 Task: Create new invoice with Date Opened :15-Apr-23, Select Customer: Haute Pressed Hair & Beauty Gallery, Terms: Payment Term 1. Make invoice entry for item-1 with Date: 15-Apr-23, Description: Powerade Mountain Berry Blast, Action: Material, Income Account: Income:Sales, Quantity: 2, Unit Price: 15, Discount $: 2. Make entry for item-2 with Date: 15-Apr-23, Description: Lucky Charms Treat Bar_x000D_
, Action: Material, Income Account: Income:Sales, Quantity: 1, Unit Price: 6.8, Discount $: 3. Make entry for item-3 with Date: 15-Apr-23, Description: Breyers Cookies & Cream_x000D_
, Action: Material, Income Account: Income:Sales, Quantity: 1, Unit Price: 7.8, Discount $: 3.5. Write Notes: Looking forward to serving you again.. Post Invoice with Post Date: 15-Apr-23, Post to Accounts: Assets:Accounts Receivable. Pay / Process Payment with Transaction Date: 15-May-23, Amount: 36.1, Transfer Account: Checking Account. Print Invoice, display notes by going to Option, then go to Display Tab and check Invoice Notes.
Action: Mouse moved to (183, 36)
Screenshot: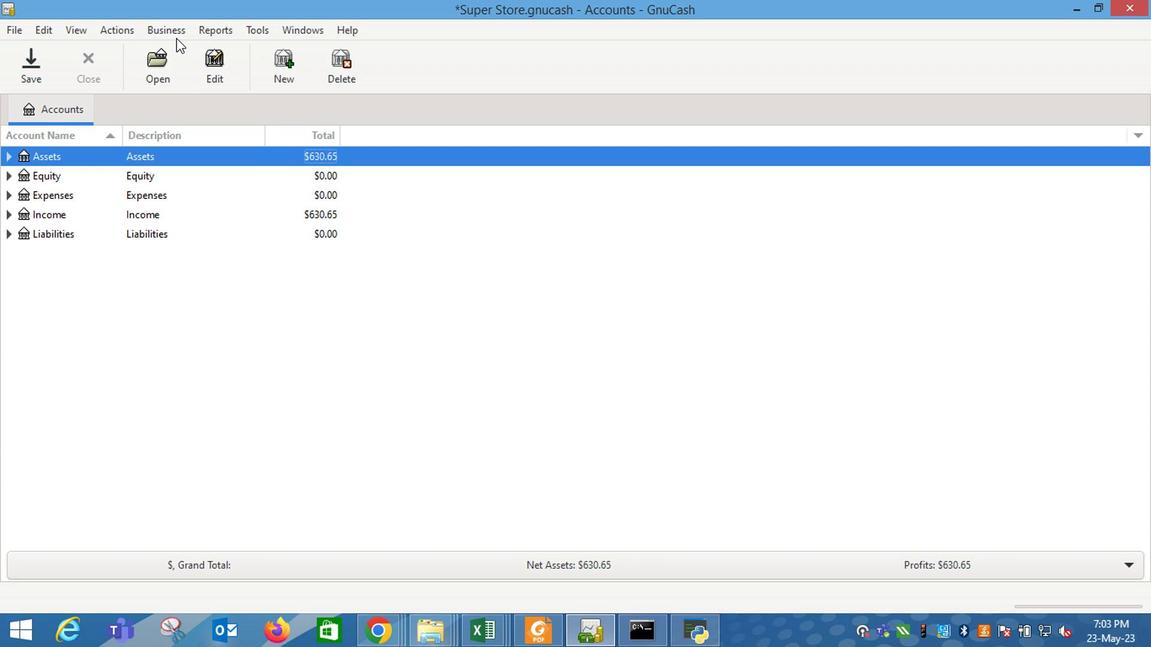 
Action: Mouse pressed left at (183, 36)
Screenshot: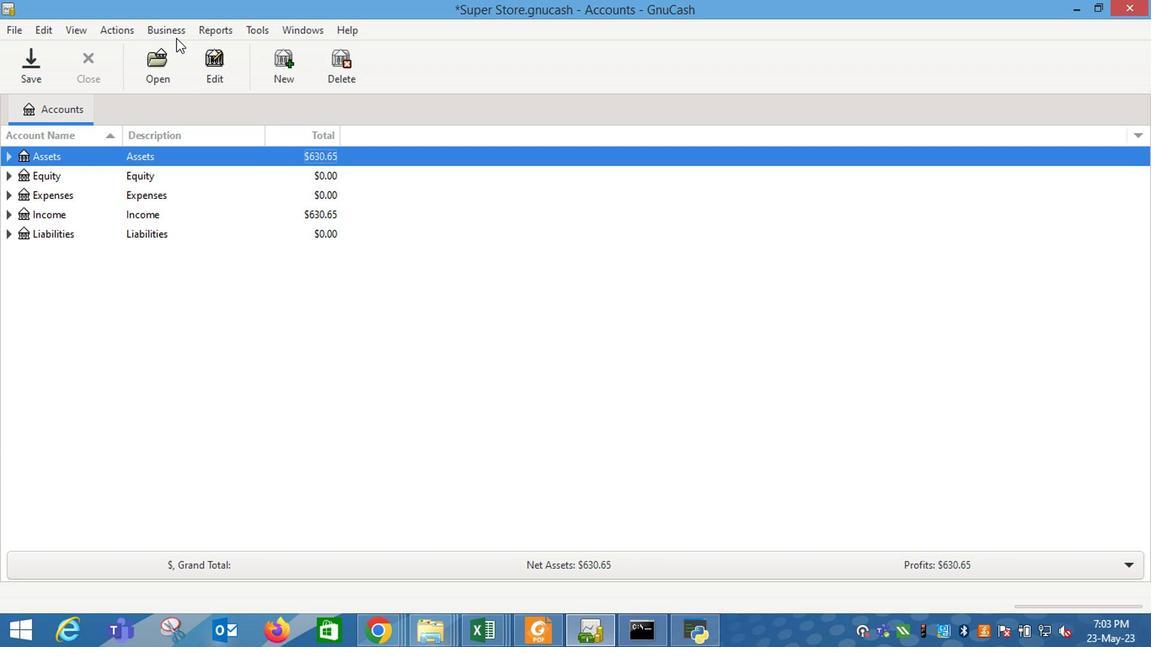 
Action: Mouse moved to (363, 117)
Screenshot: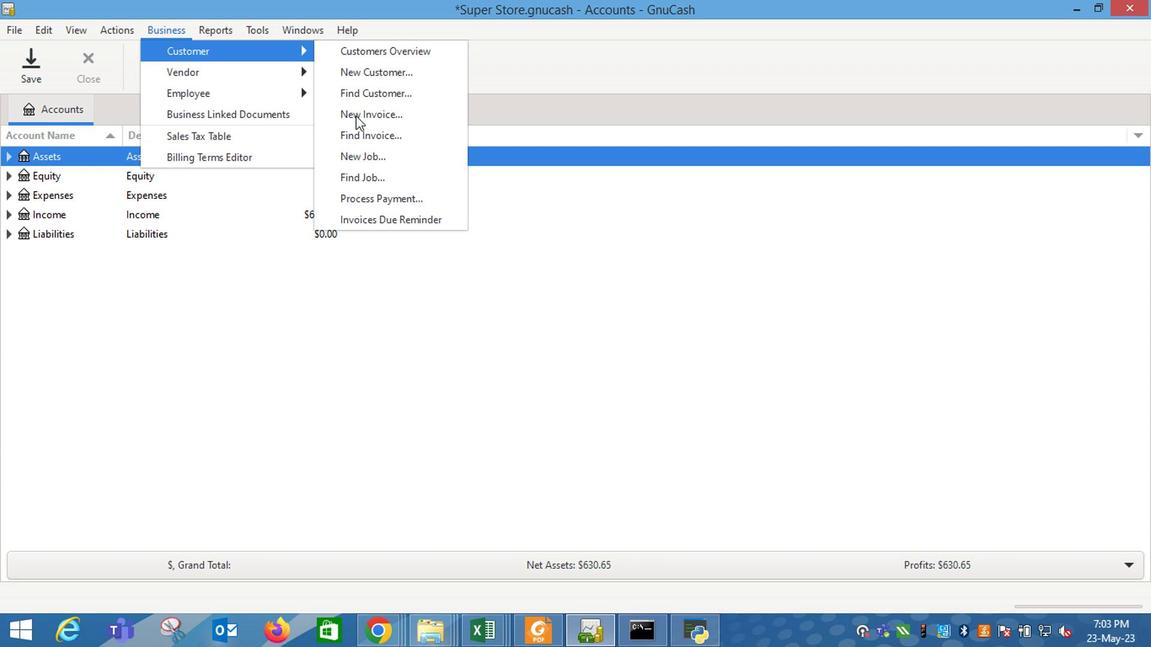 
Action: Mouse pressed left at (363, 117)
Screenshot: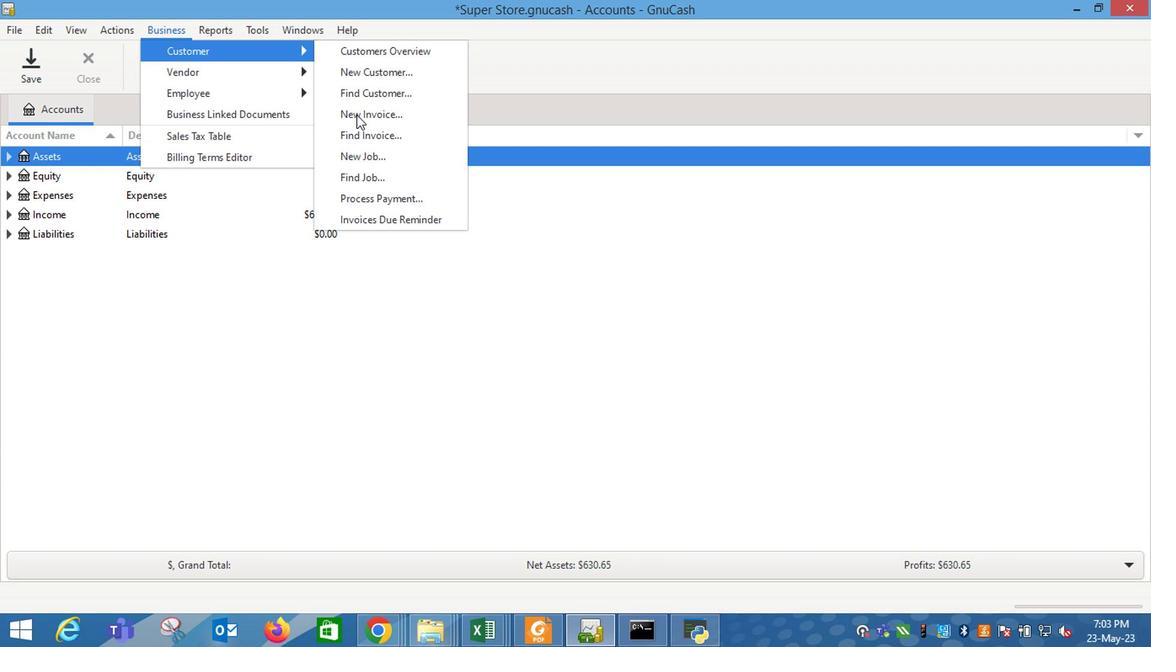 
Action: Mouse moved to (691, 256)
Screenshot: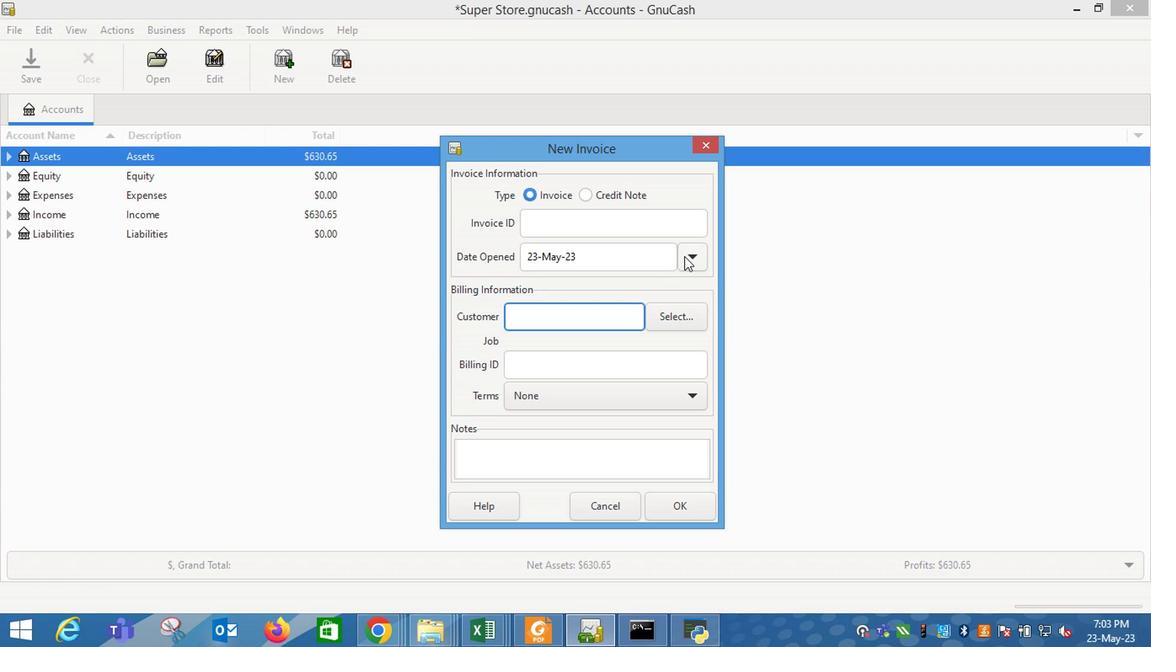 
Action: Mouse pressed left at (691, 256)
Screenshot: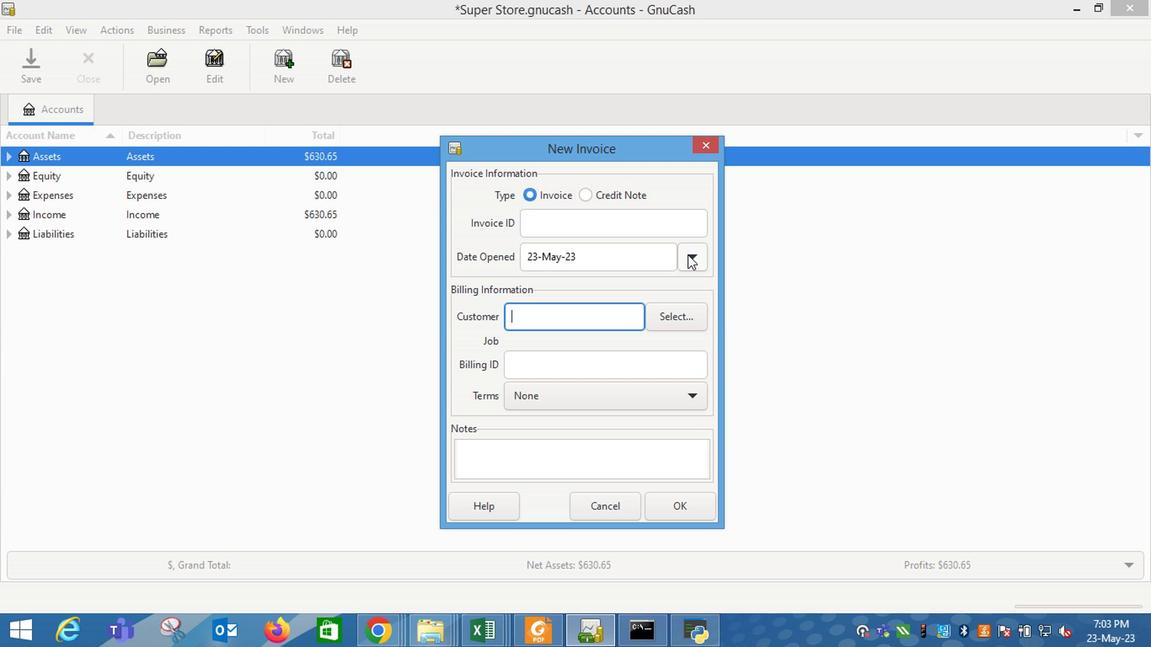 
Action: Mouse moved to (564, 281)
Screenshot: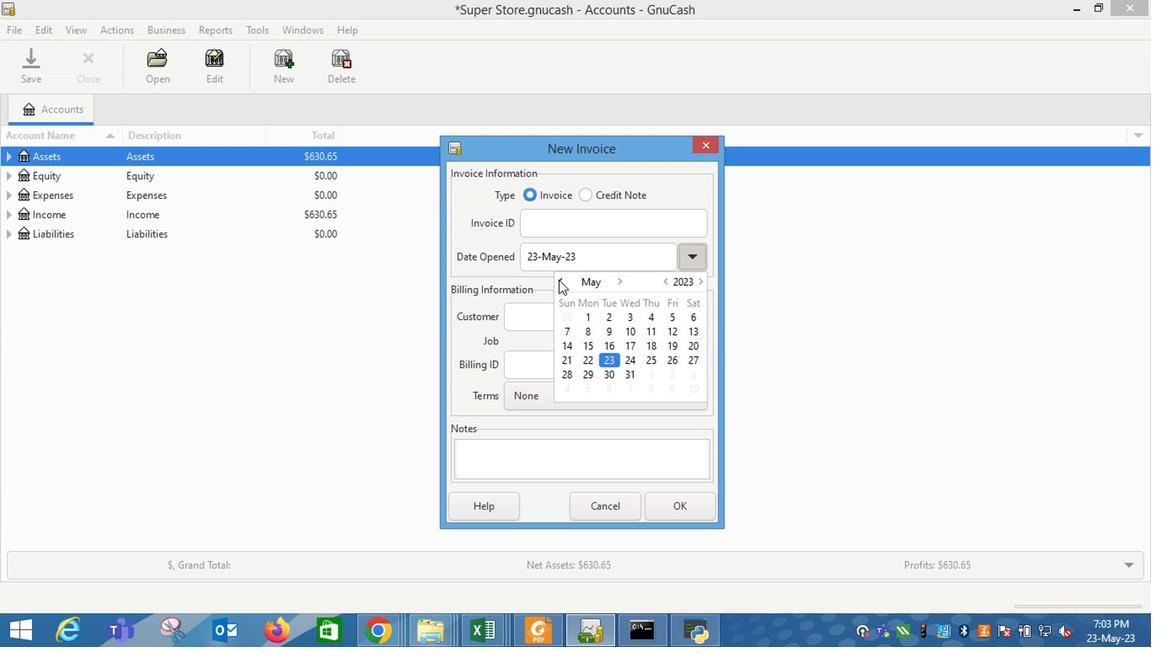 
Action: Mouse pressed left at (564, 281)
Screenshot: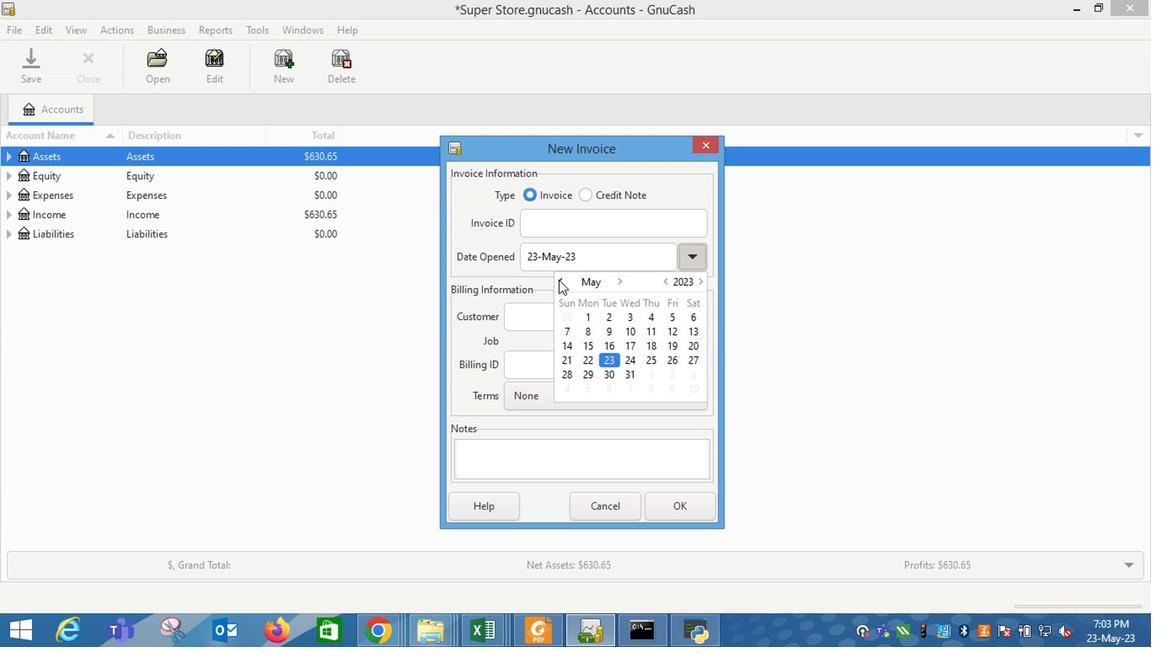 
Action: Mouse moved to (707, 345)
Screenshot: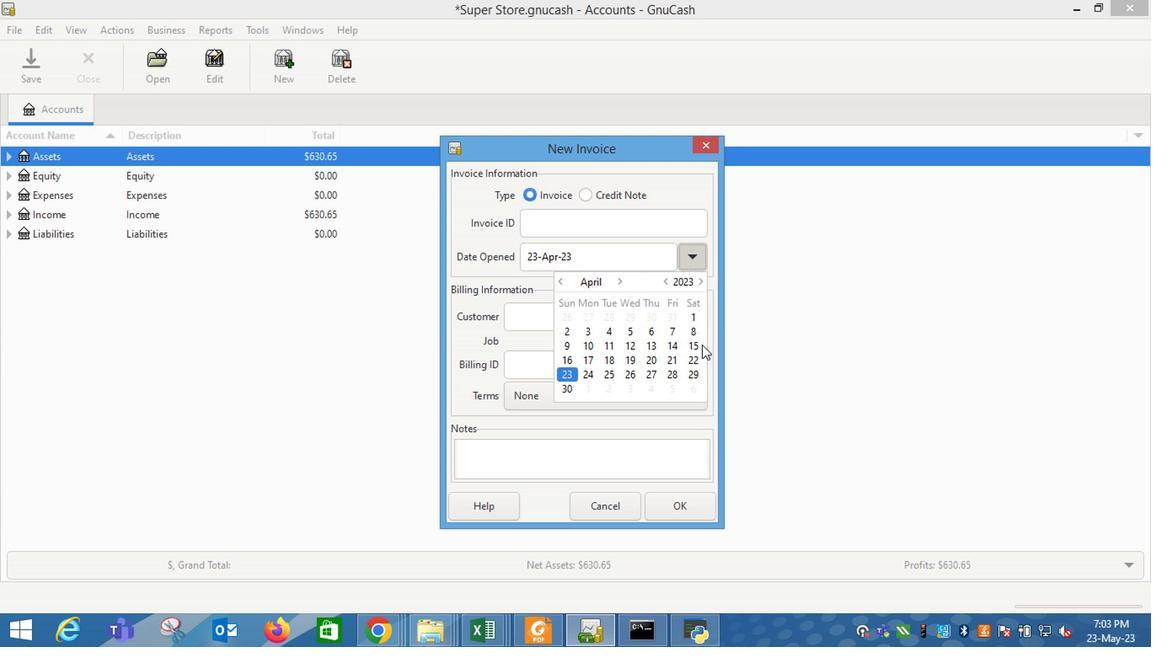 
Action: Mouse pressed left at (707, 345)
Screenshot: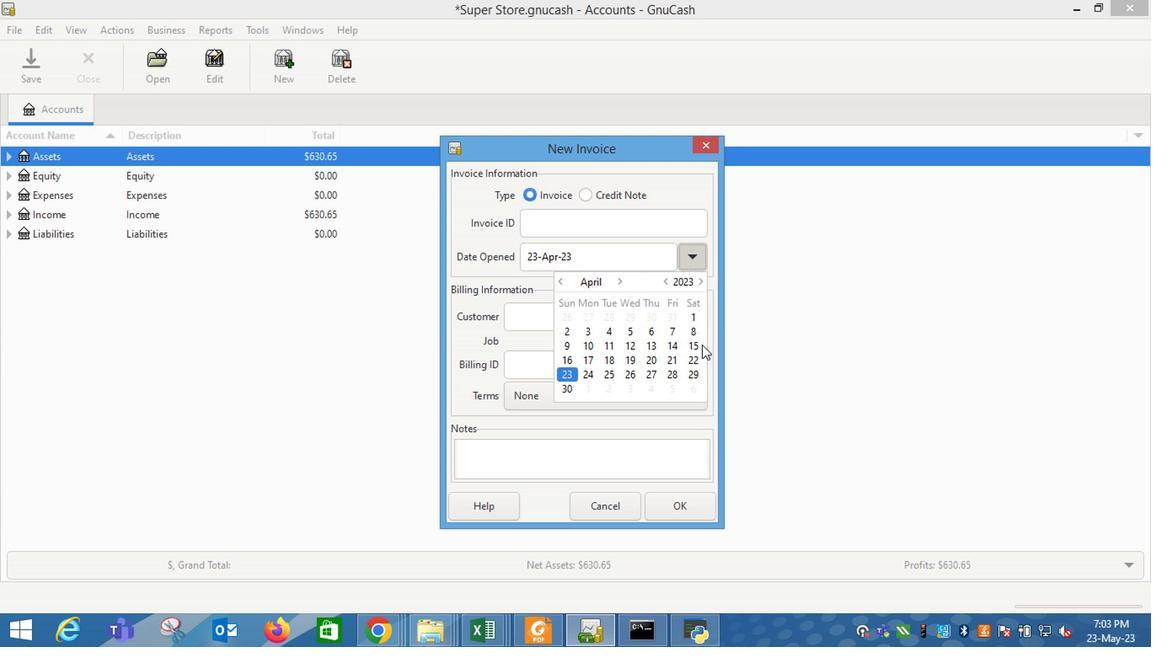 
Action: Mouse moved to (535, 312)
Screenshot: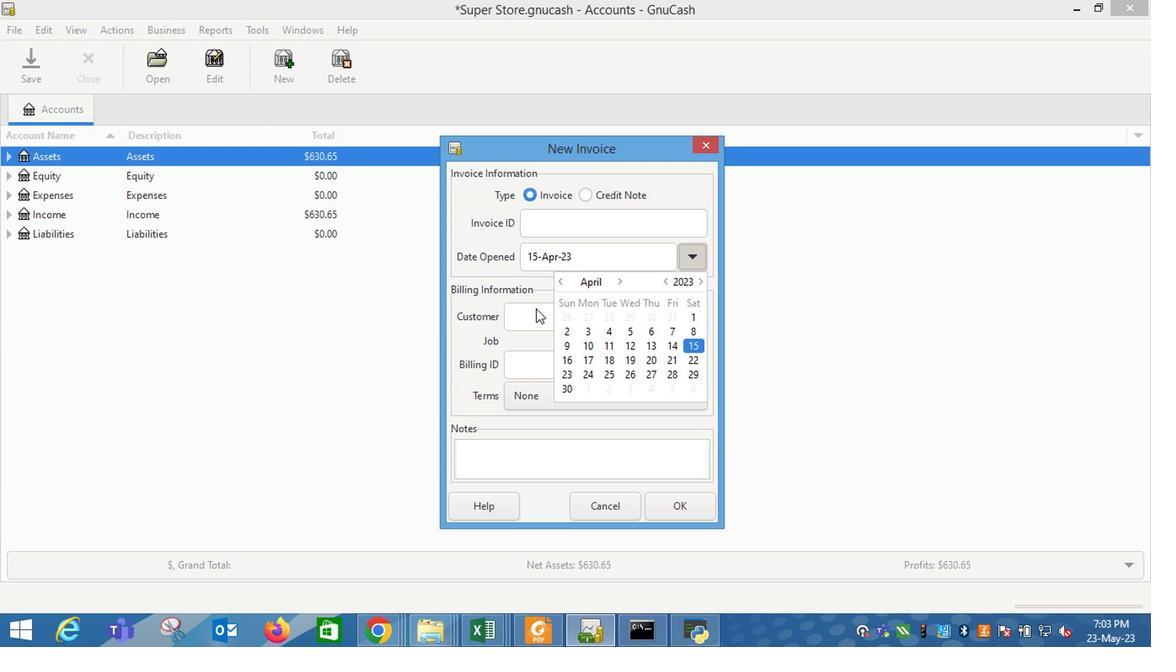 
Action: Mouse pressed left at (535, 312)
Screenshot: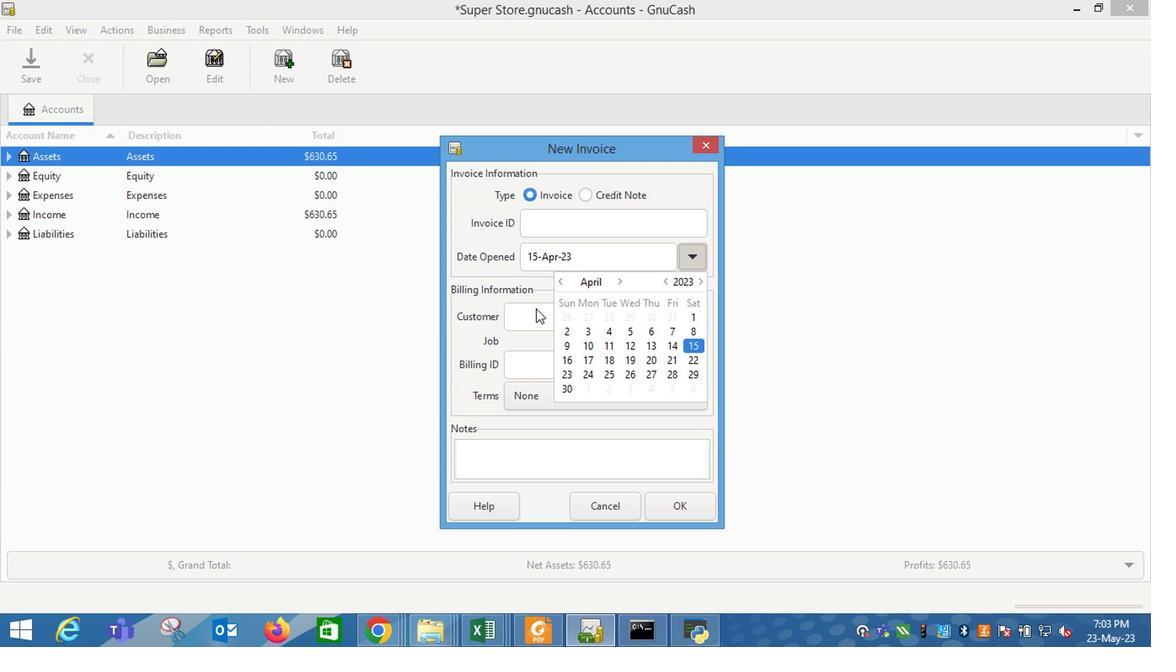 
Action: Mouse moved to (534, 320)
Screenshot: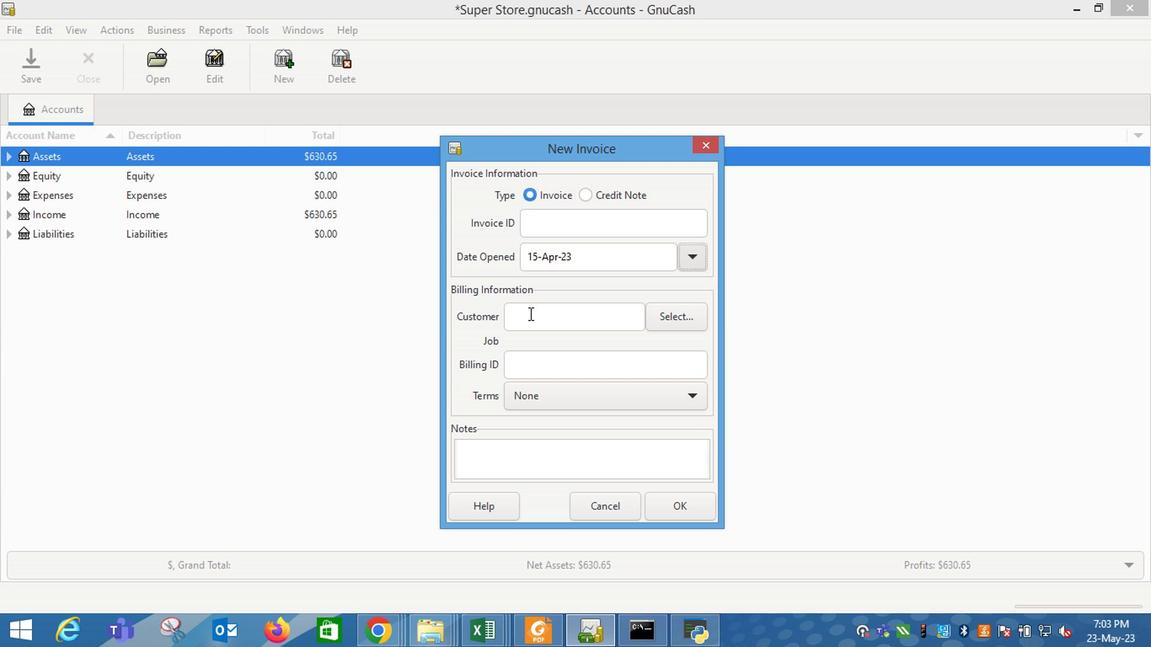 
Action: Mouse pressed left at (534, 320)
Screenshot: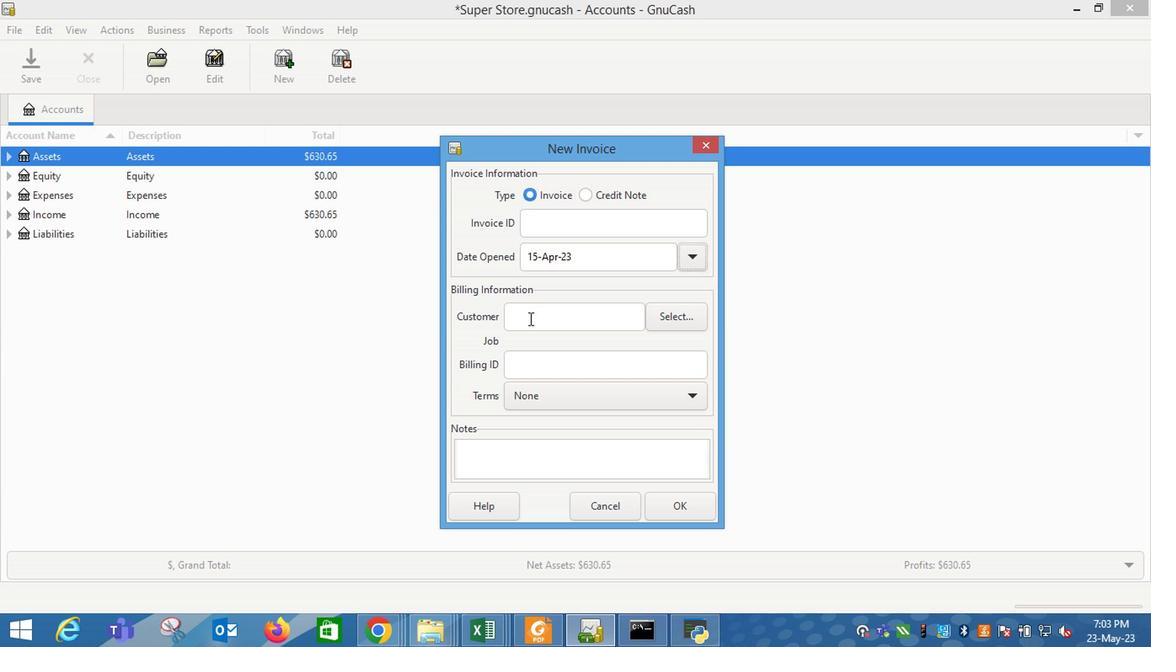 
Action: Key pressed haute
Screenshot: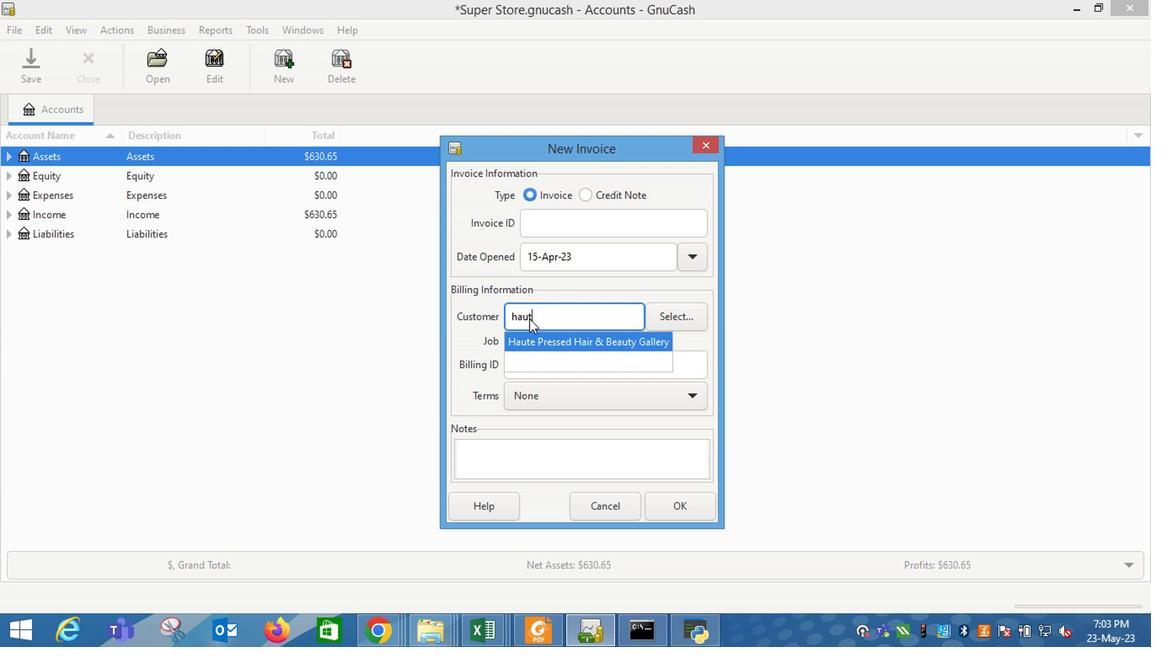 
Action: Mouse moved to (531, 342)
Screenshot: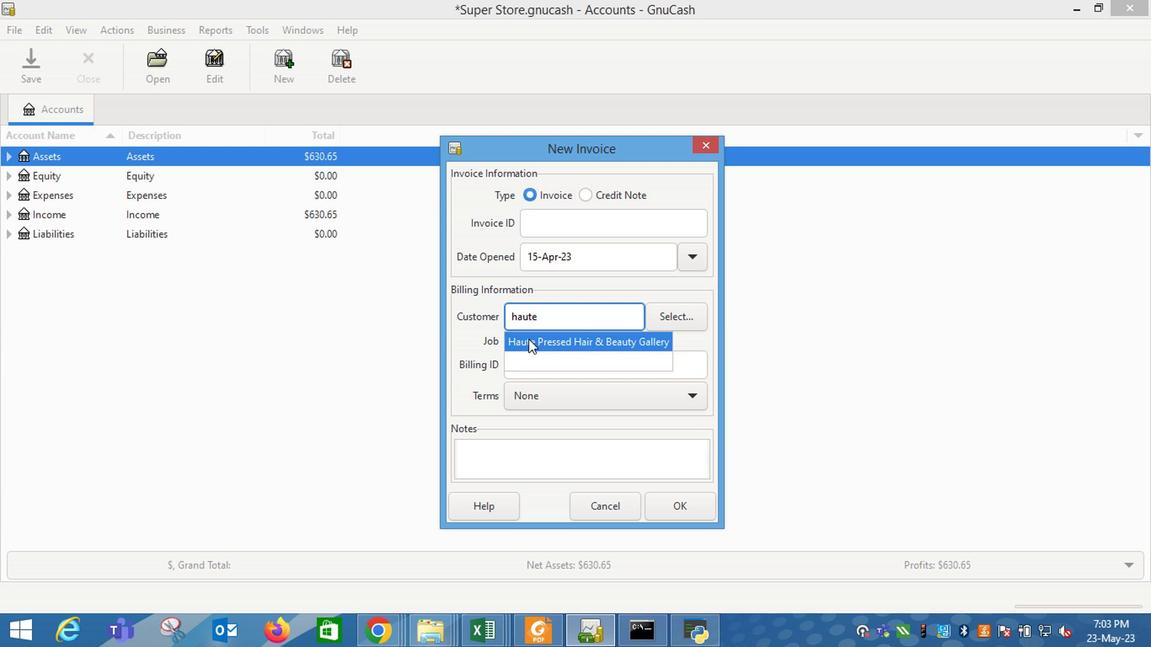 
Action: Mouse pressed left at (531, 342)
Screenshot: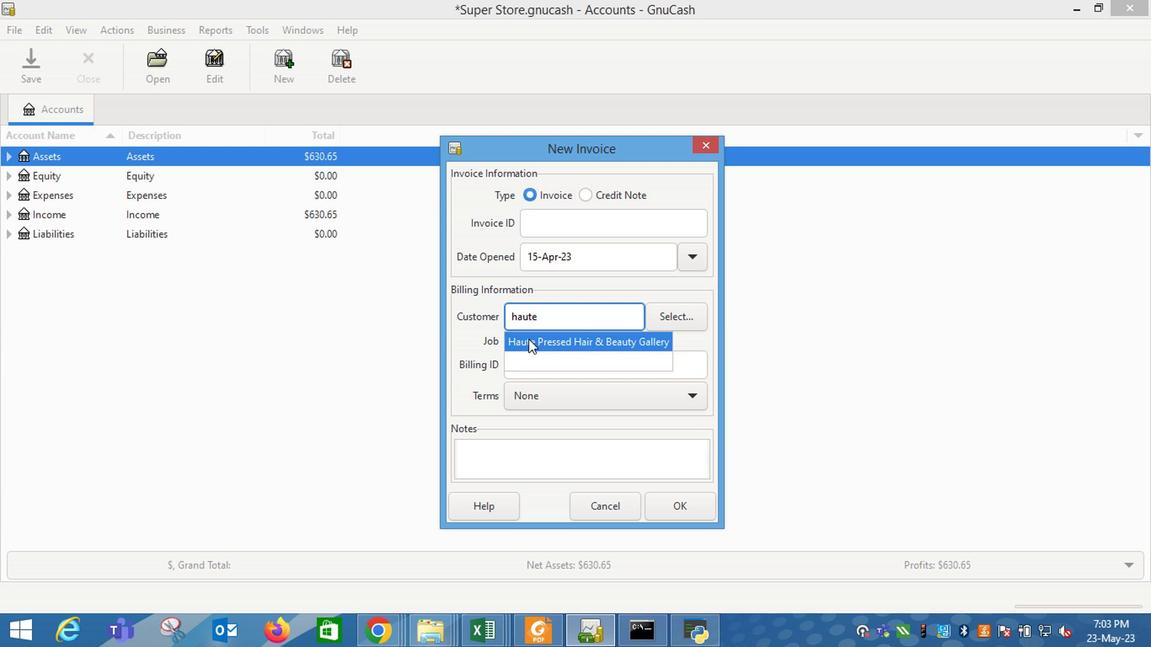 
Action: Mouse moved to (575, 407)
Screenshot: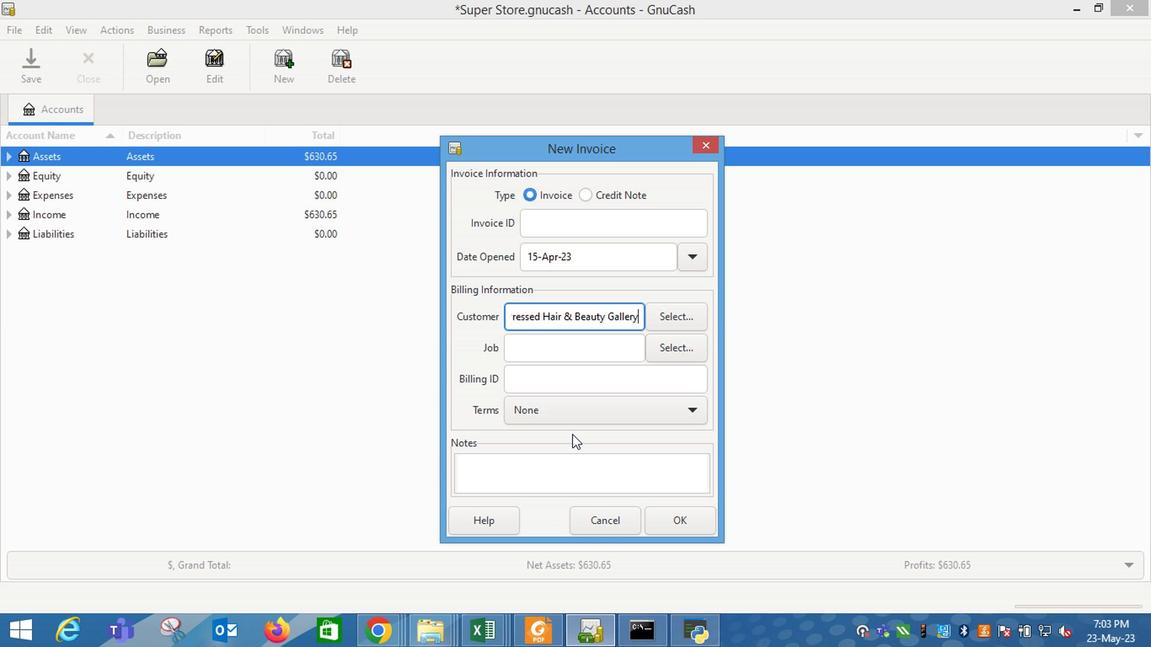 
Action: Mouse pressed left at (575, 407)
Screenshot: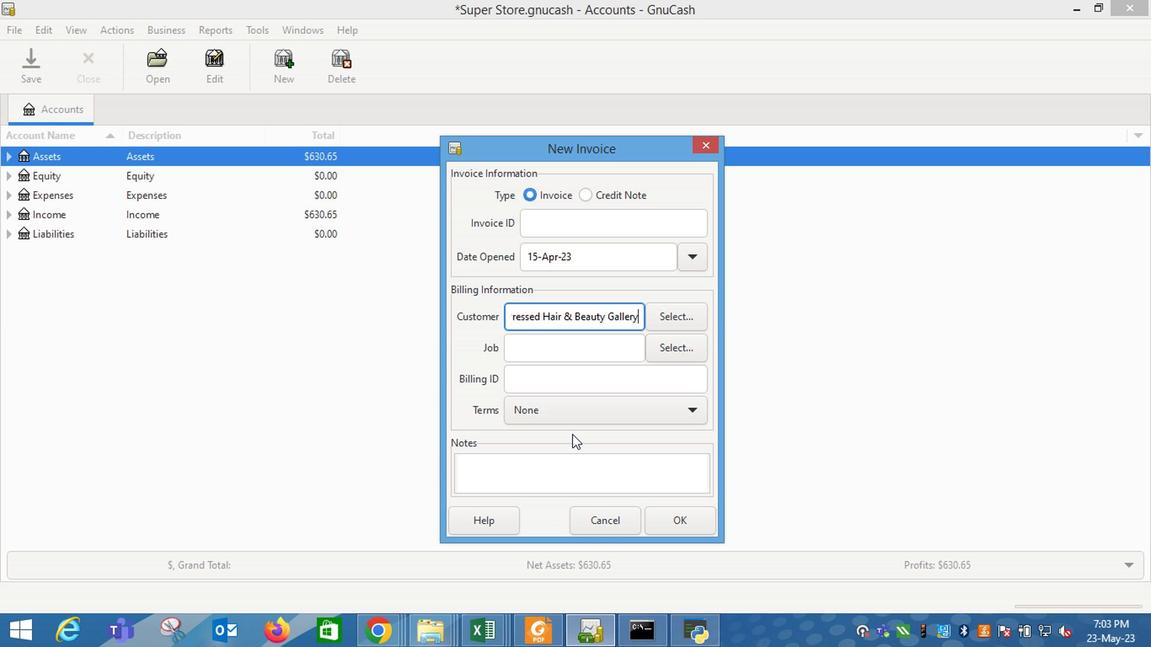 
Action: Mouse moved to (570, 432)
Screenshot: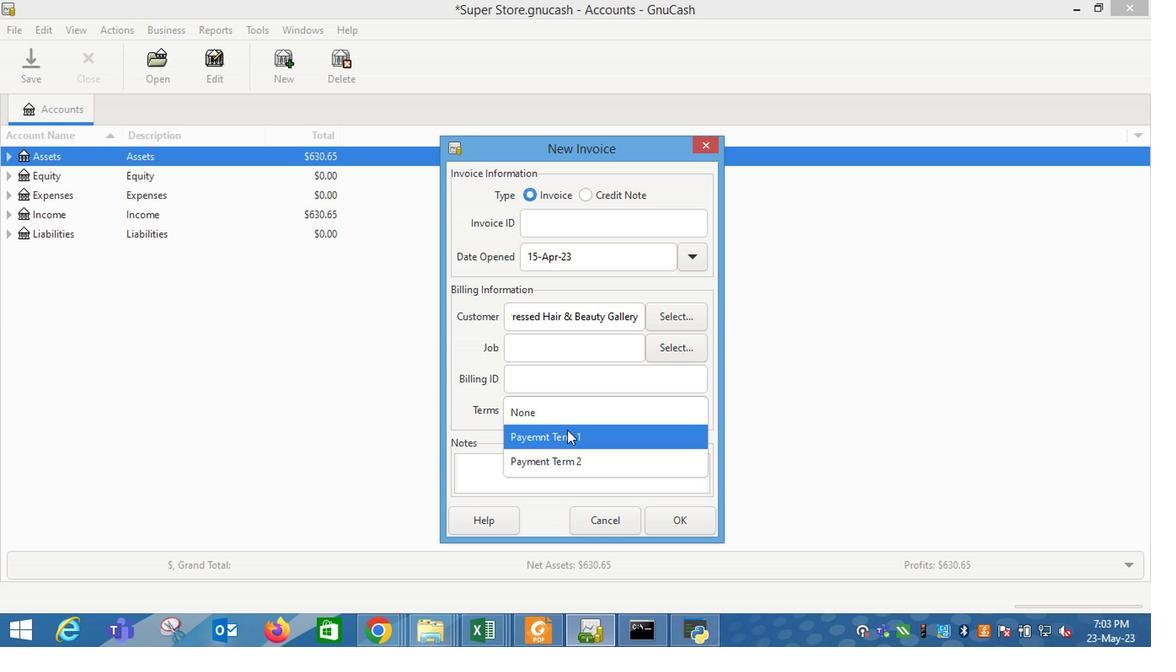 
Action: Mouse pressed left at (570, 432)
Screenshot: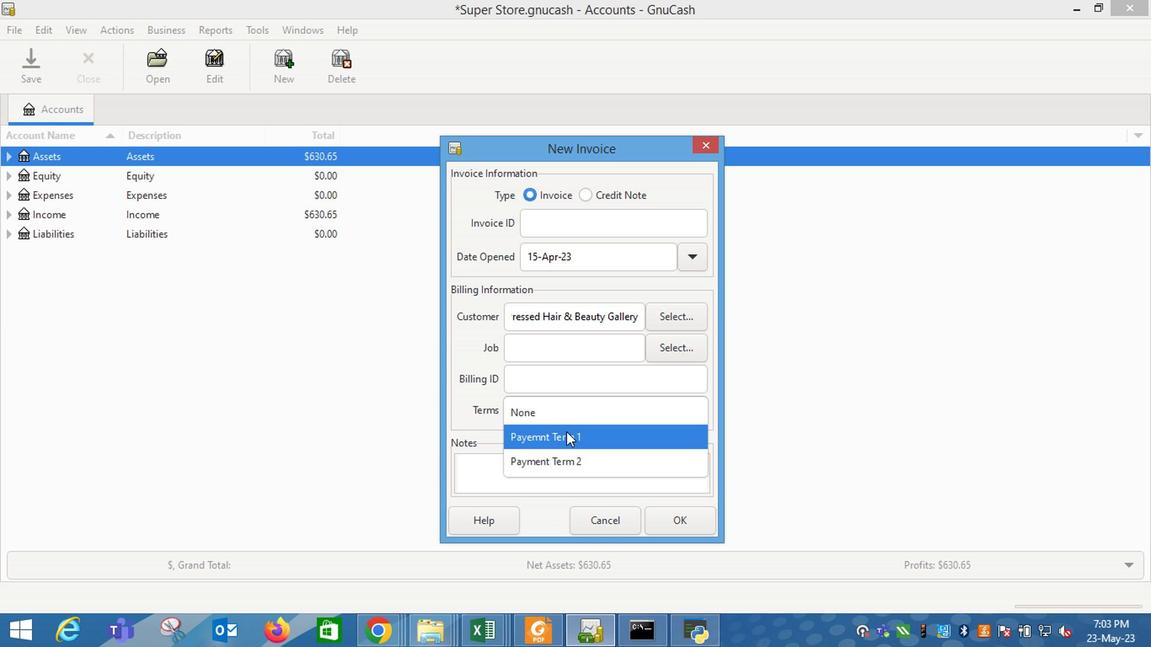 
Action: Mouse moved to (673, 523)
Screenshot: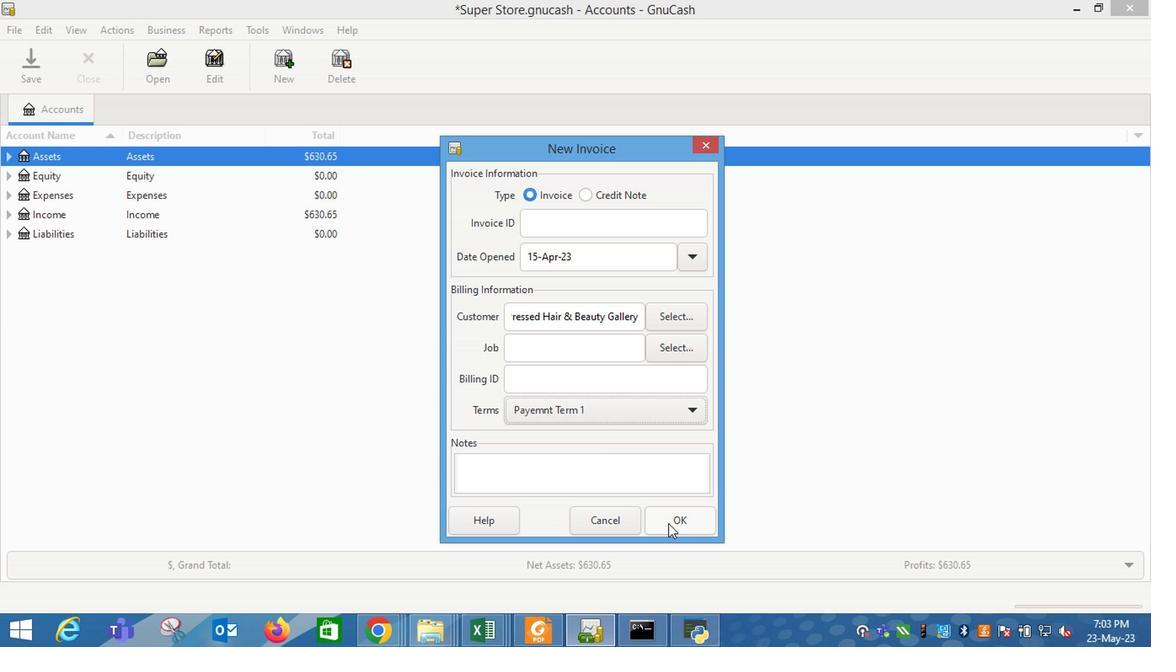 
Action: Mouse pressed left at (673, 523)
Screenshot: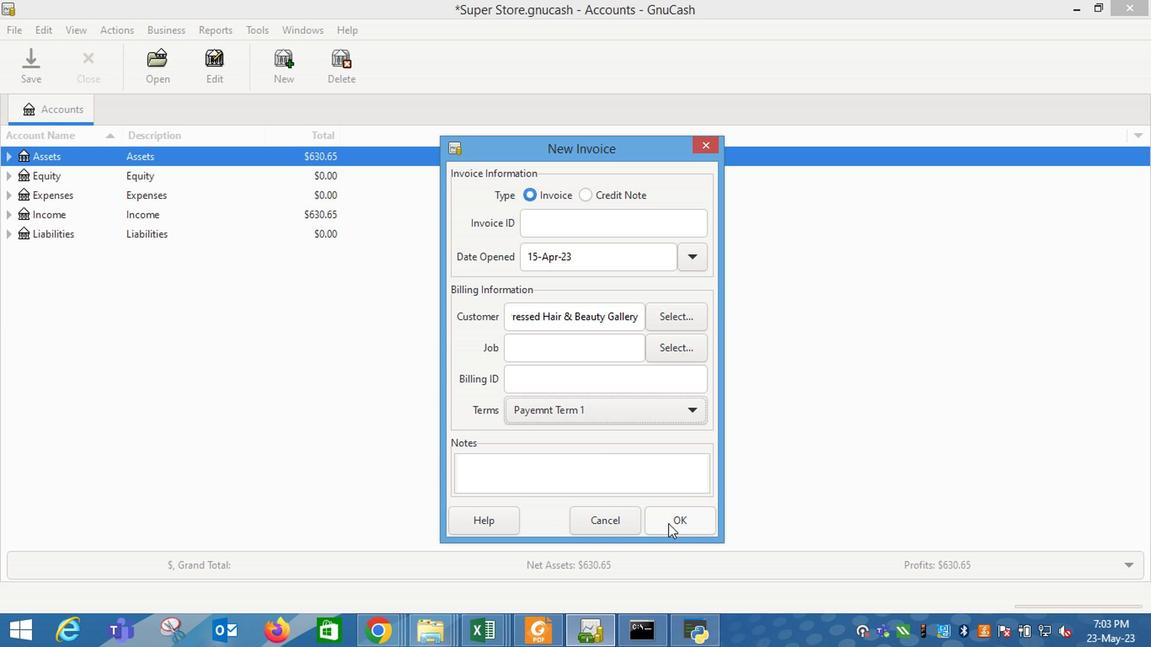 
Action: Mouse moved to (86, 328)
Screenshot: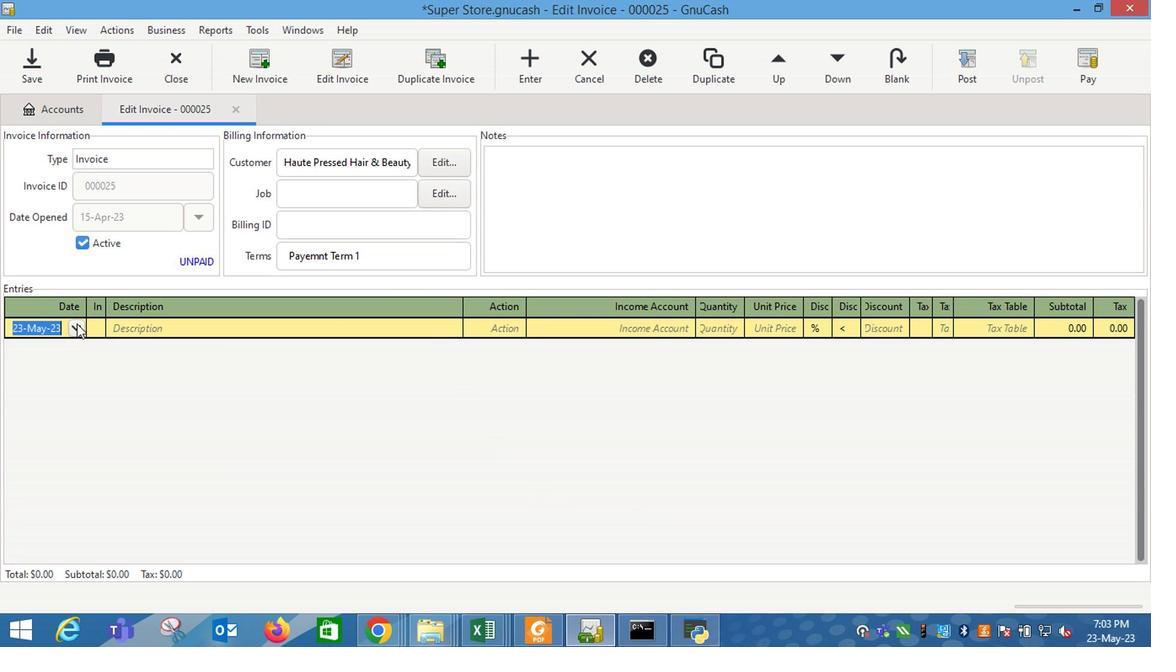 
Action: Mouse pressed left at (86, 328)
Screenshot: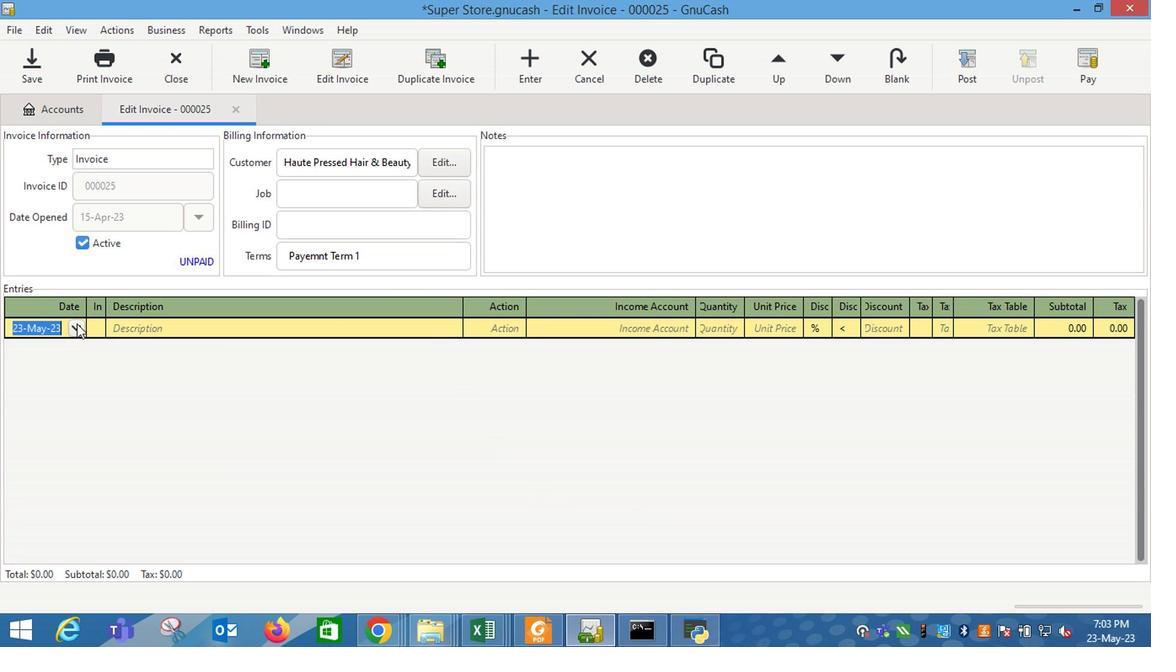 
Action: Mouse moved to (22, 350)
Screenshot: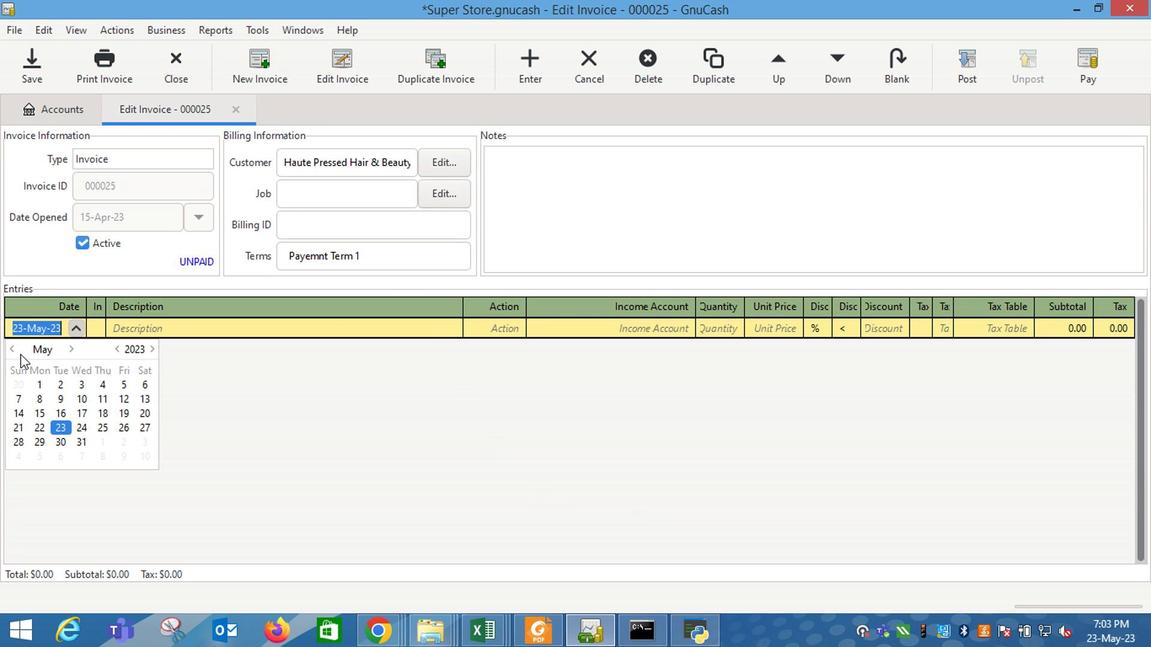 
Action: Mouse pressed left at (22, 350)
Screenshot: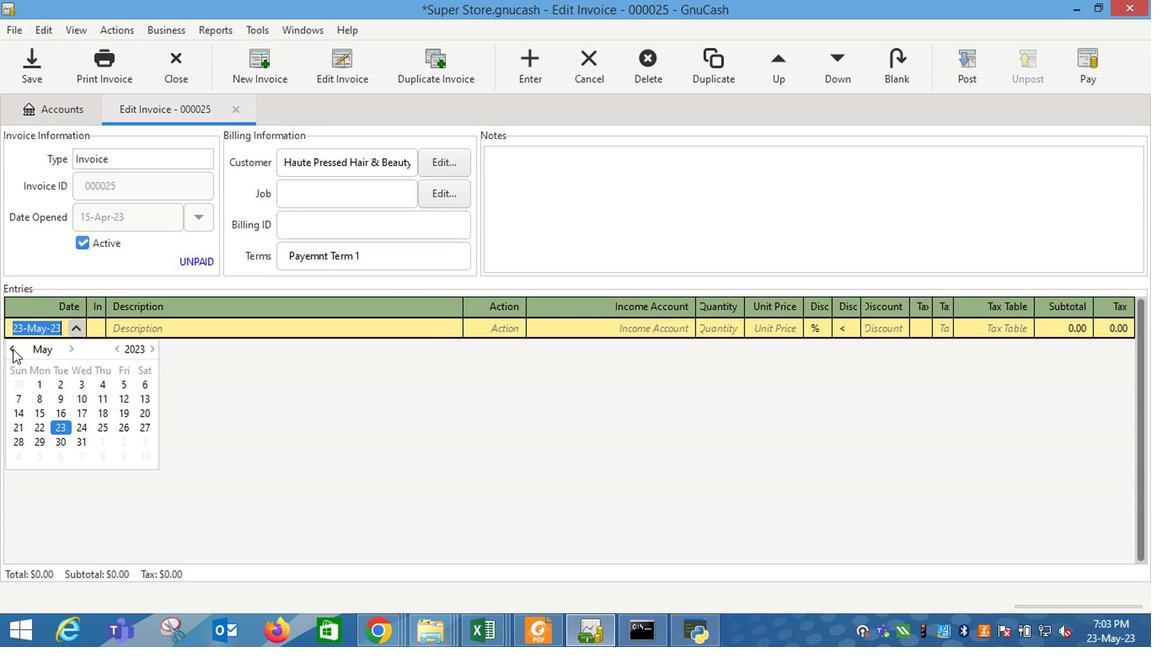 
Action: Mouse moved to (150, 416)
Screenshot: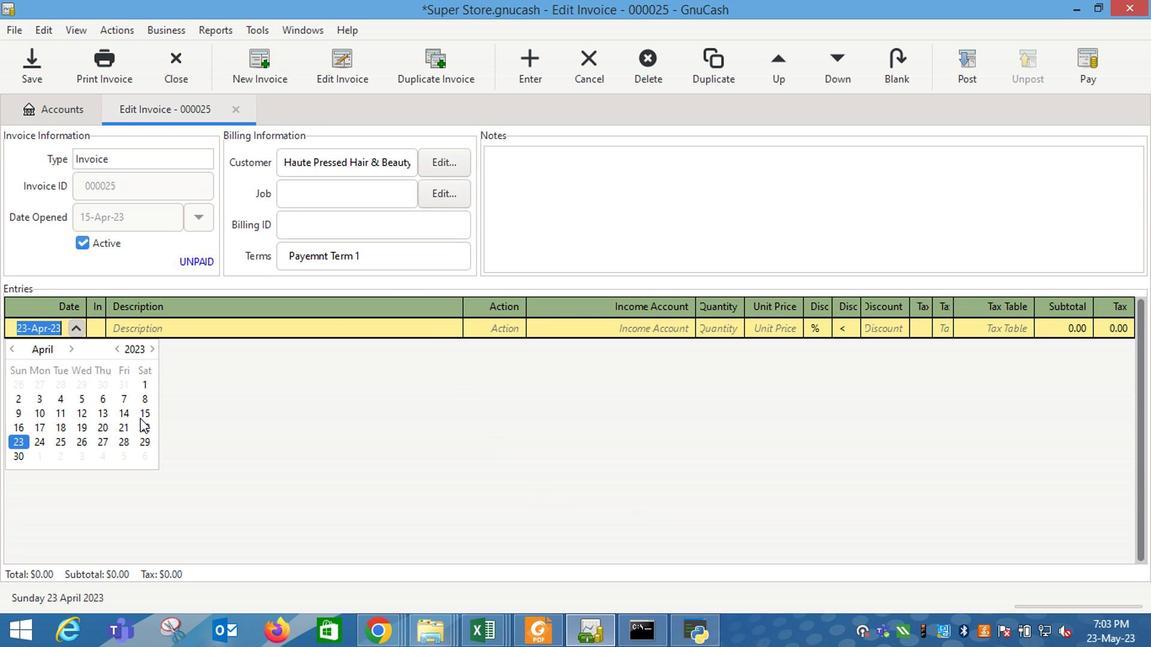 
Action: Mouse pressed left at (150, 416)
Screenshot: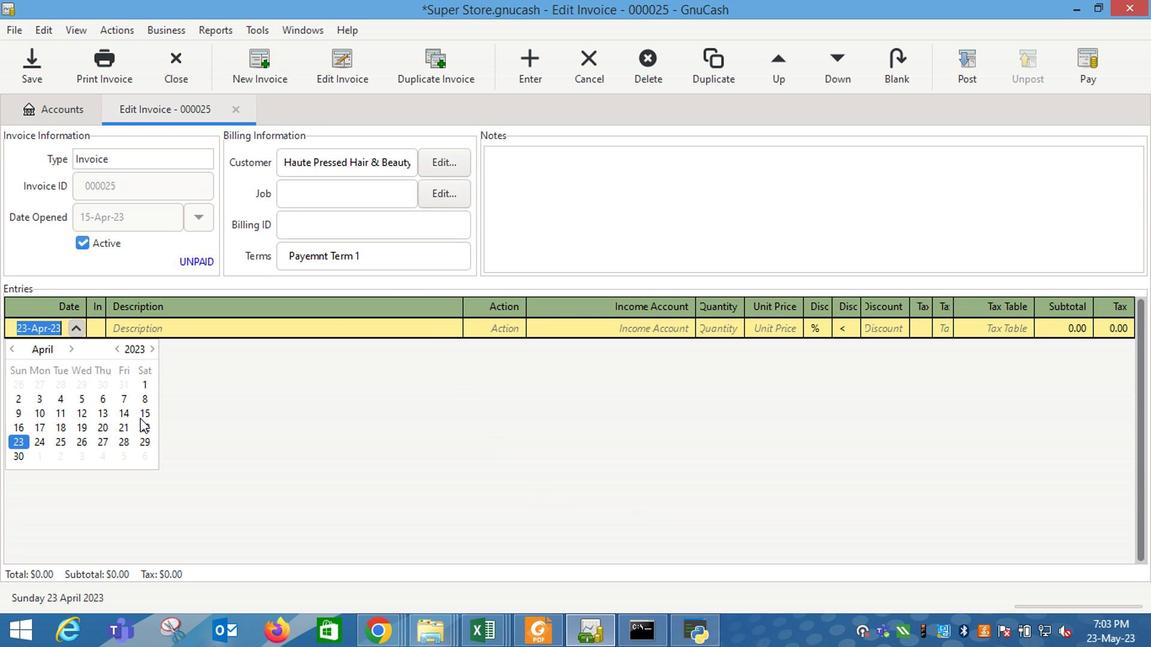 
Action: Mouse moved to (161, 326)
Screenshot: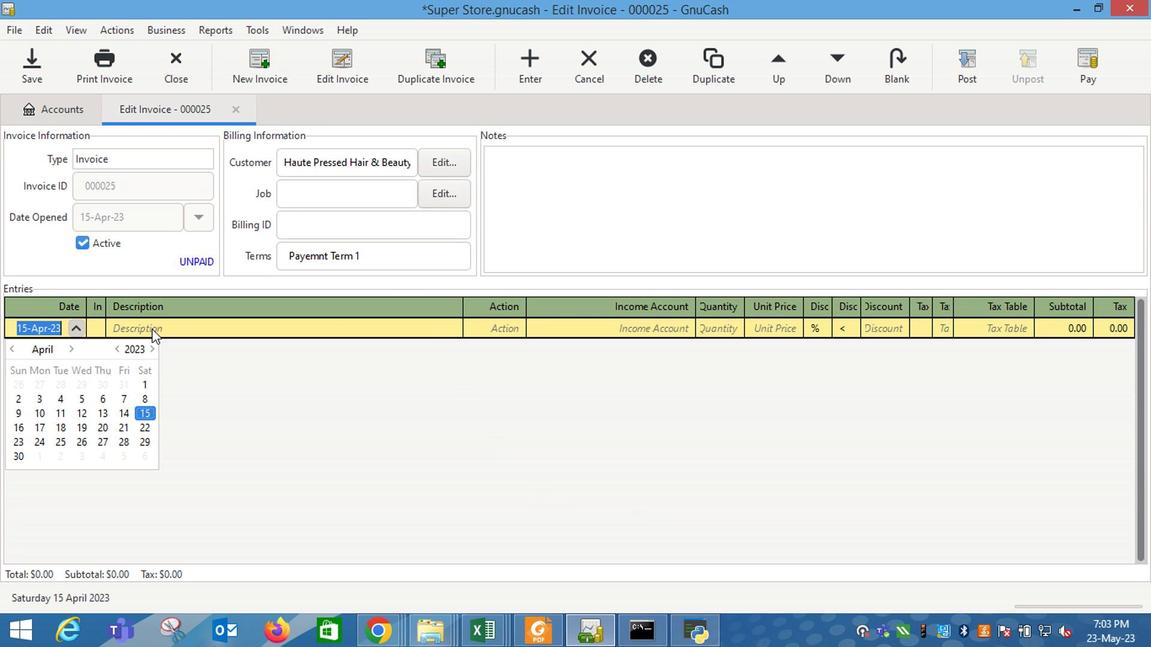 
Action: Mouse pressed left at (161, 326)
Screenshot: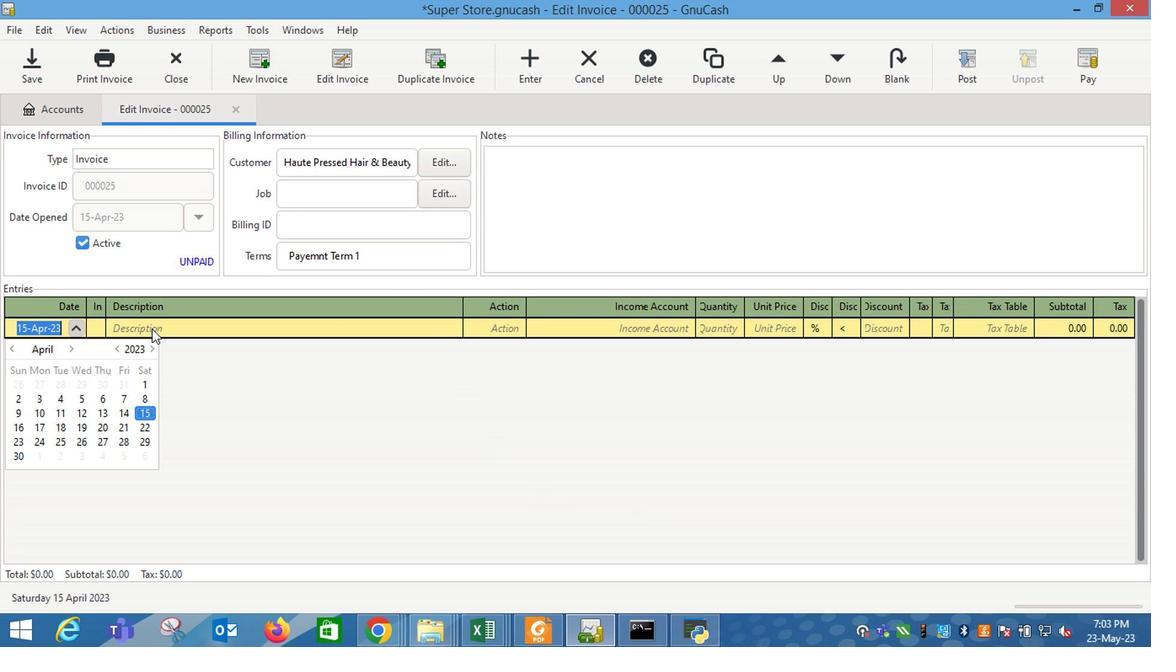 
Action: Key pressed <Key.shift_r>Powerade
Screenshot: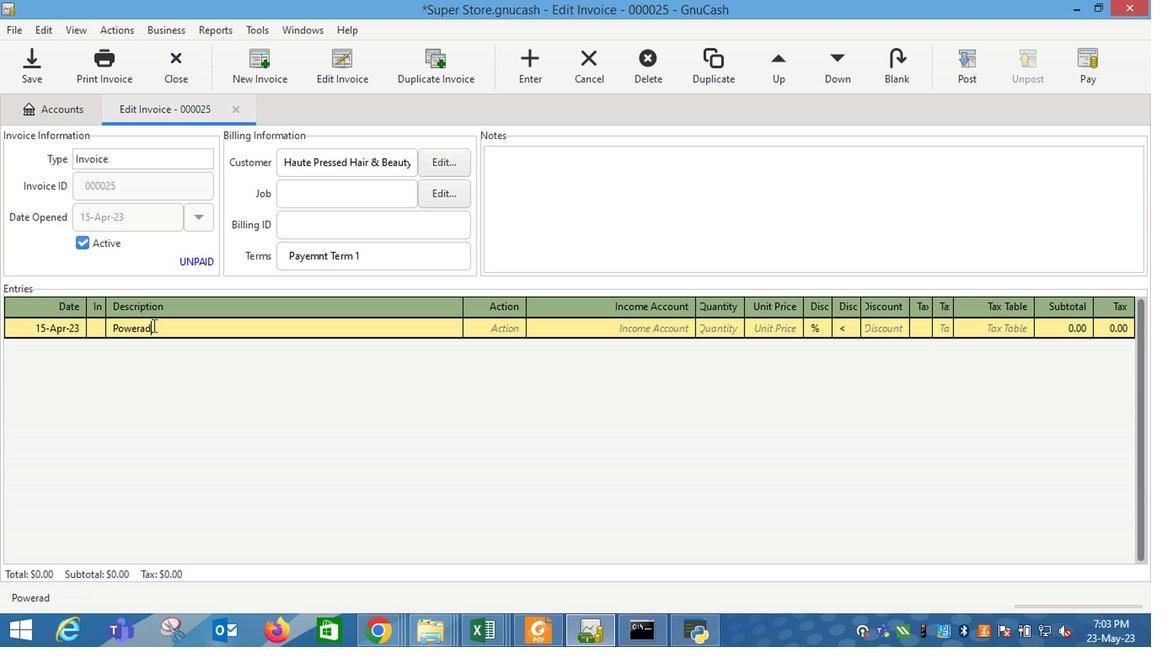 
Action: Mouse moved to (122, 316)
Screenshot: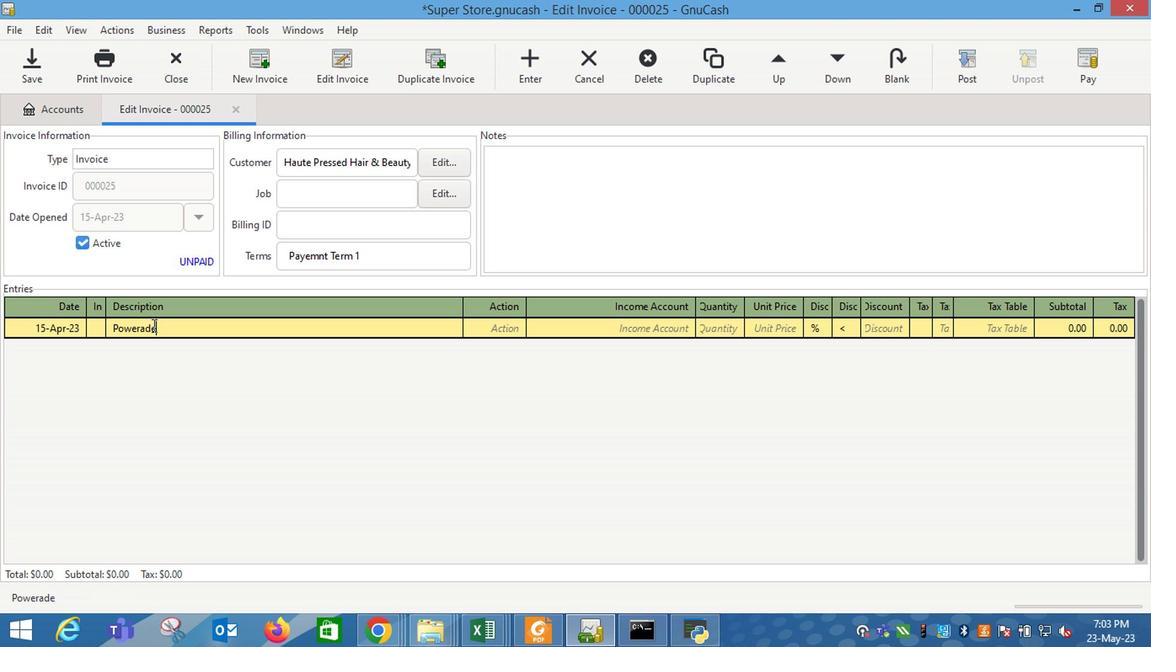 
Action: Key pressed <Key.space><Key.shift_r>Mountain<Key.space><Key.shift_r><Key.shift_r>Berry<Key.space><Key.shift_r><Key.shift_r><Key.shift_r><Key.shift_r><Key.shift_r>Blass=t<Key.backspace><Key.backspace><Key.backspace>t
Screenshot: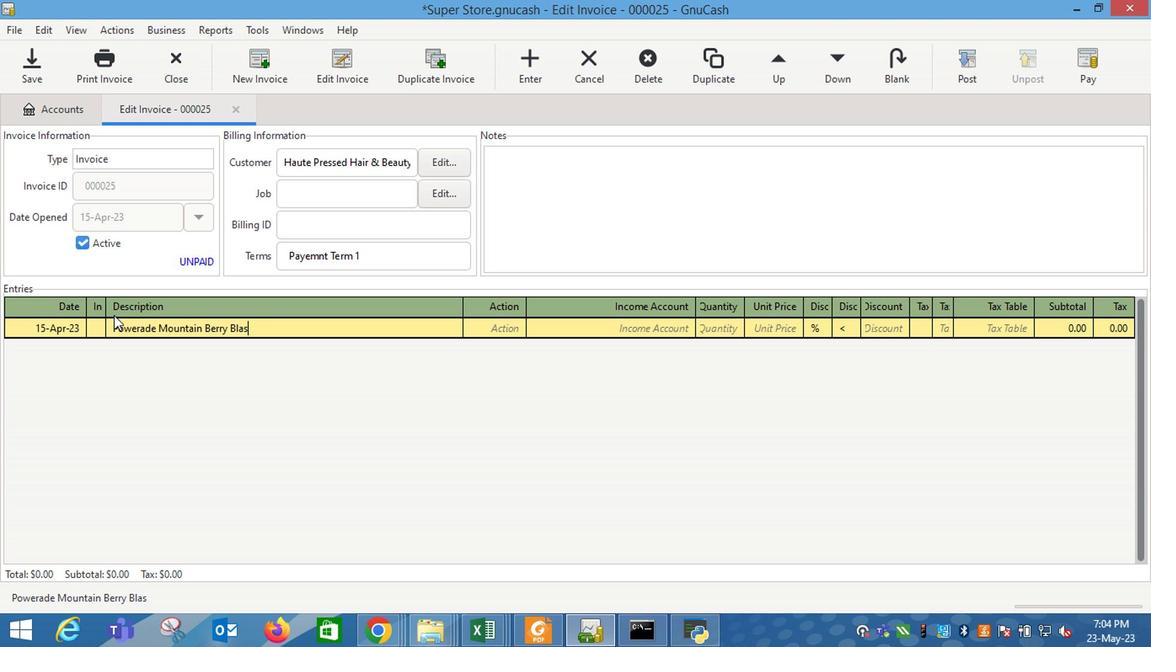 
Action: Mouse moved to (491, 325)
Screenshot: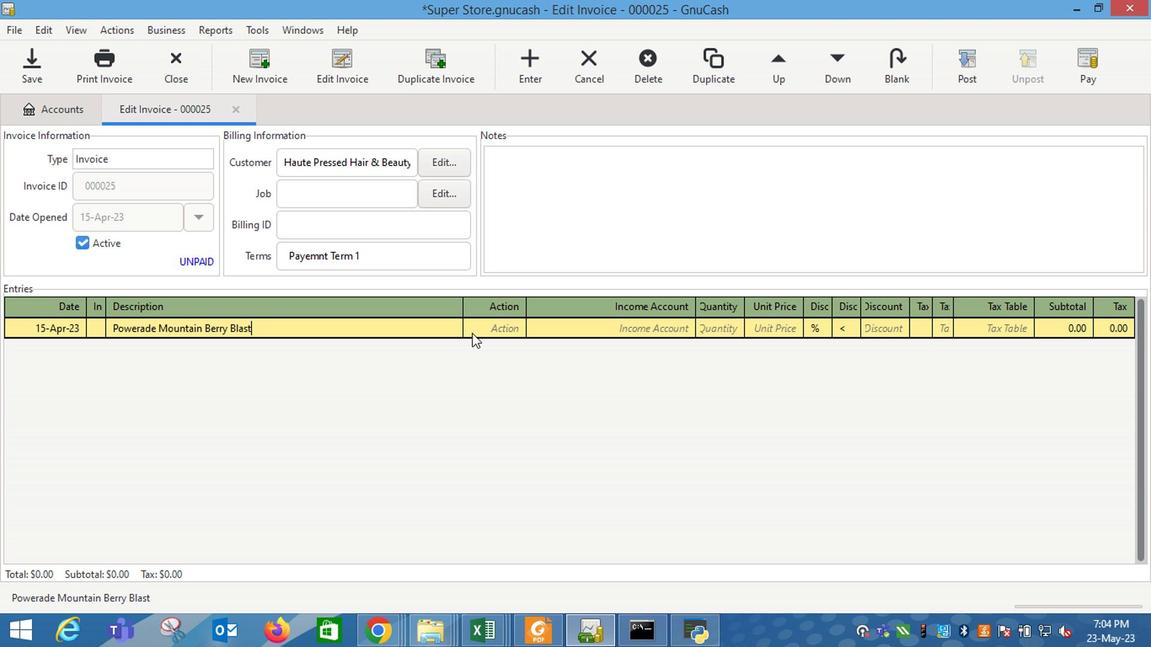 
Action: Mouse pressed left at (491, 325)
Screenshot: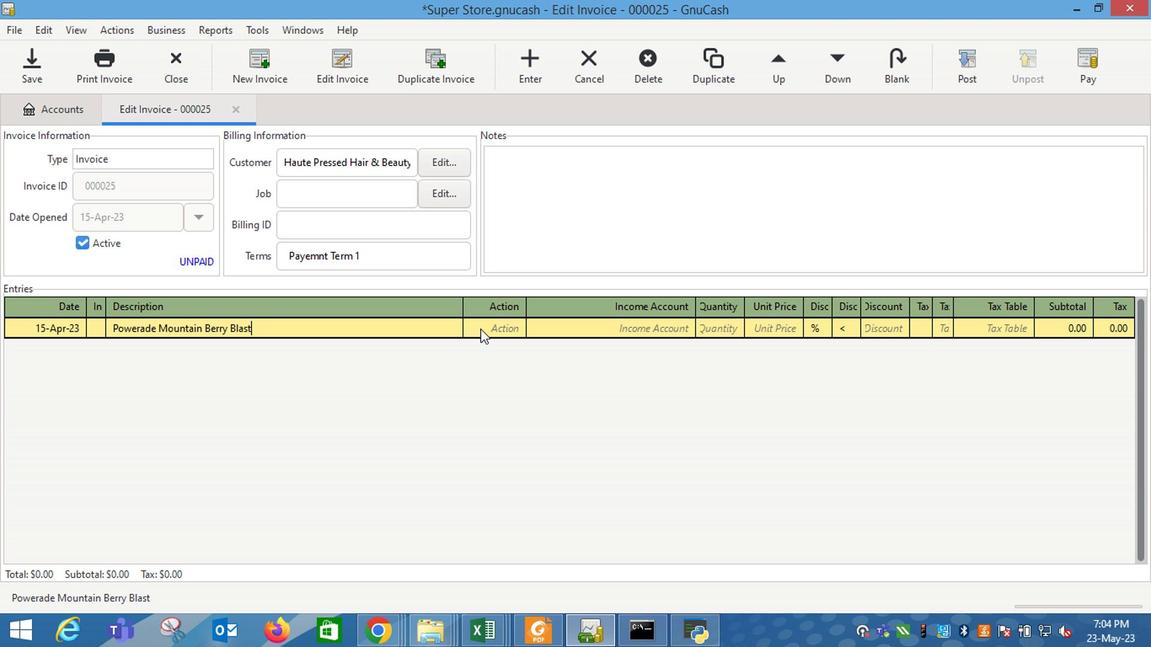 
Action: Mouse moved to (516, 327)
Screenshot: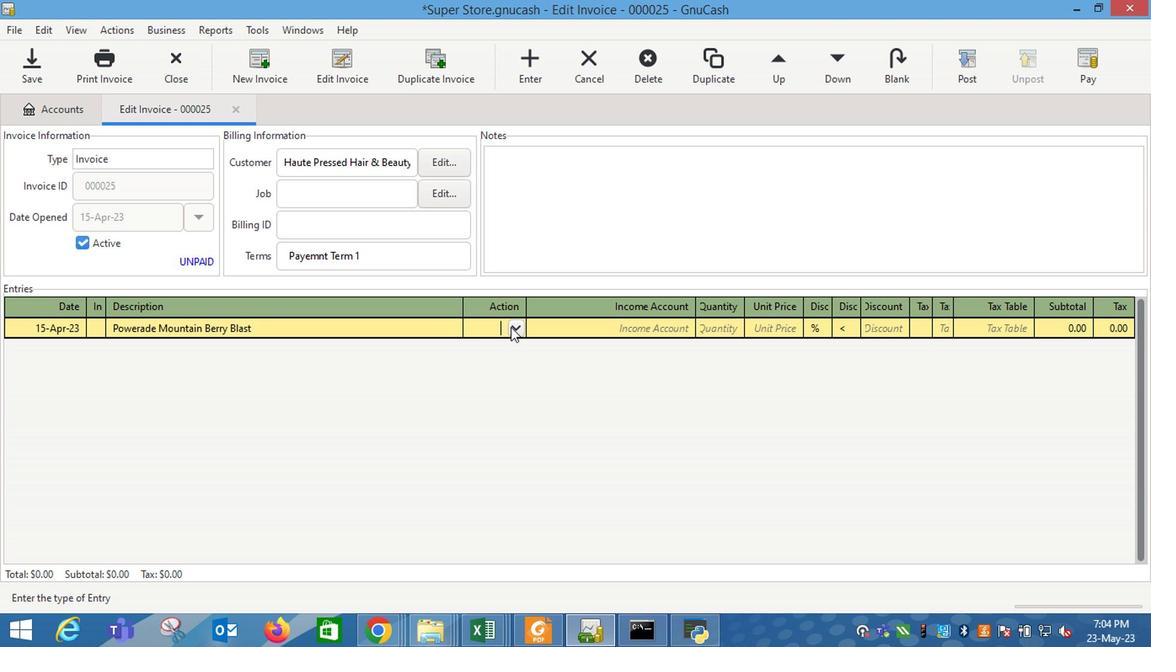 
Action: Mouse pressed left at (516, 327)
Screenshot: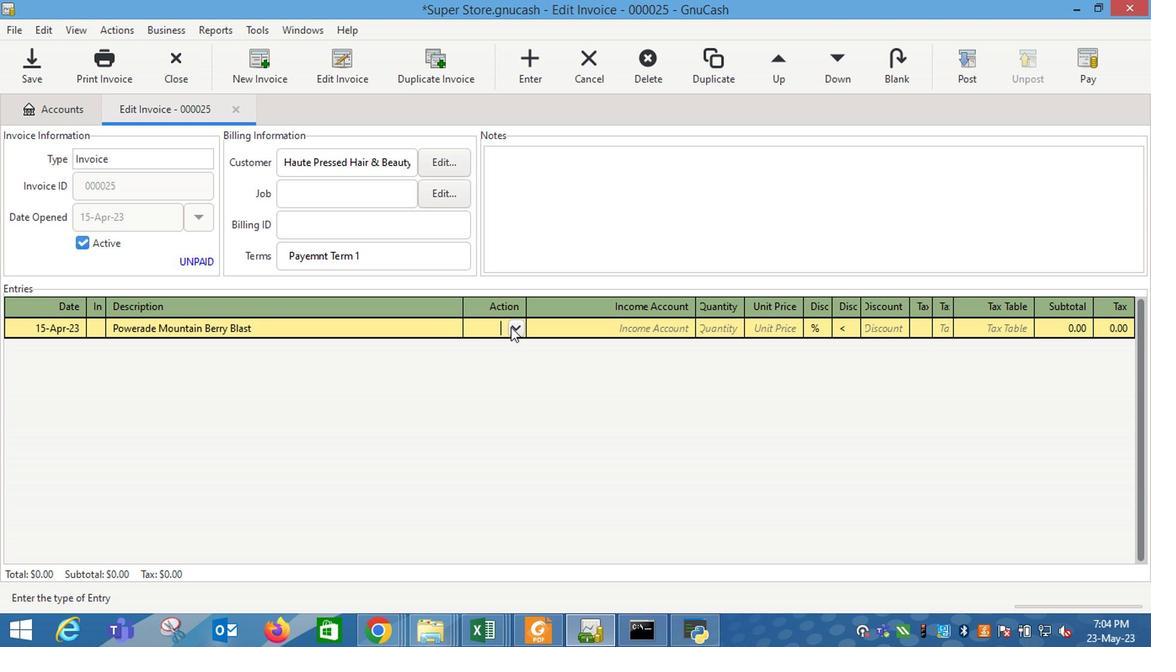 
Action: Mouse moved to (499, 372)
Screenshot: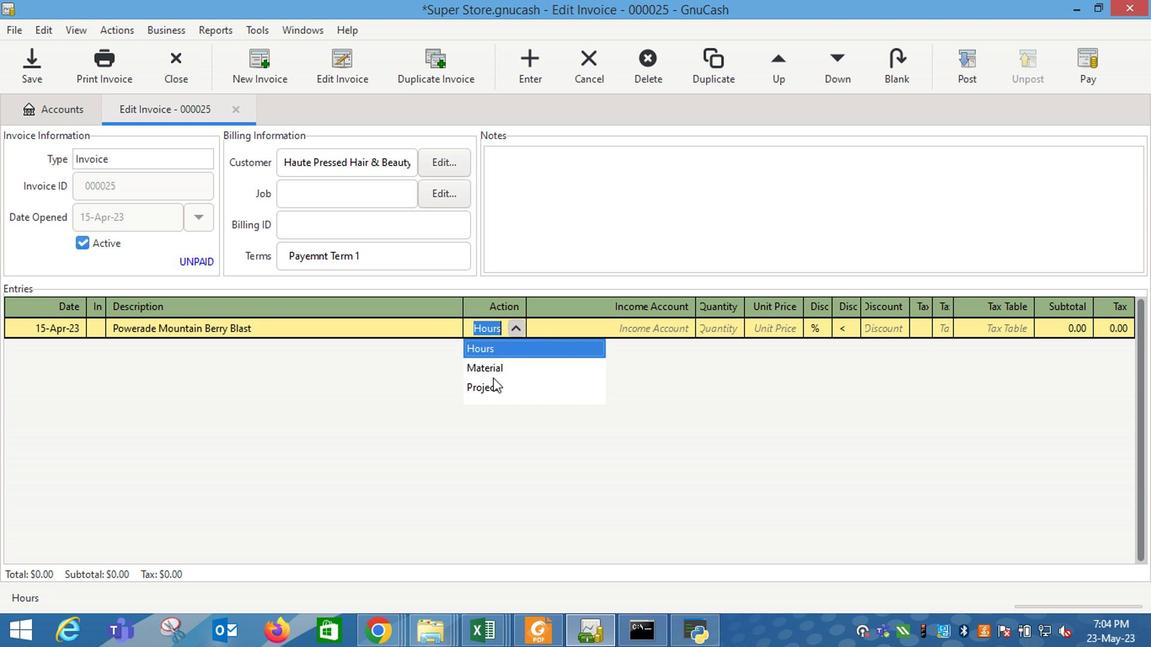 
Action: Mouse pressed left at (499, 372)
Screenshot: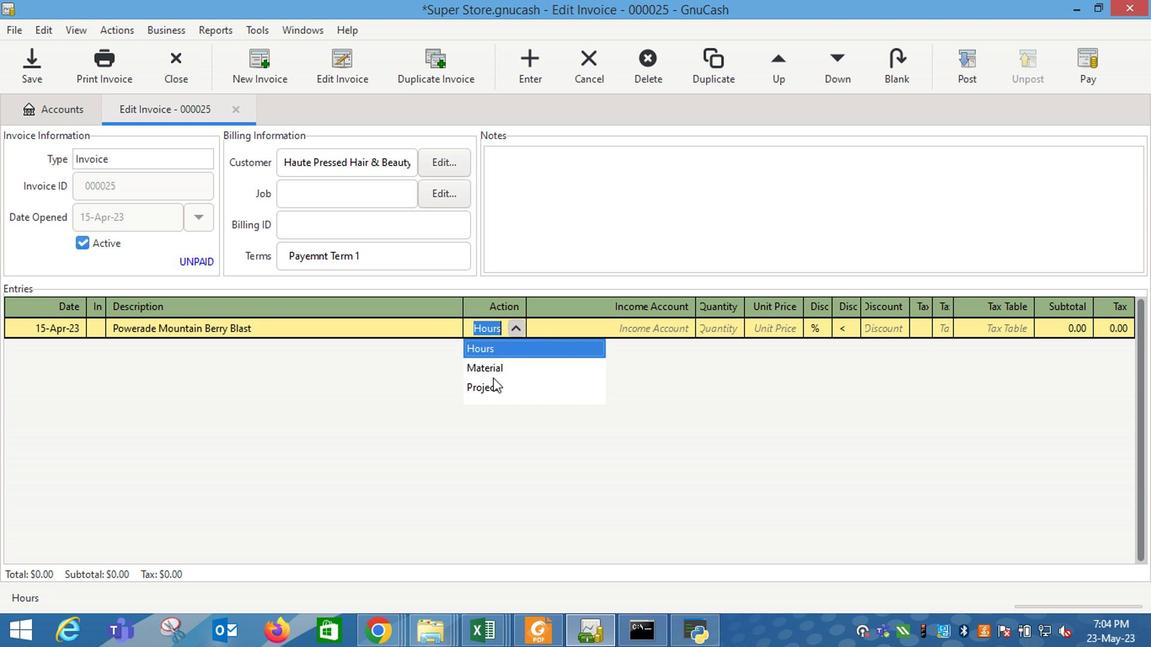 
Action: Mouse moved to (608, 335)
Screenshot: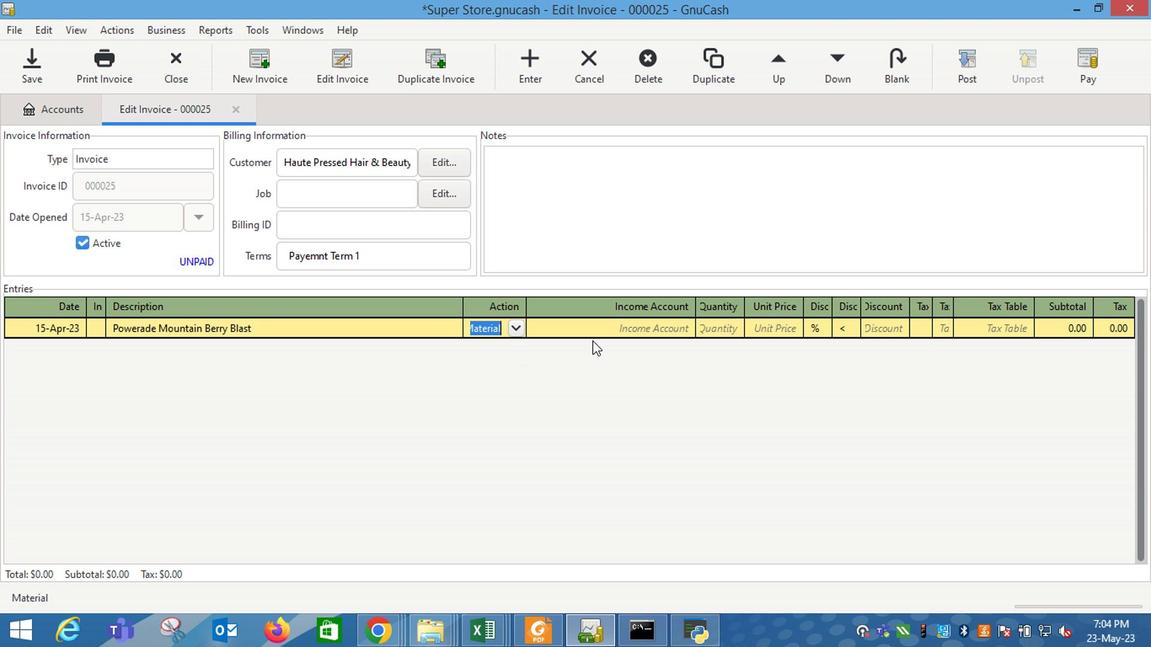 
Action: Mouse pressed left at (608, 335)
Screenshot: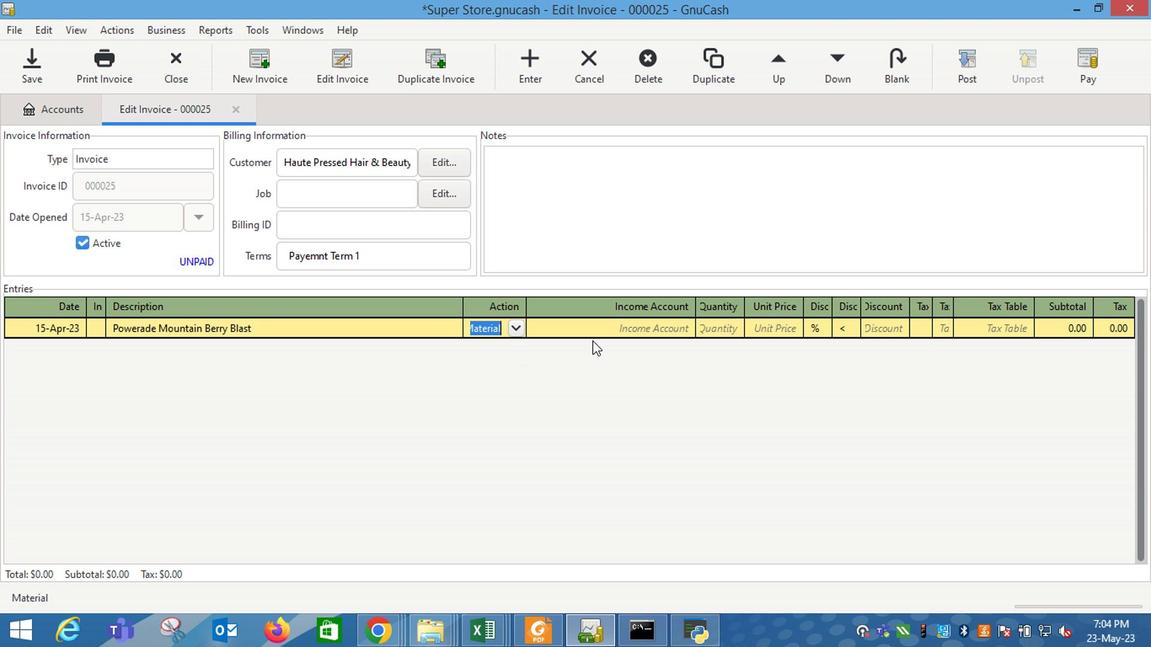 
Action: Mouse moved to (687, 331)
Screenshot: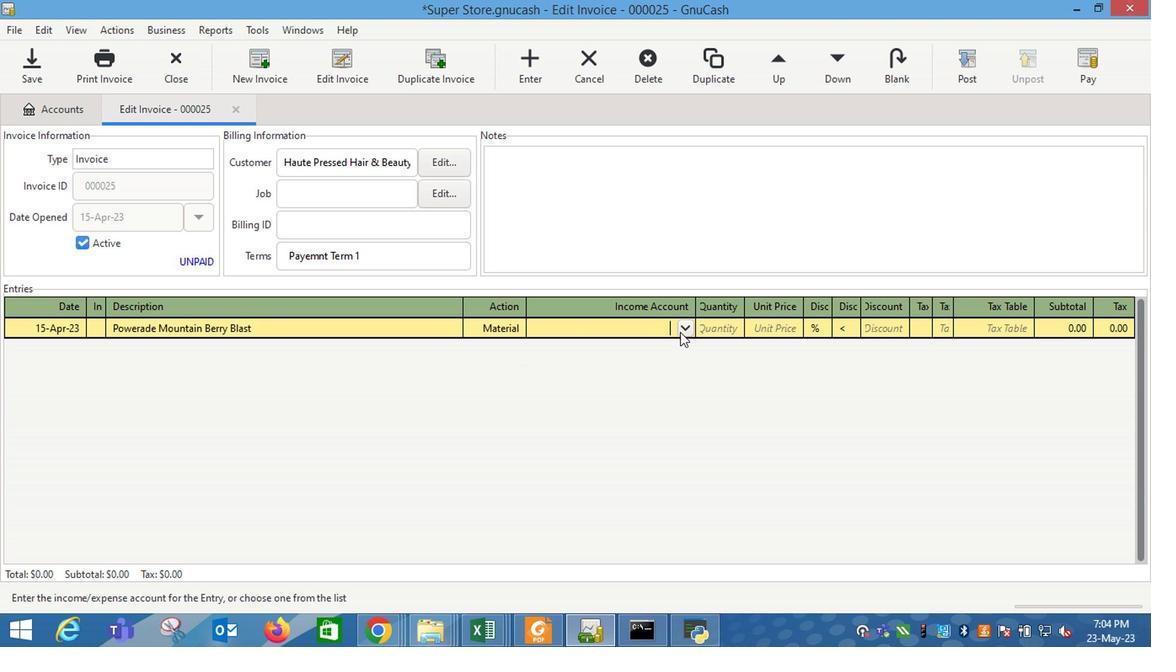 
Action: Mouse pressed left at (687, 331)
Screenshot: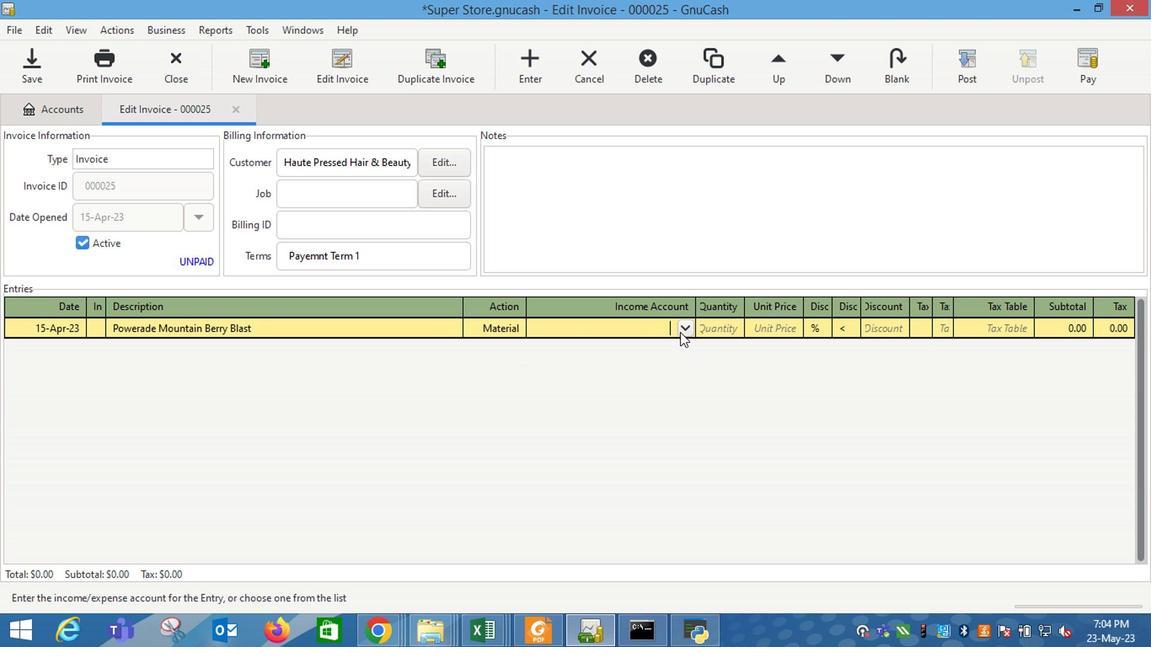 
Action: Mouse moved to (597, 402)
Screenshot: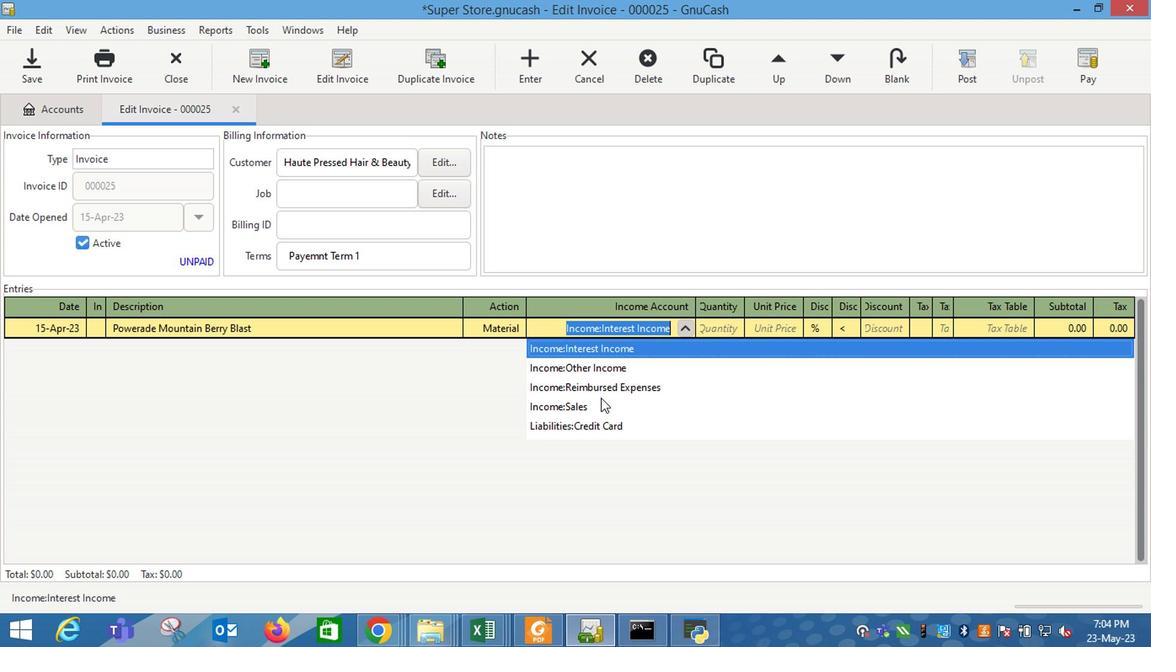 
Action: Mouse pressed left at (597, 402)
Screenshot: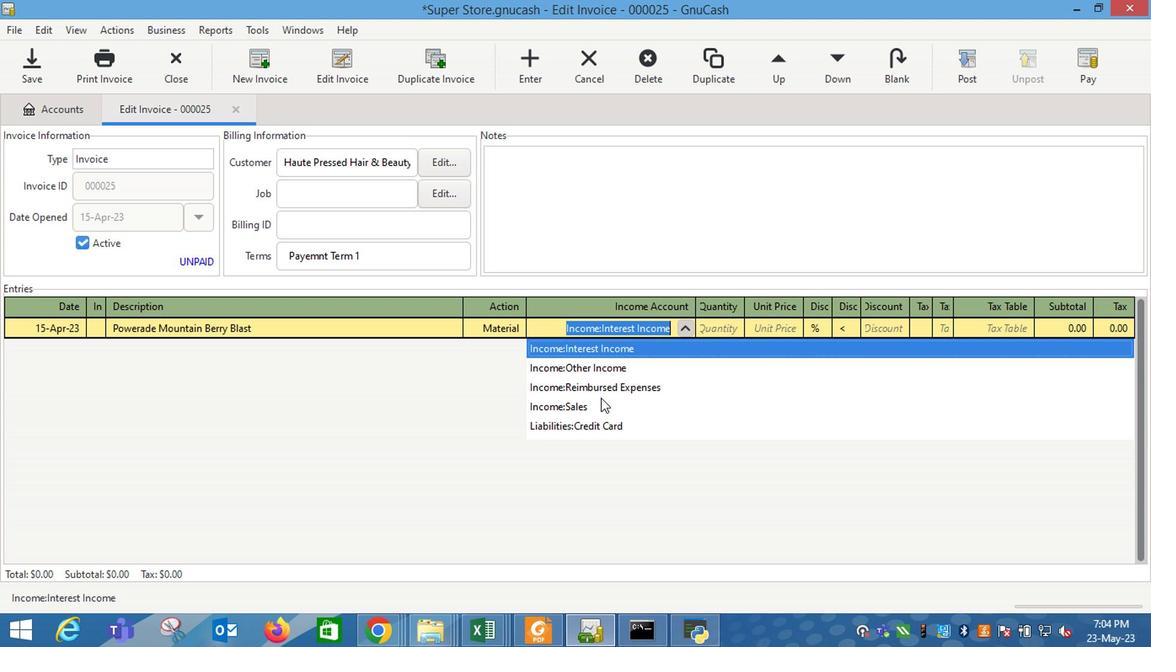 
Action: Mouse moved to (730, 325)
Screenshot: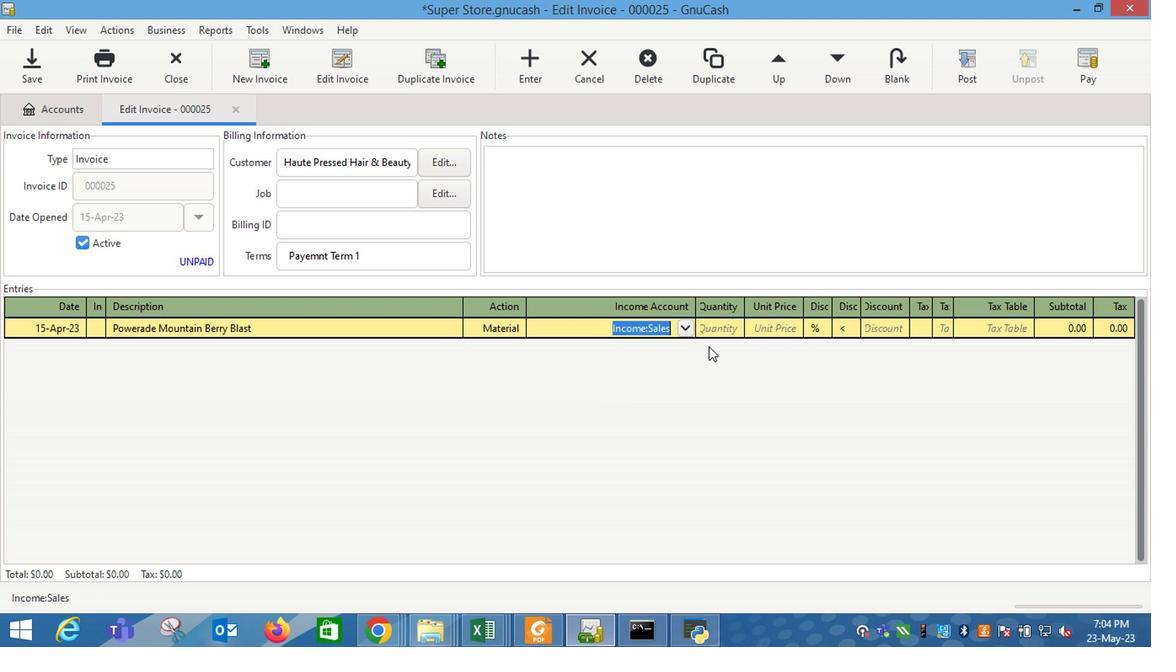 
Action: Mouse pressed left at (730, 325)
Screenshot: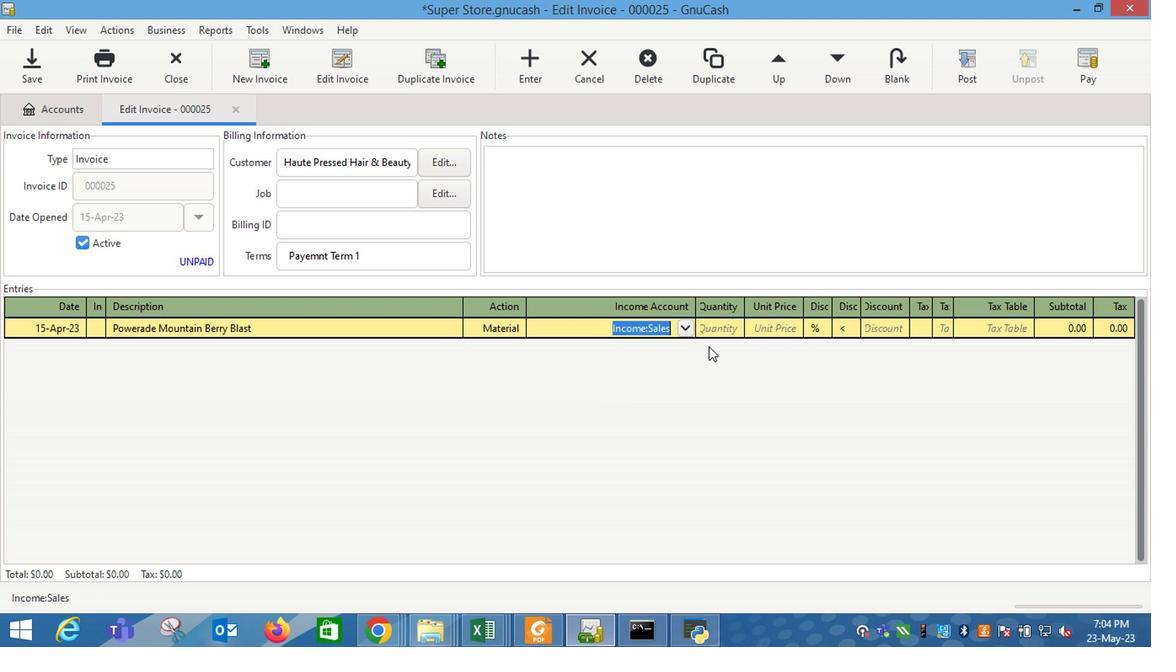 
Action: Key pressed 2
Screenshot: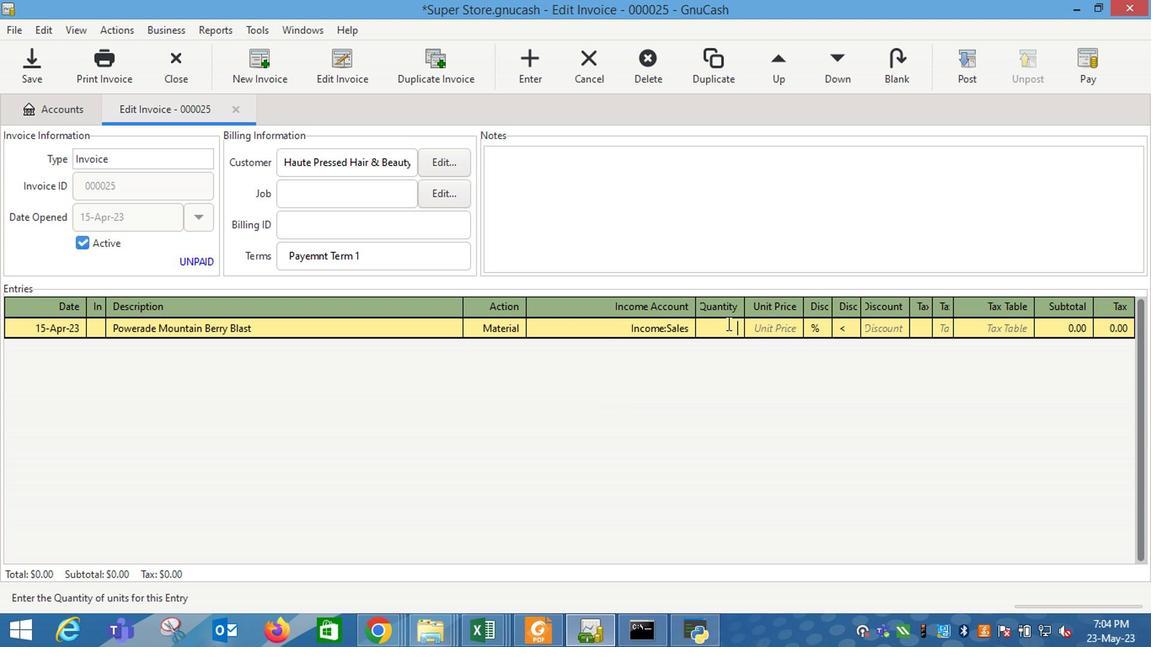 
Action: Mouse moved to (774, 332)
Screenshot: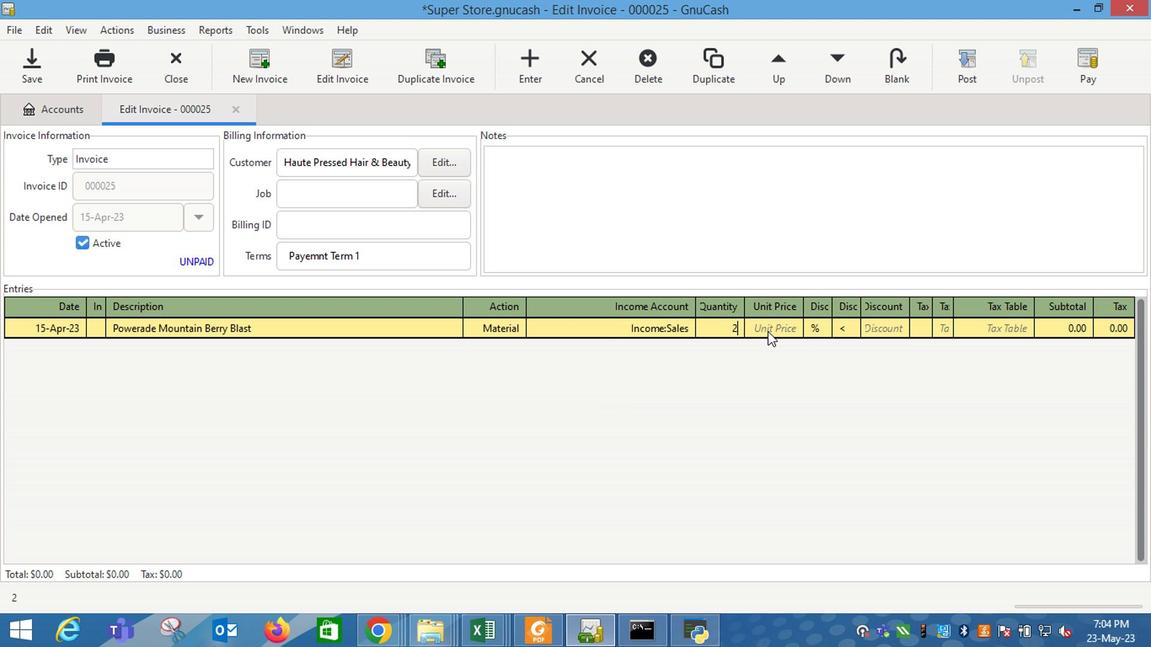 
Action: Mouse pressed left at (773, 332)
Screenshot: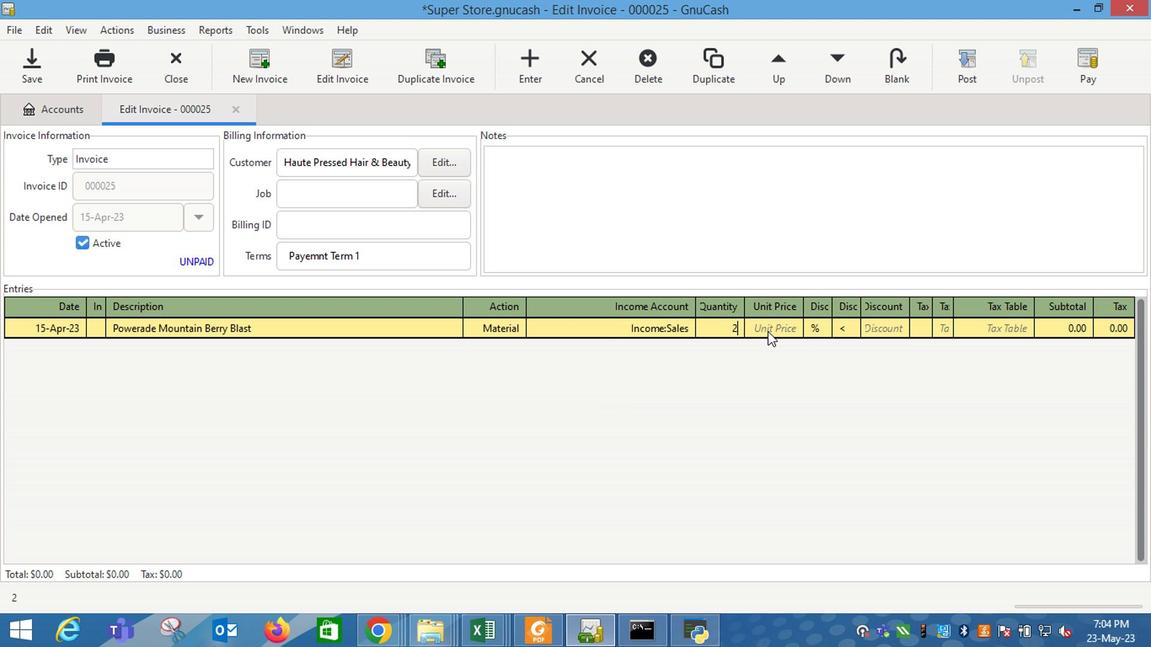 
Action: Mouse moved to (776, 332)
Screenshot: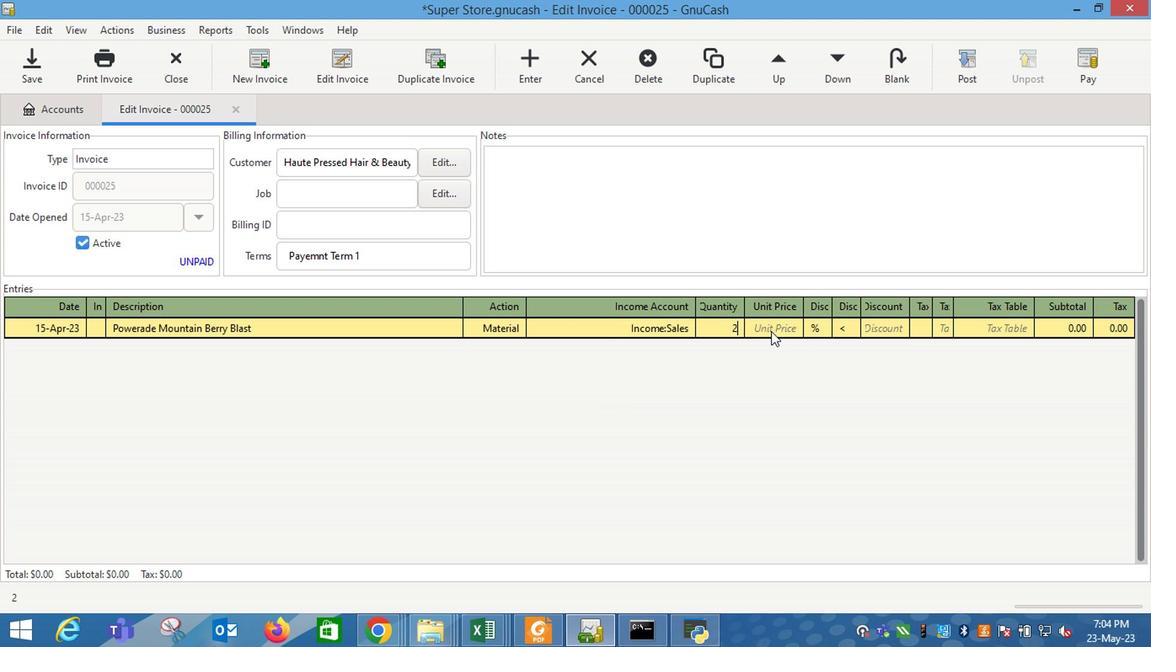 
Action: Key pressed 15
Screenshot: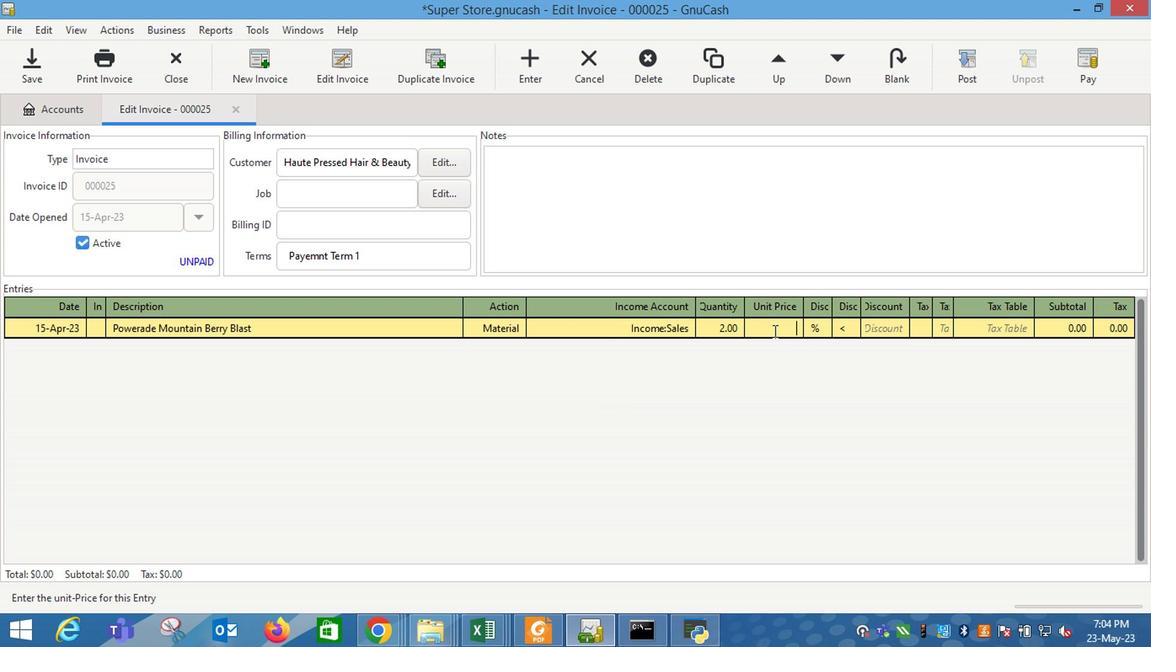 
Action: Mouse moved to (844, 328)
Screenshot: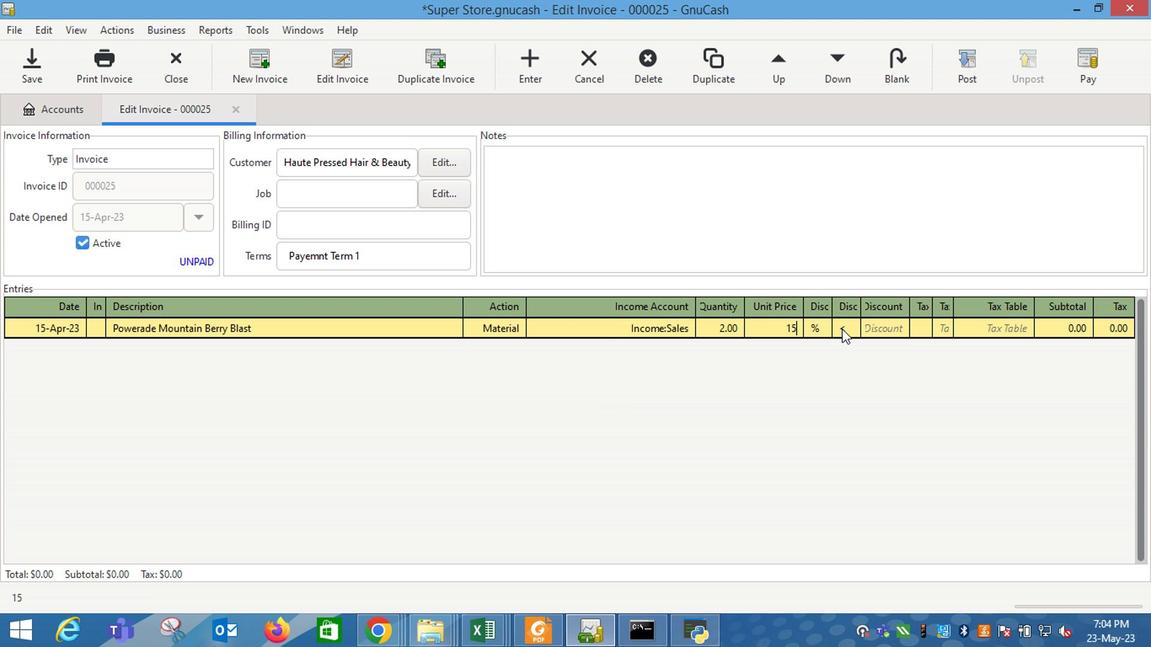 
Action: Mouse pressed left at (844, 328)
Screenshot: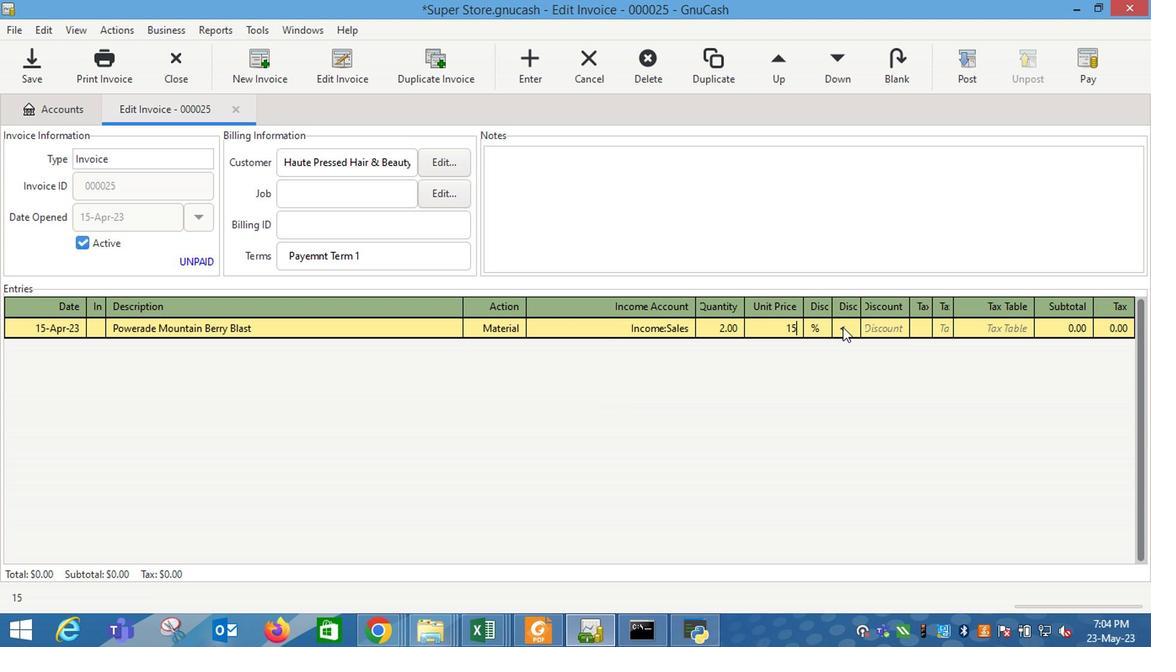 
Action: Mouse moved to (888, 329)
Screenshot: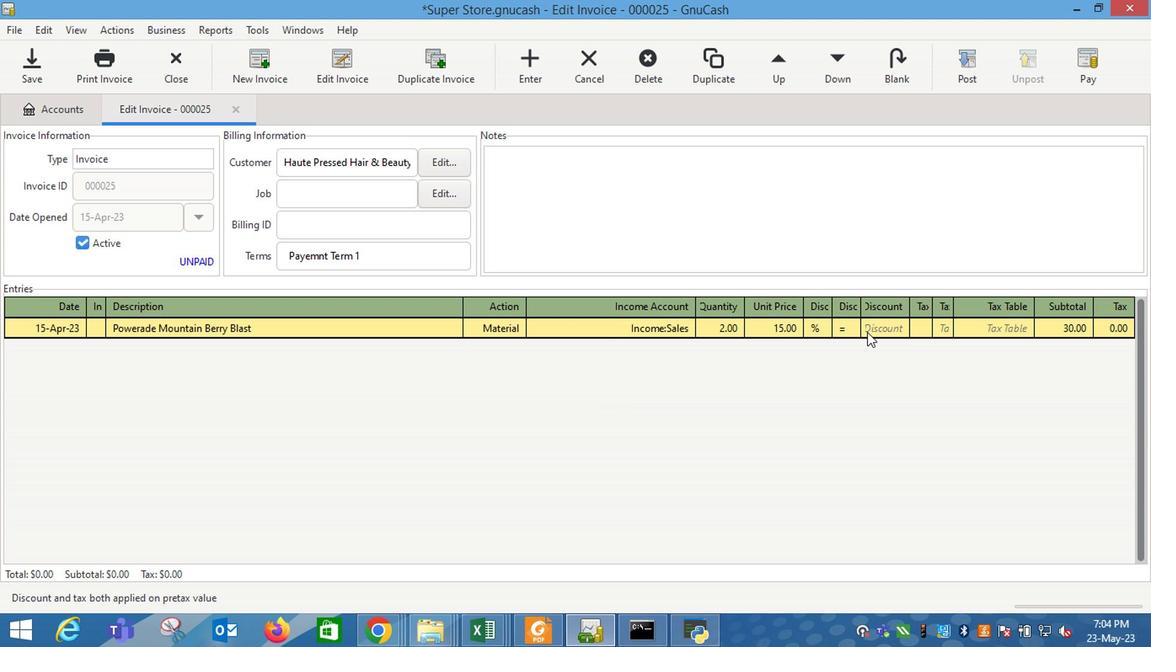 
Action: Mouse pressed left at (888, 329)
Screenshot: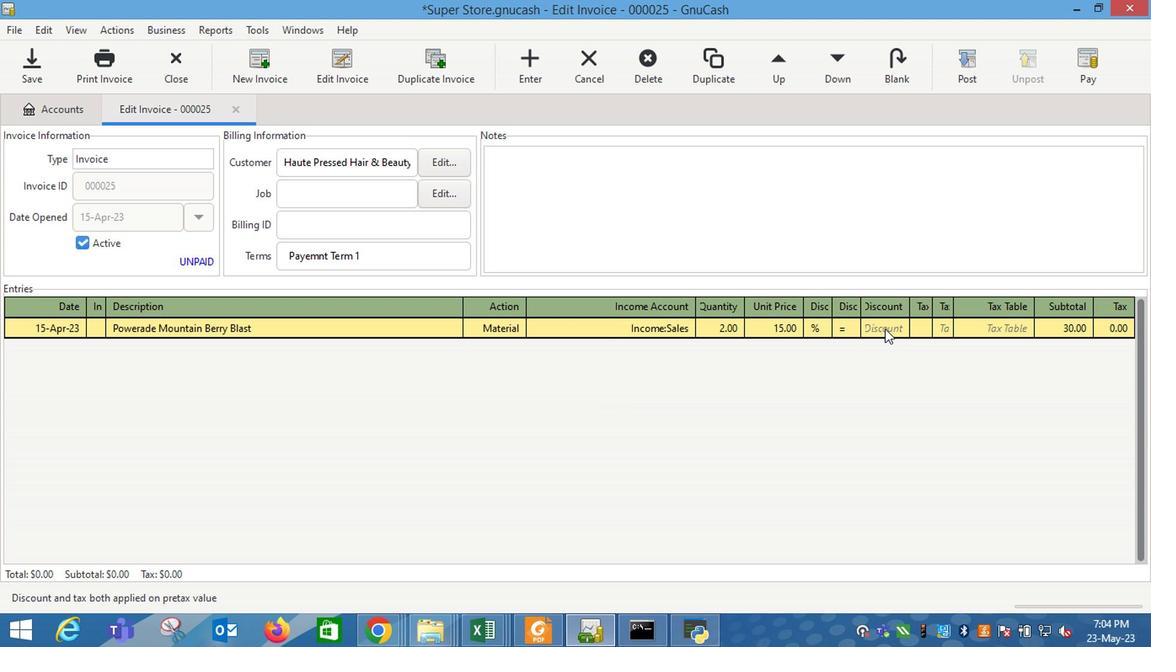 
Action: Key pressed 2
Screenshot: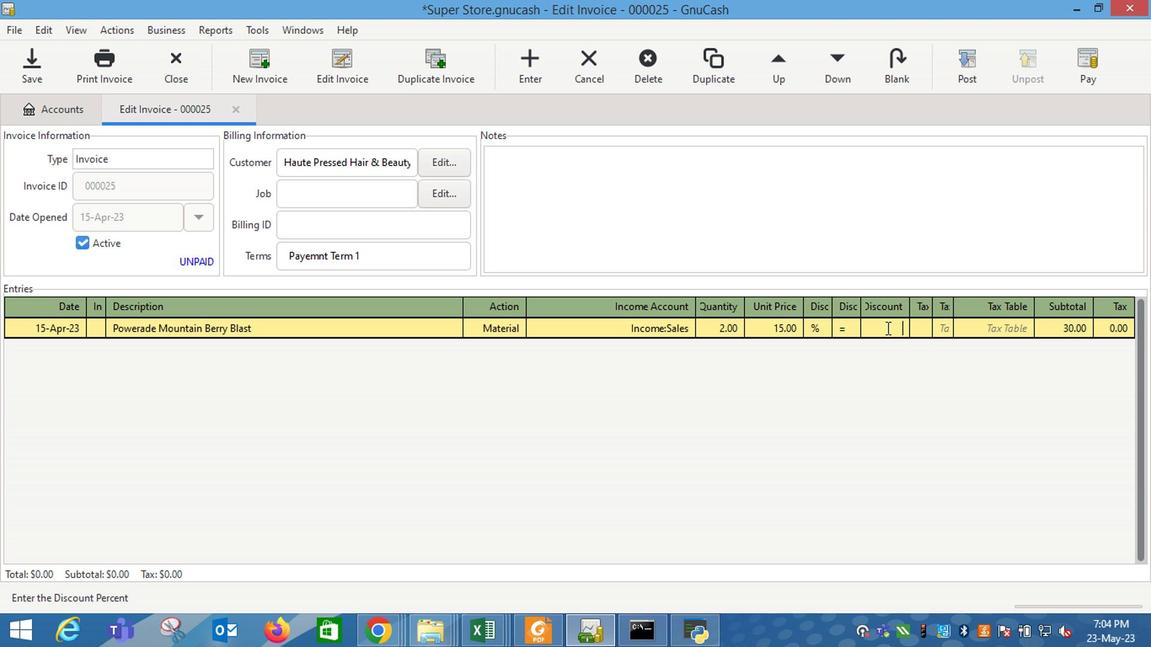 
Action: Mouse moved to (807, 328)
Screenshot: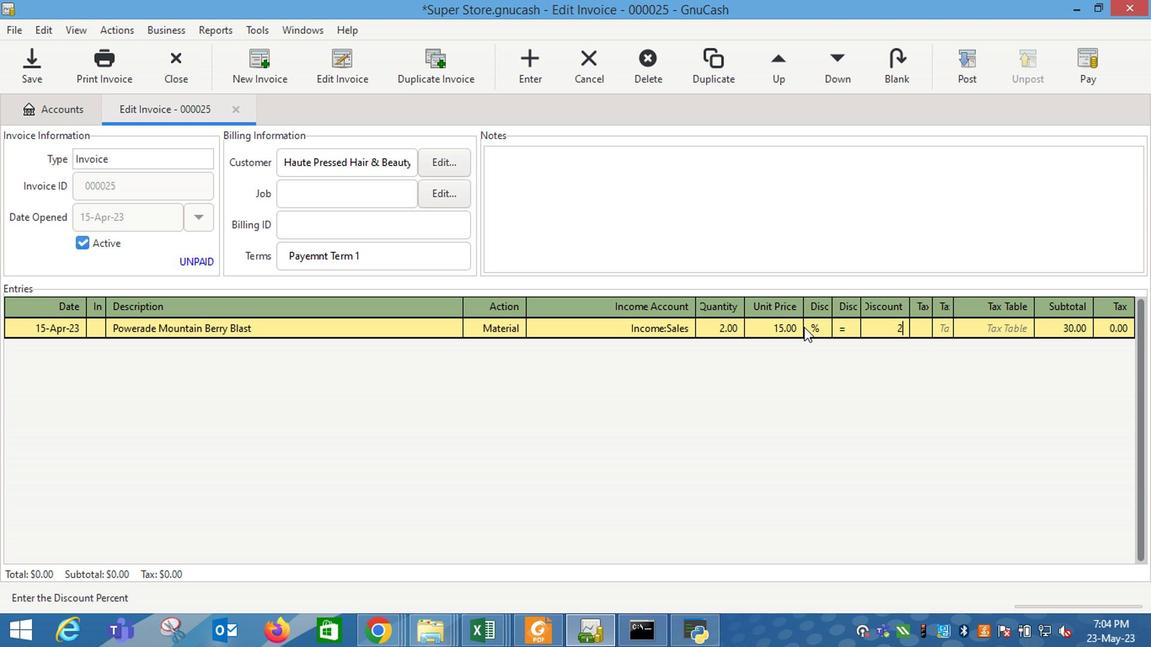 
Action: Mouse pressed left at (807, 328)
Screenshot: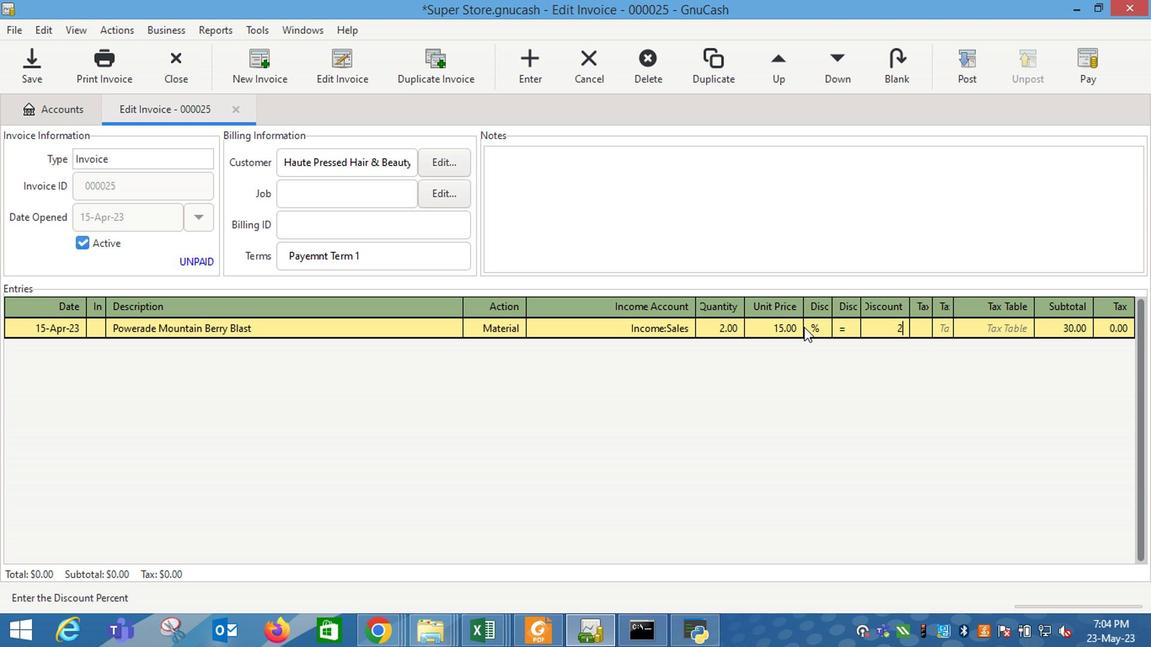 
Action: Mouse moved to (910, 331)
Screenshot: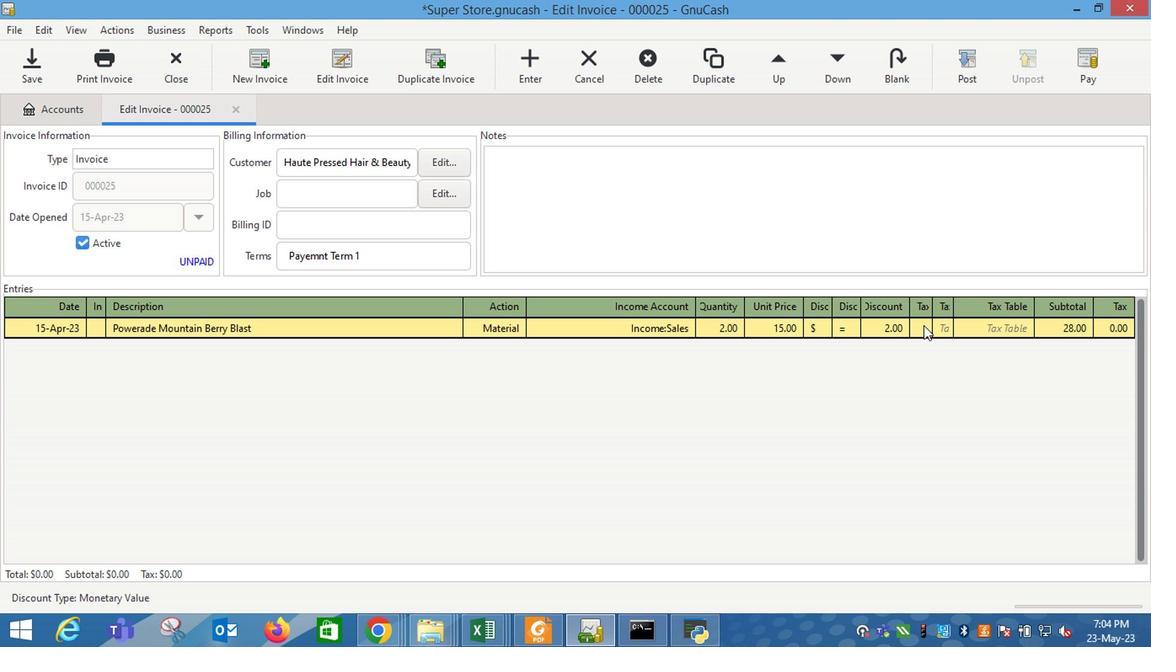 
Action: Mouse pressed left at (910, 331)
Screenshot: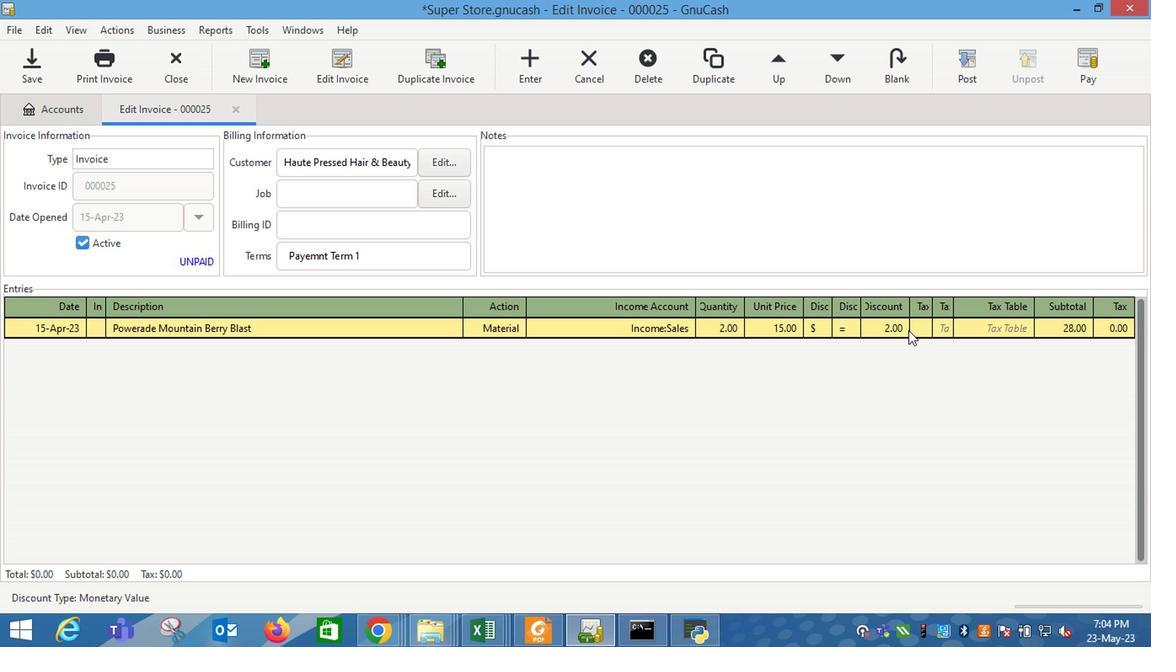 
Action: Mouse moved to (909, 340)
Screenshot: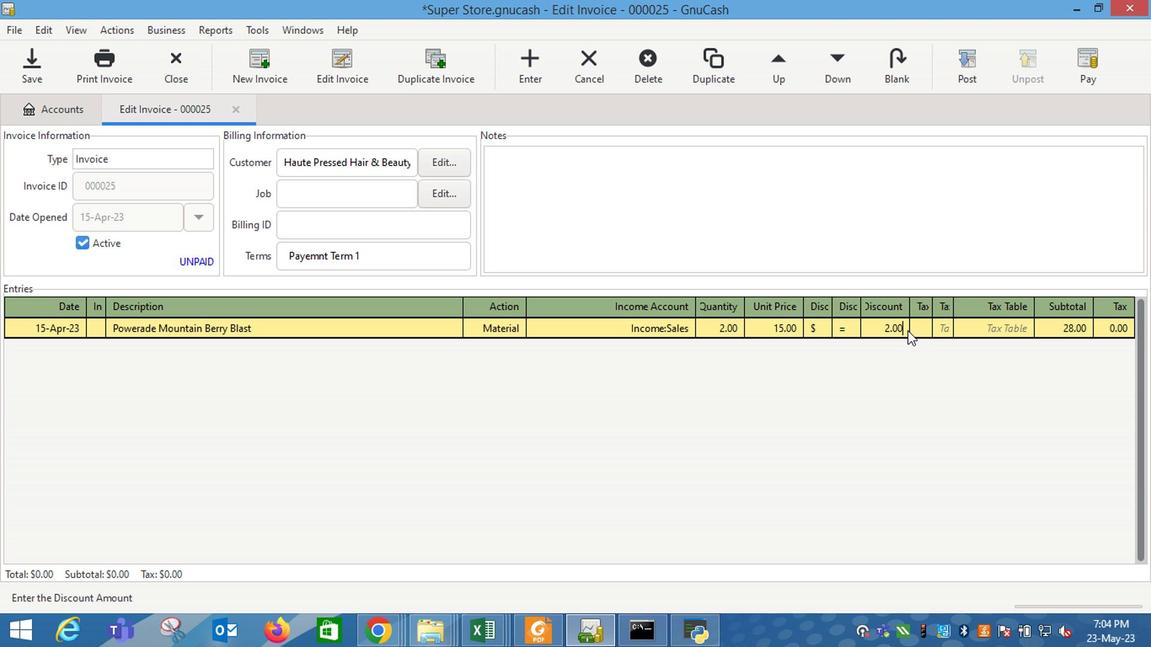 
Action: Key pressed <Key.enter>
Screenshot: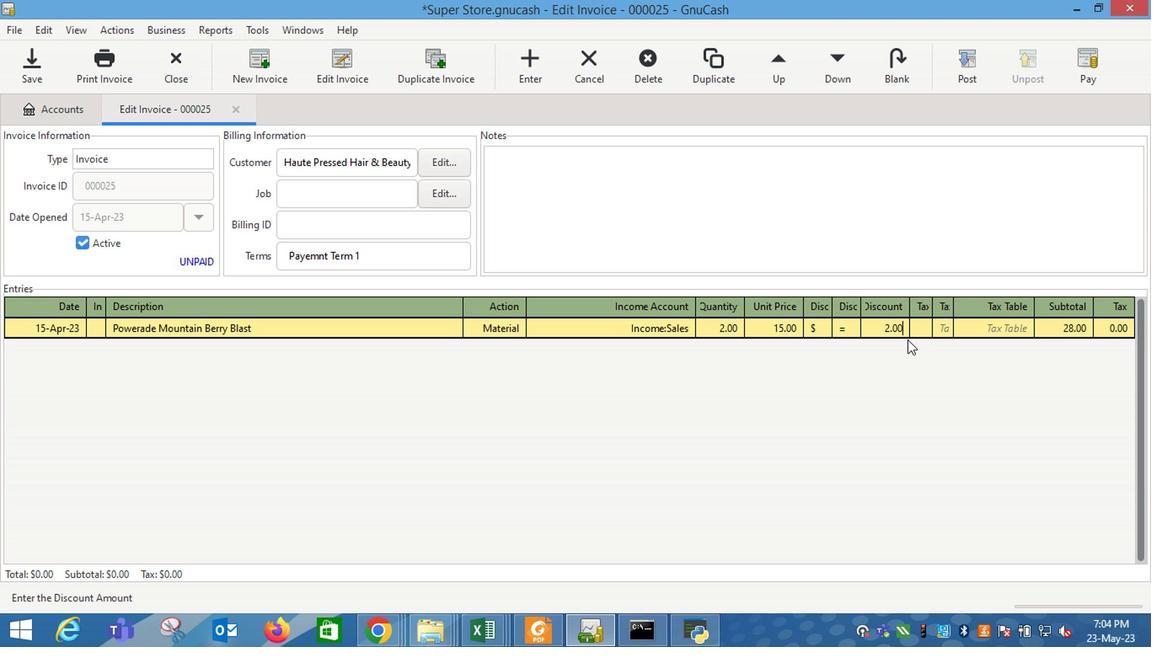 
Action: Mouse moved to (185, 348)
Screenshot: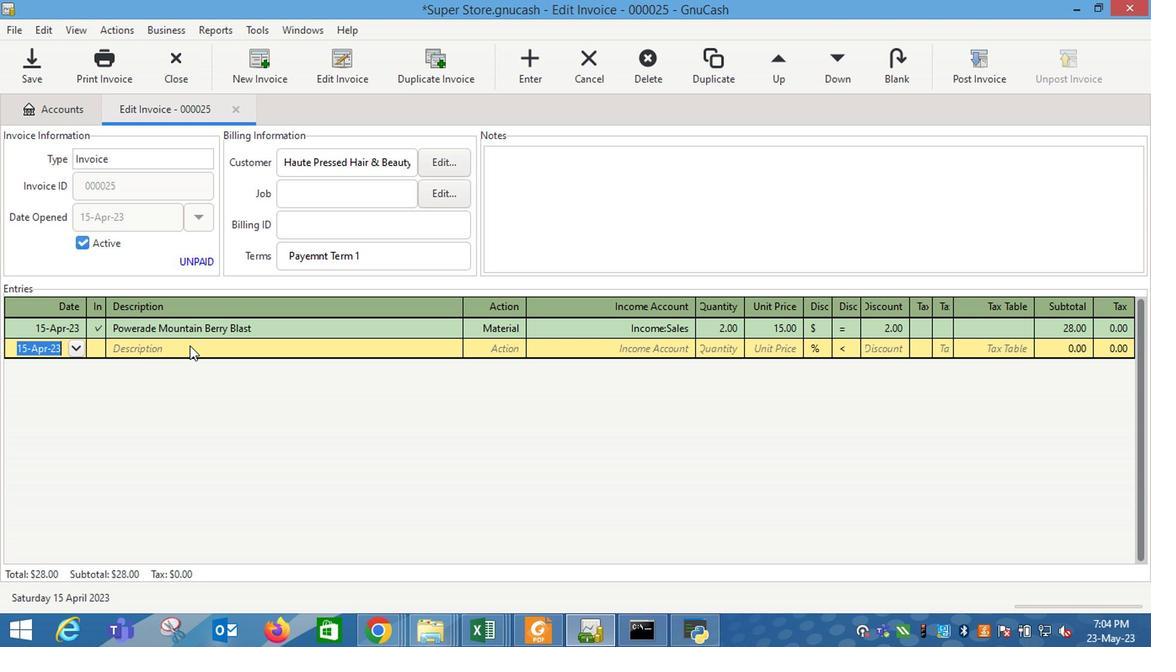 
Action: Mouse pressed left at (185, 348)
Screenshot: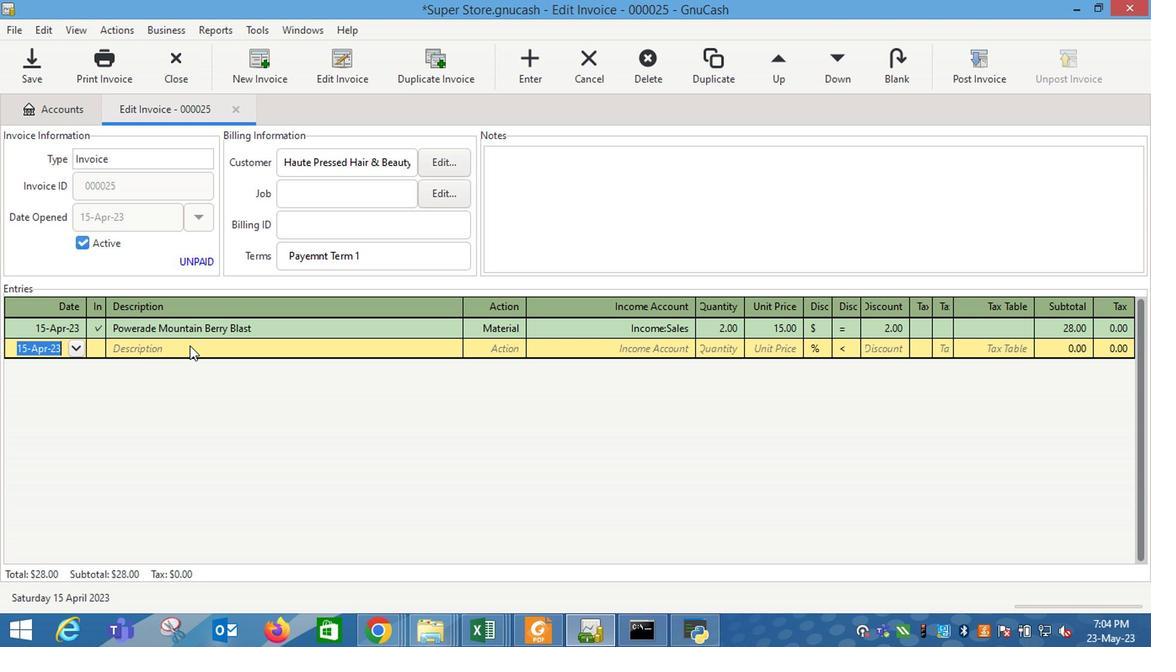 
Action: Mouse moved to (197, 351)
Screenshot: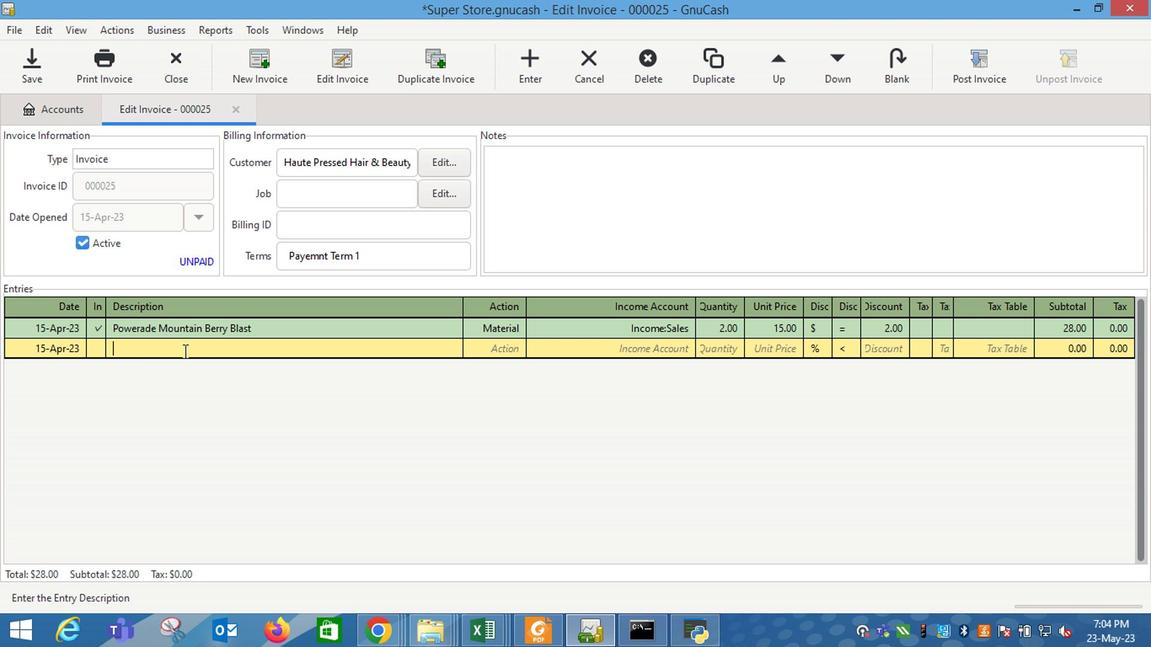 
Action: Key pressed <Key.shift_r>Lucky<Key.space><Key.right>
Screenshot: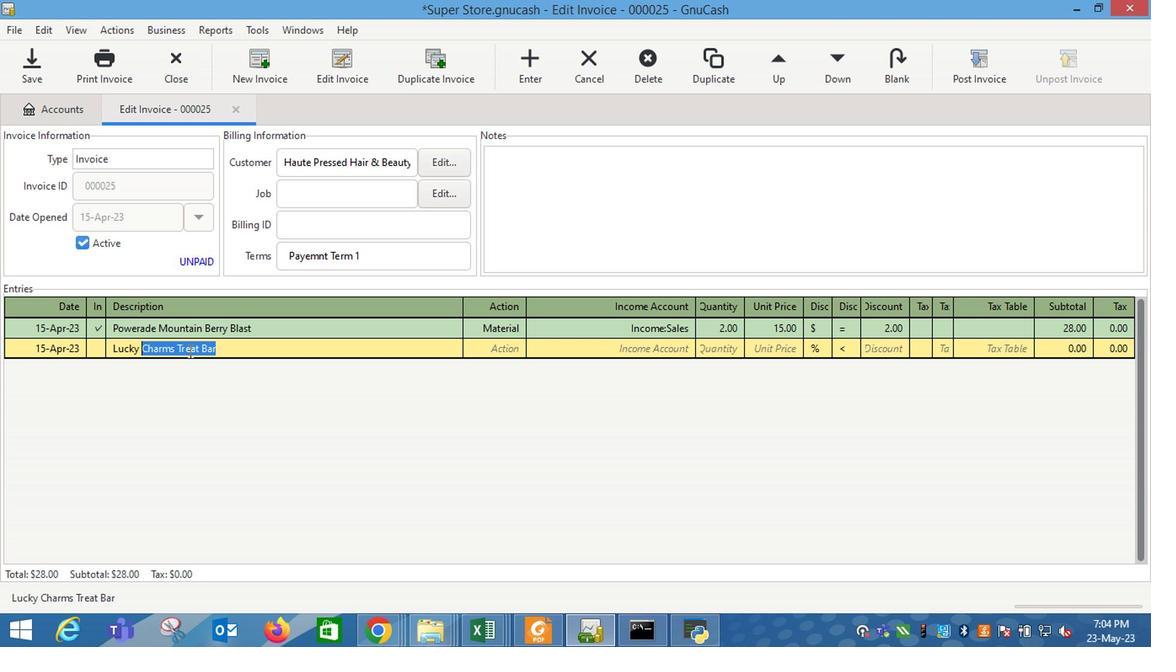 
Action: Mouse moved to (516, 354)
Screenshot: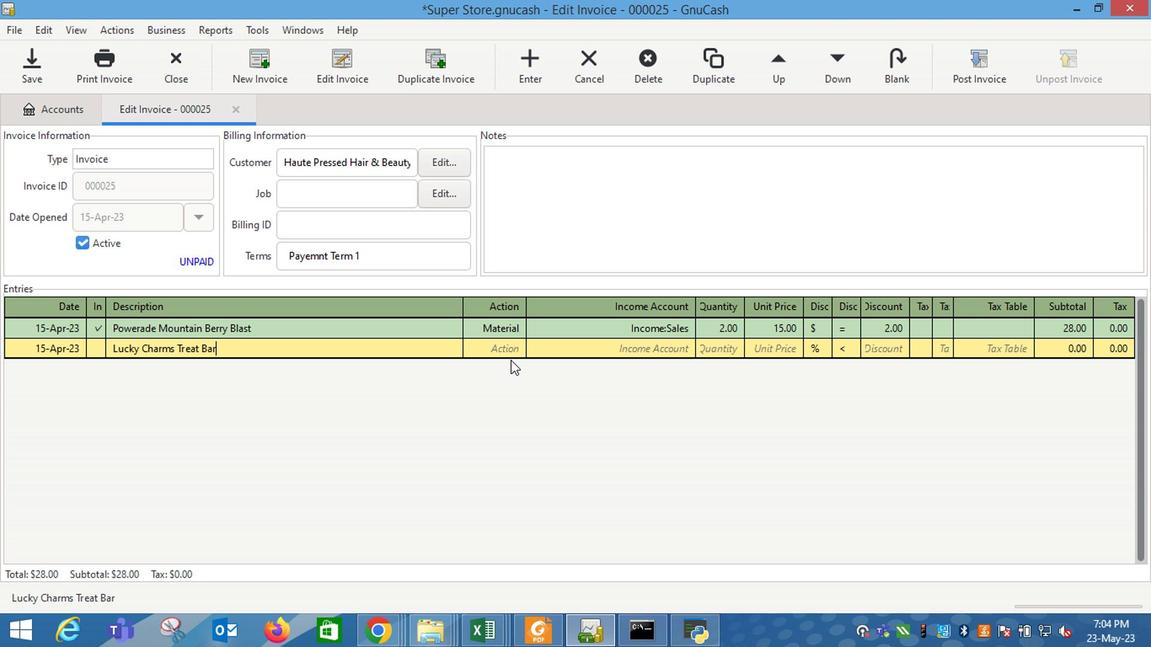 
Action: Mouse pressed left at (516, 354)
Screenshot: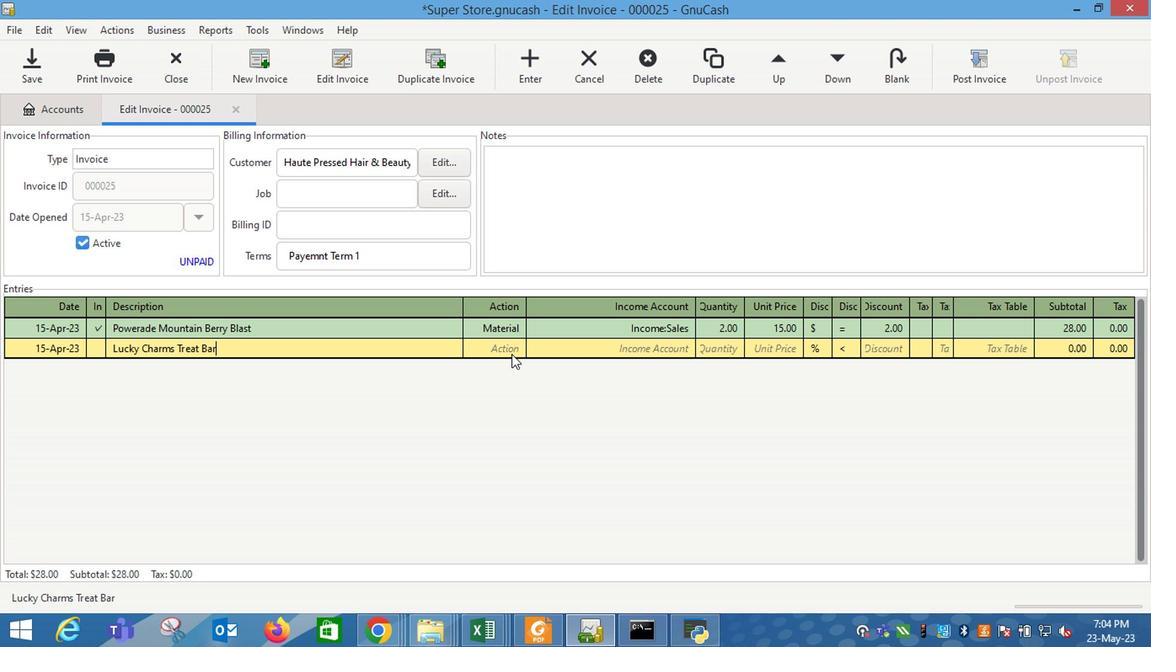 
Action: Mouse moved to (521, 352)
Screenshot: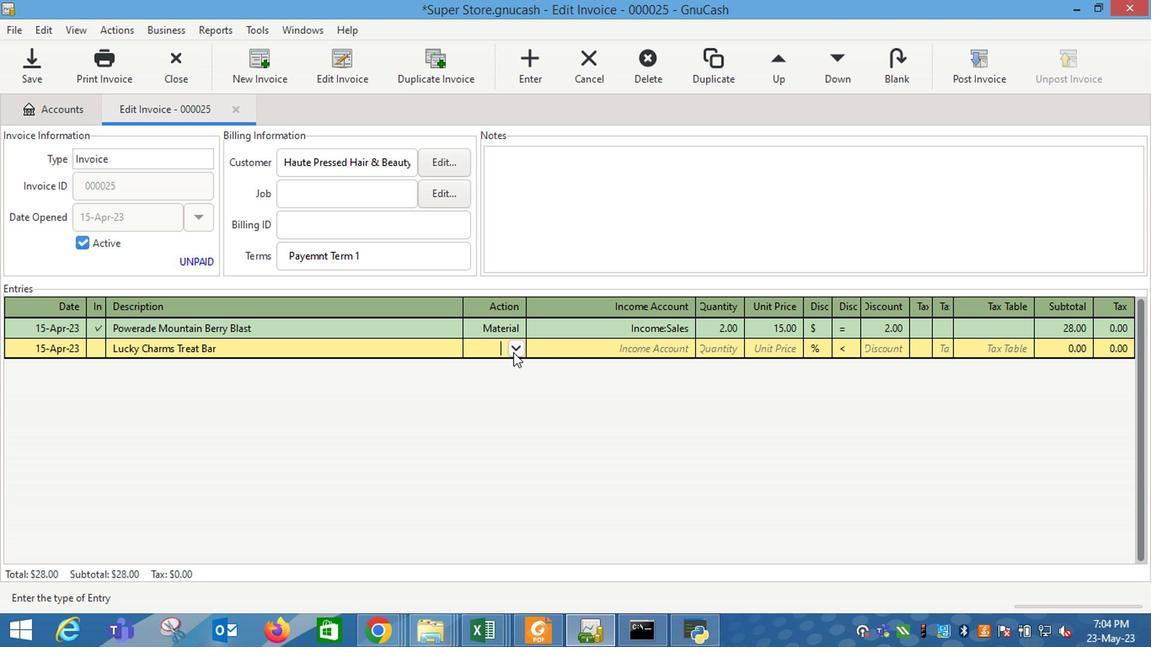 
Action: Mouse pressed left at (521, 352)
Screenshot: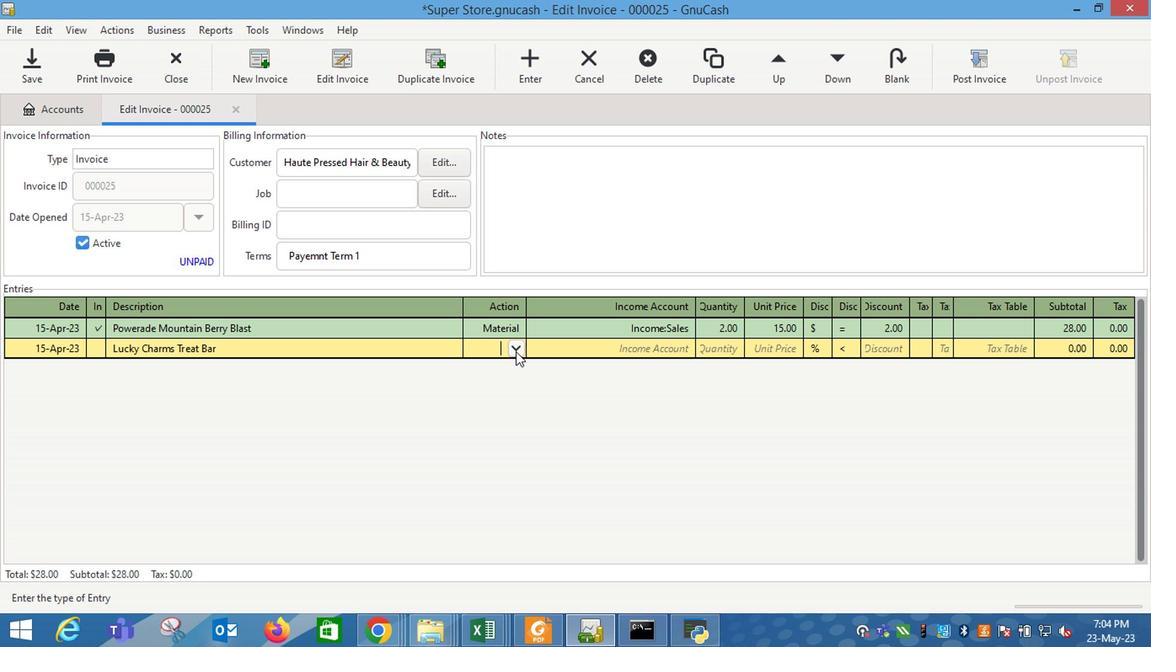 
Action: Mouse moved to (506, 384)
Screenshot: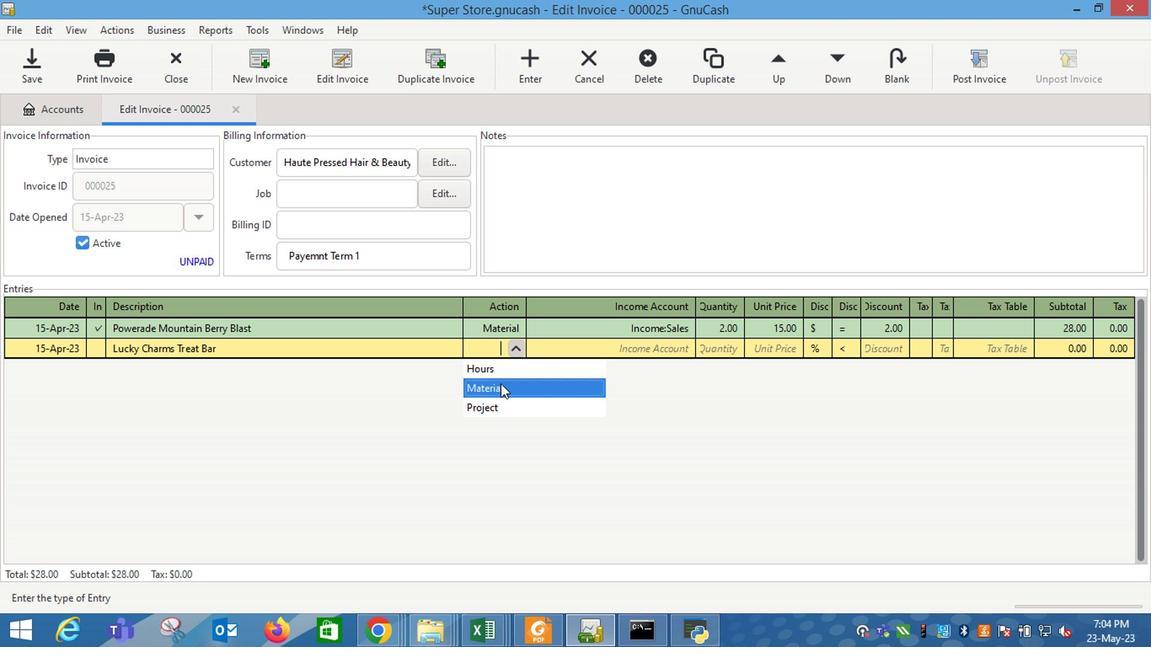 
Action: Mouse pressed left at (506, 384)
Screenshot: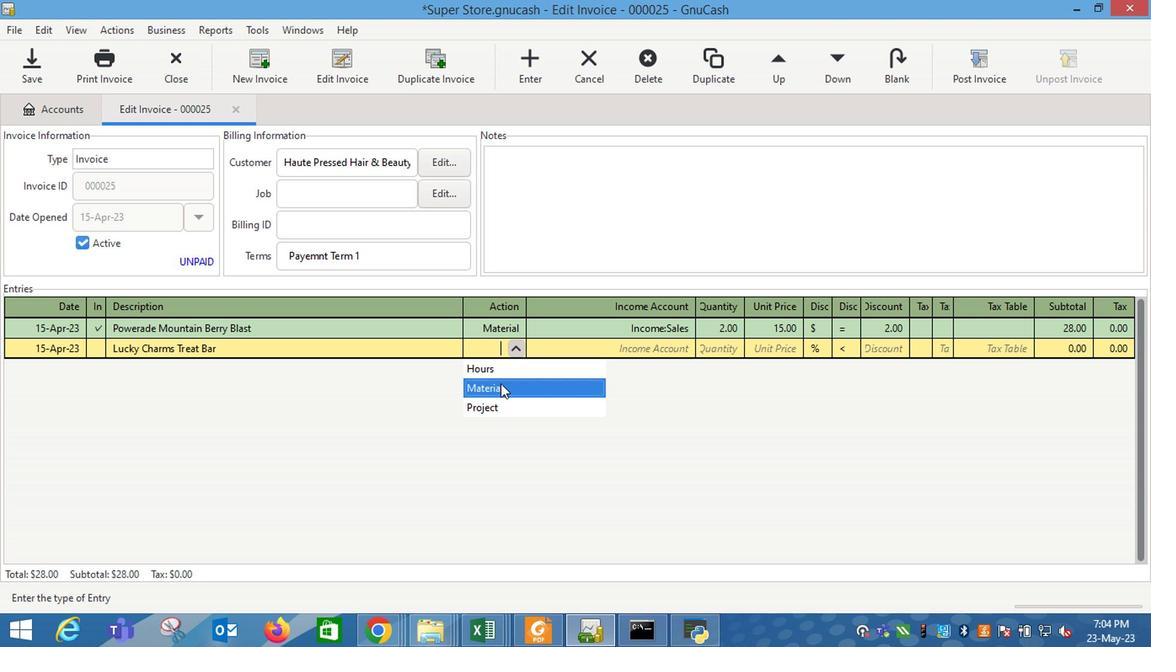 
Action: Mouse moved to (608, 353)
Screenshot: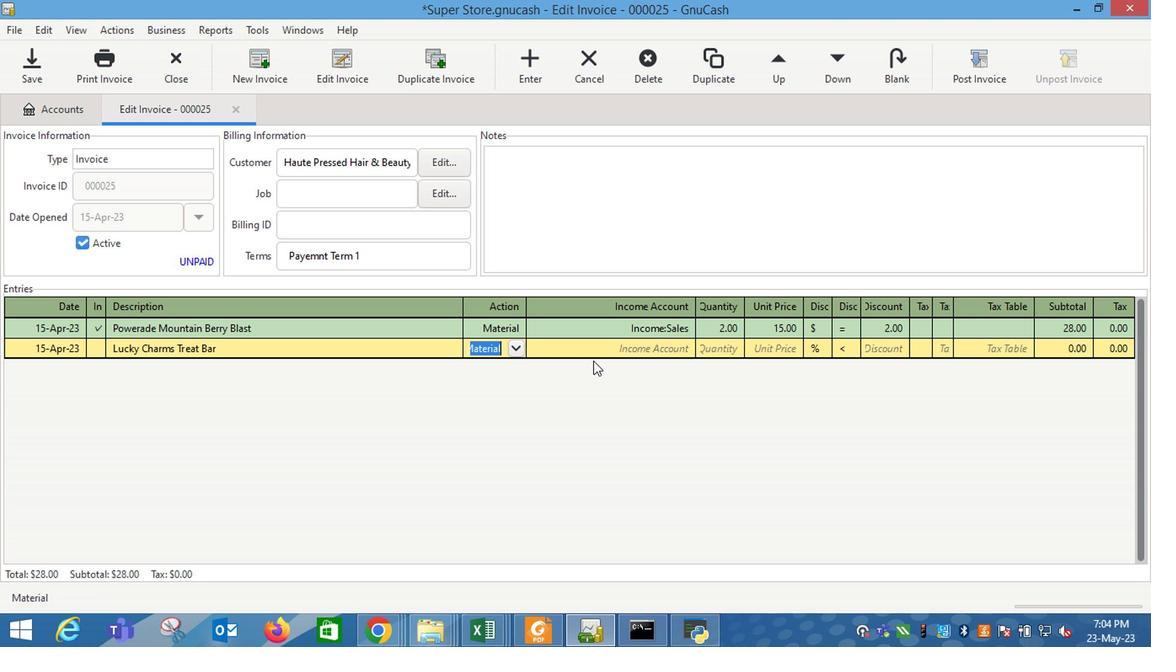 
Action: Mouse pressed left at (608, 353)
Screenshot: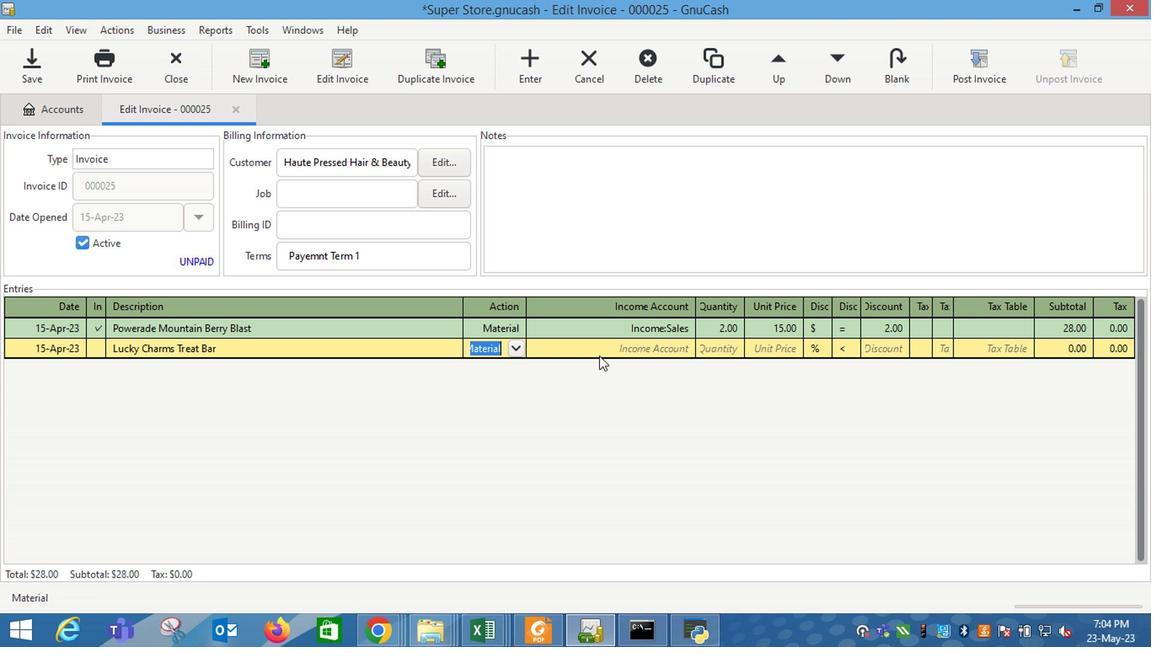 
Action: Mouse moved to (684, 348)
Screenshot: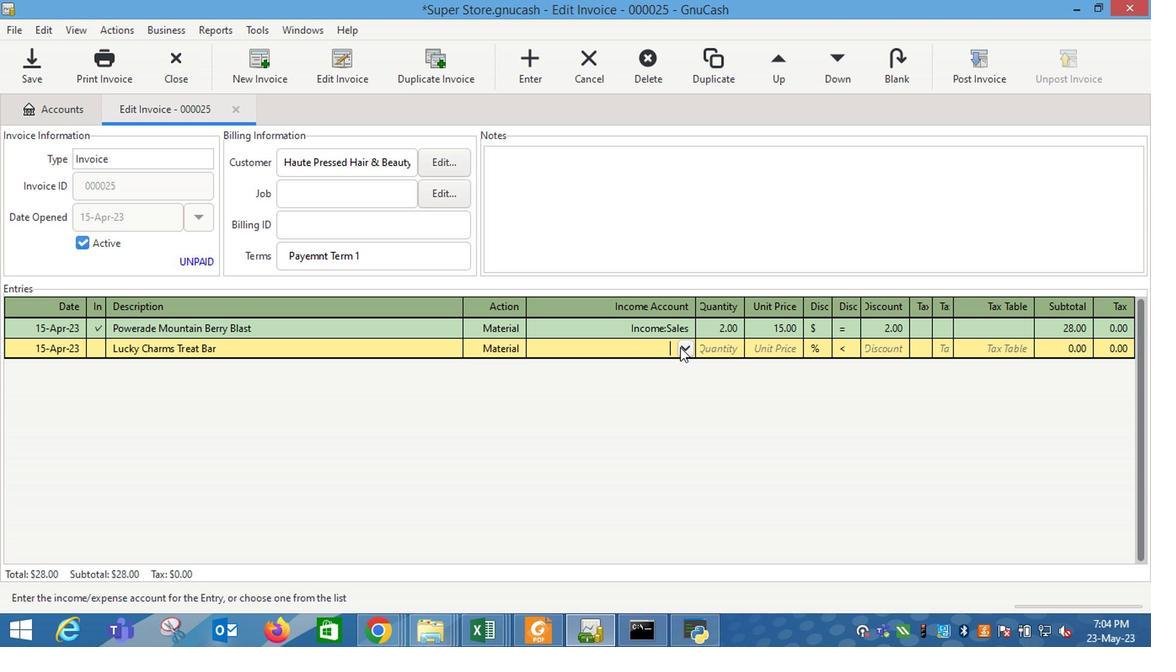 
Action: Mouse pressed left at (684, 348)
Screenshot: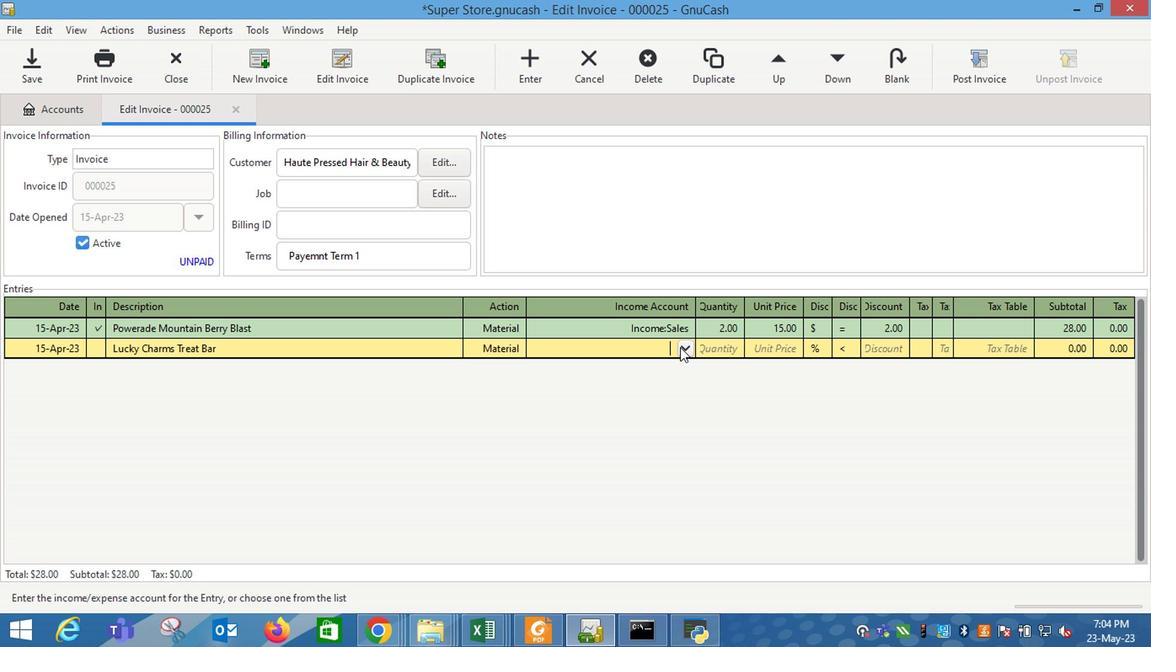 
Action: Mouse moved to (593, 426)
Screenshot: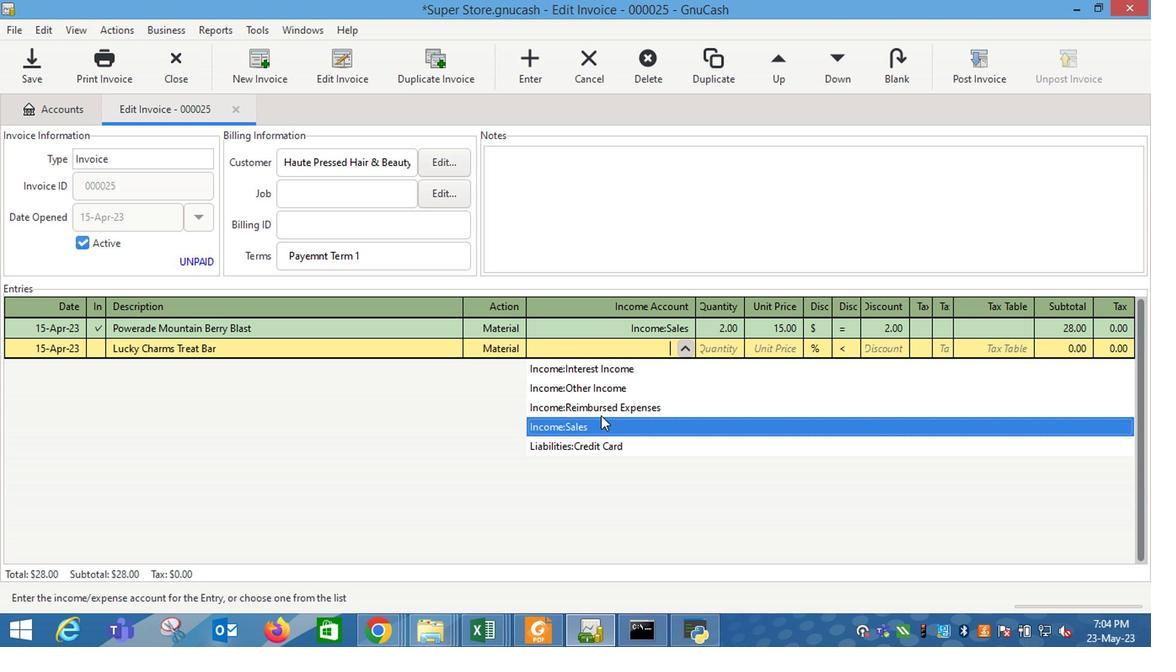 
Action: Mouse pressed left at (593, 426)
Screenshot: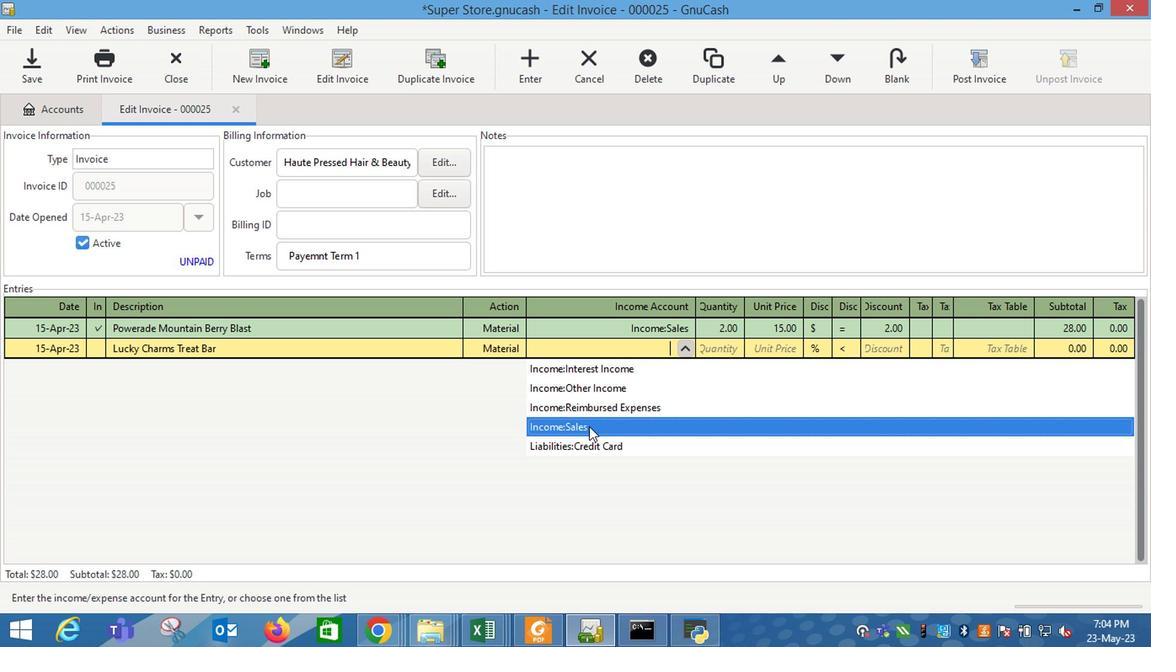 
Action: Mouse moved to (724, 354)
Screenshot: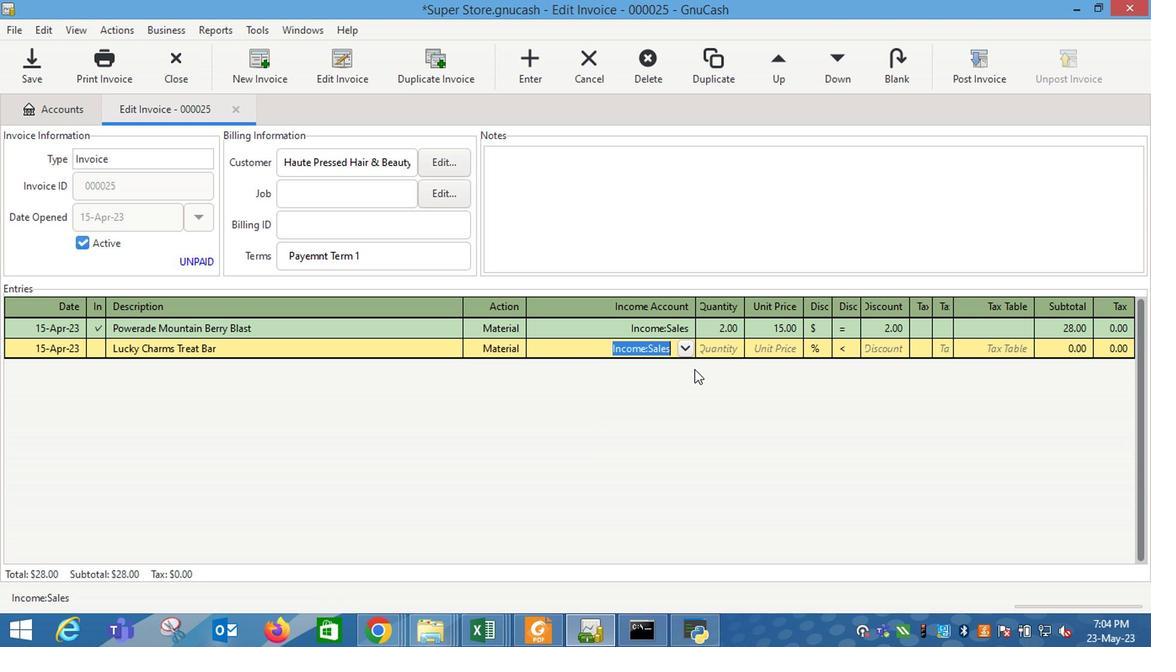 
Action: Mouse pressed left at (724, 354)
Screenshot: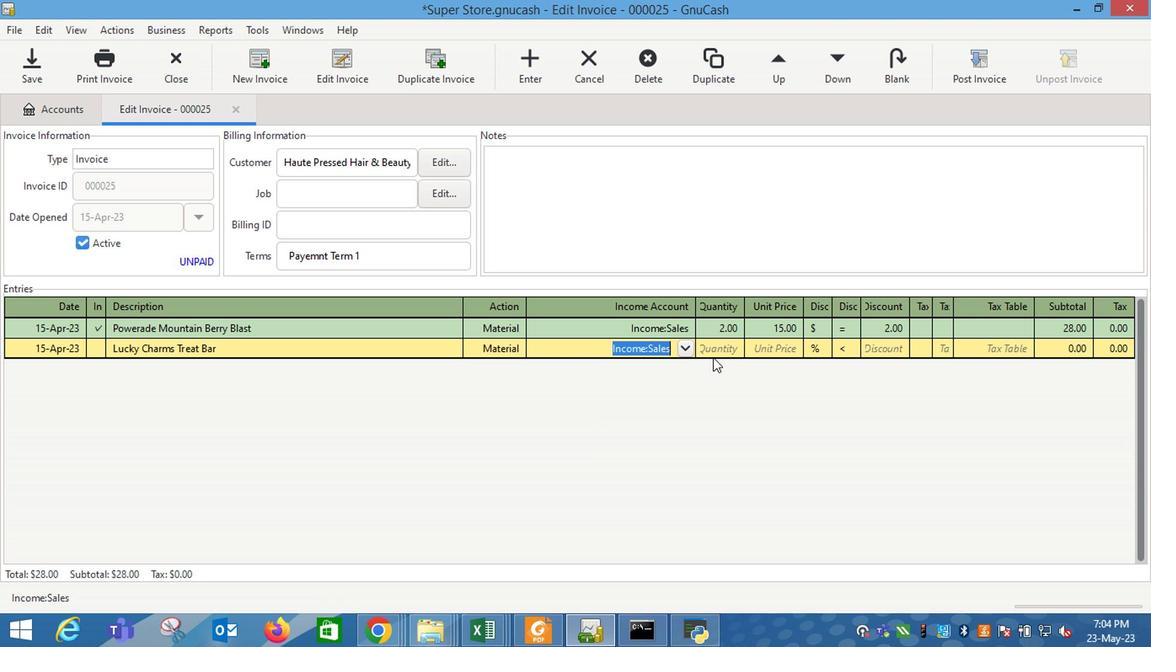 
Action: Mouse moved to (718, 354)
Screenshot: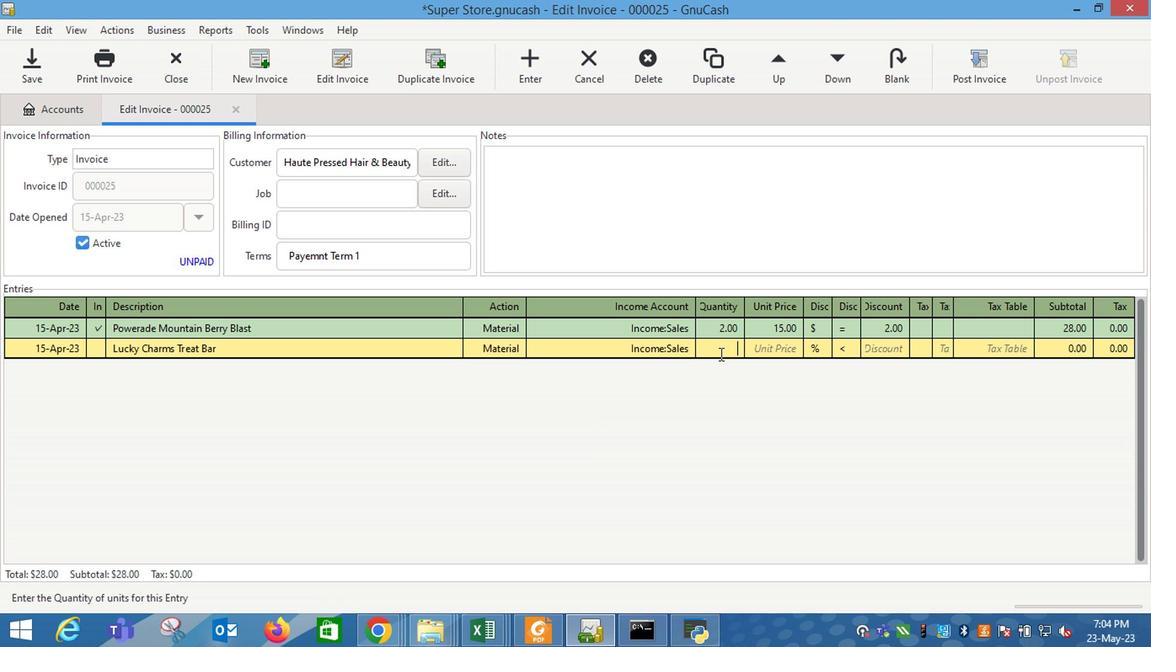 
Action: Key pressed 1
Screenshot: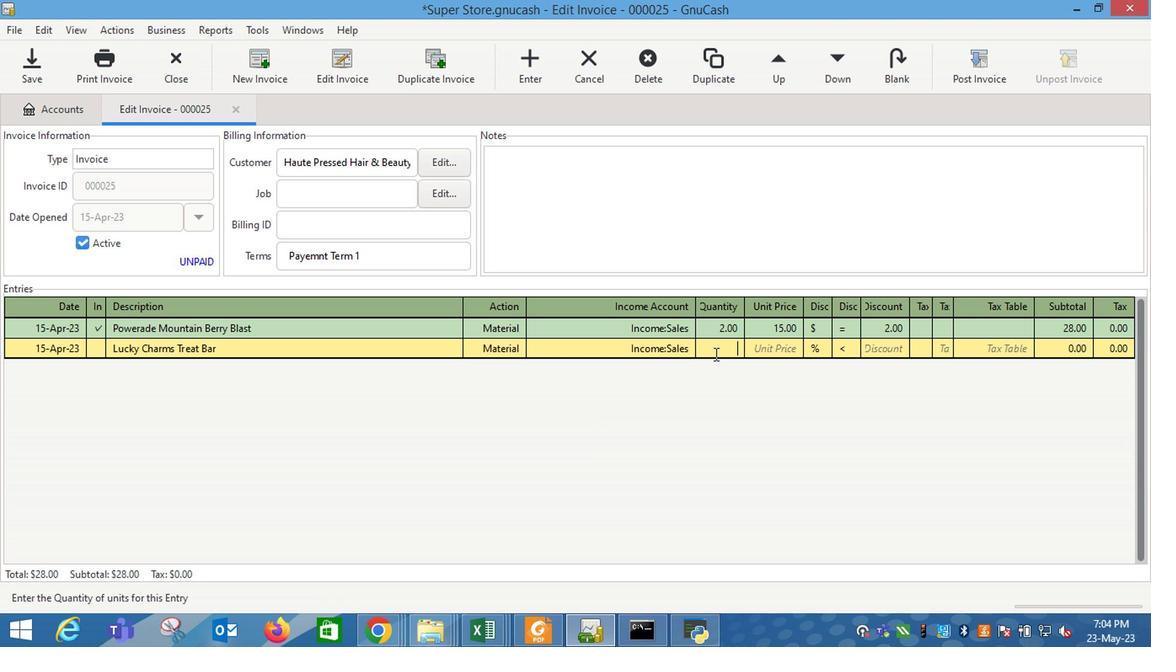 
Action: Mouse moved to (787, 351)
Screenshot: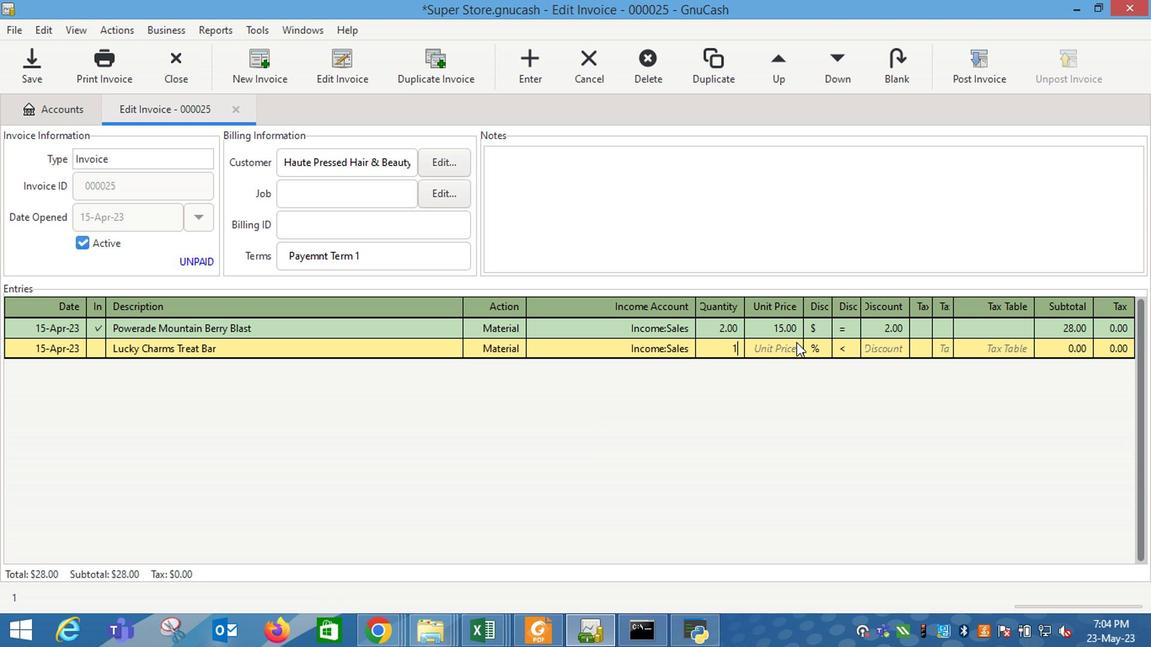 
Action: Mouse pressed left at (787, 351)
Screenshot: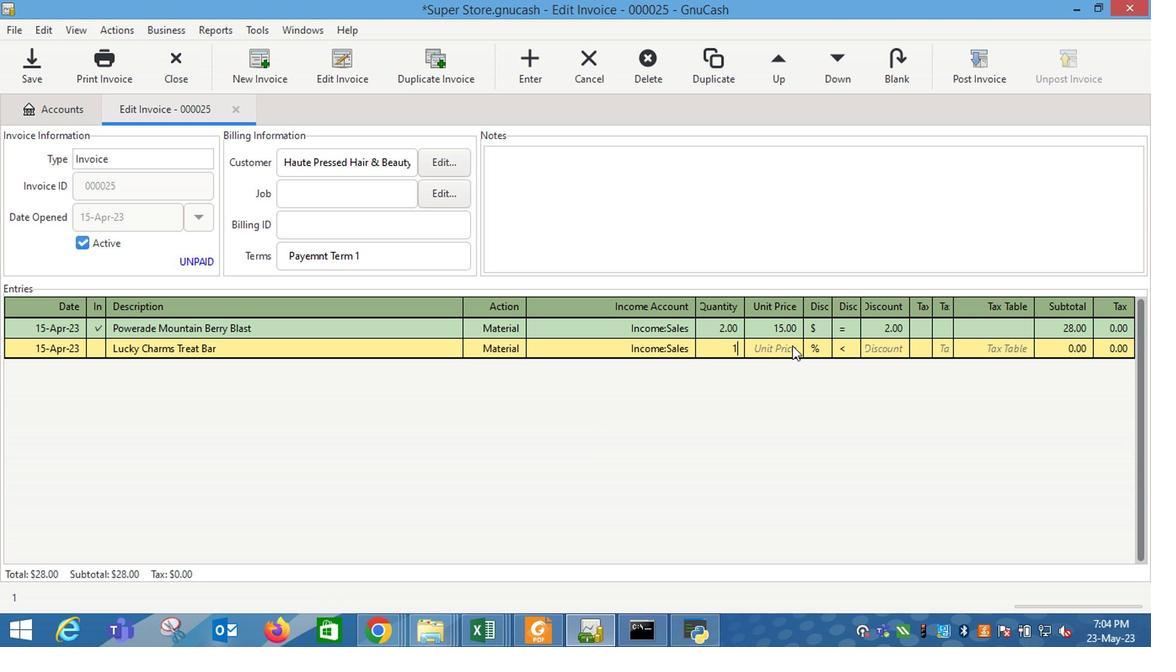 
Action: Key pressed 6.8
Screenshot: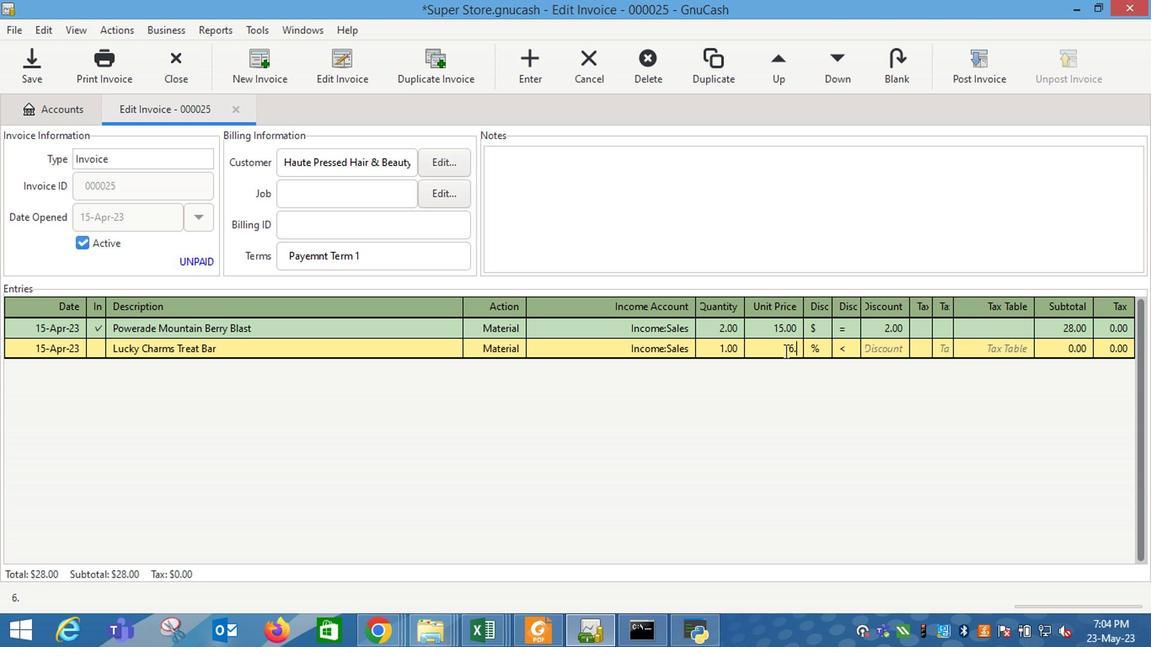 
Action: Mouse moved to (810, 350)
Screenshot: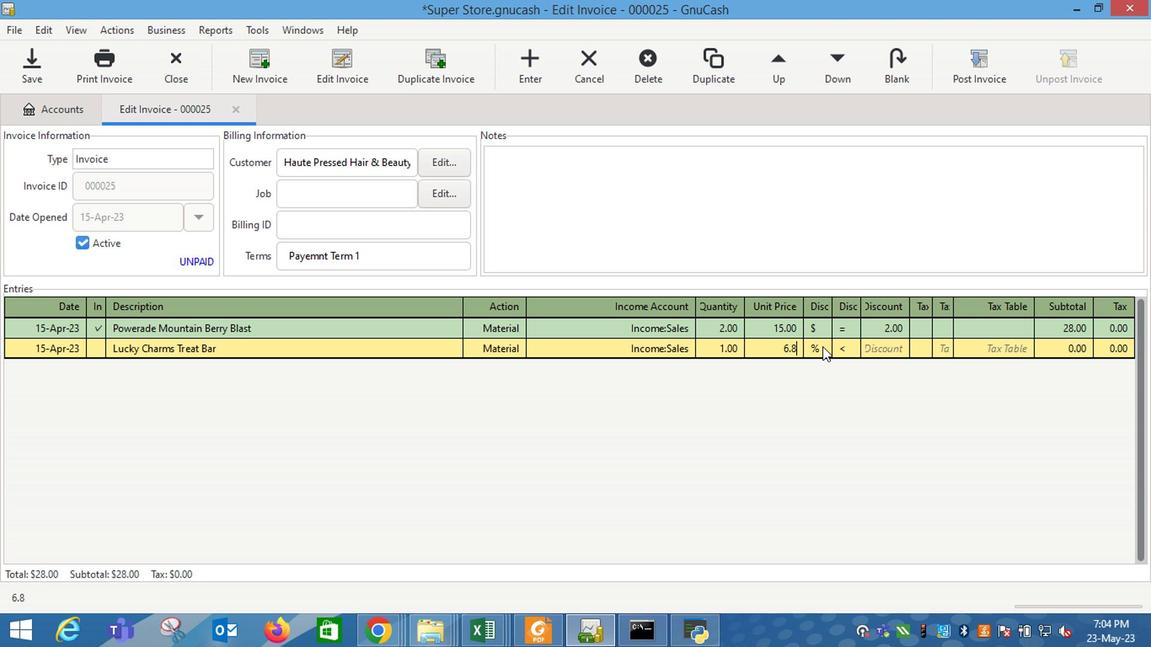 
Action: Mouse pressed left at (810, 350)
Screenshot: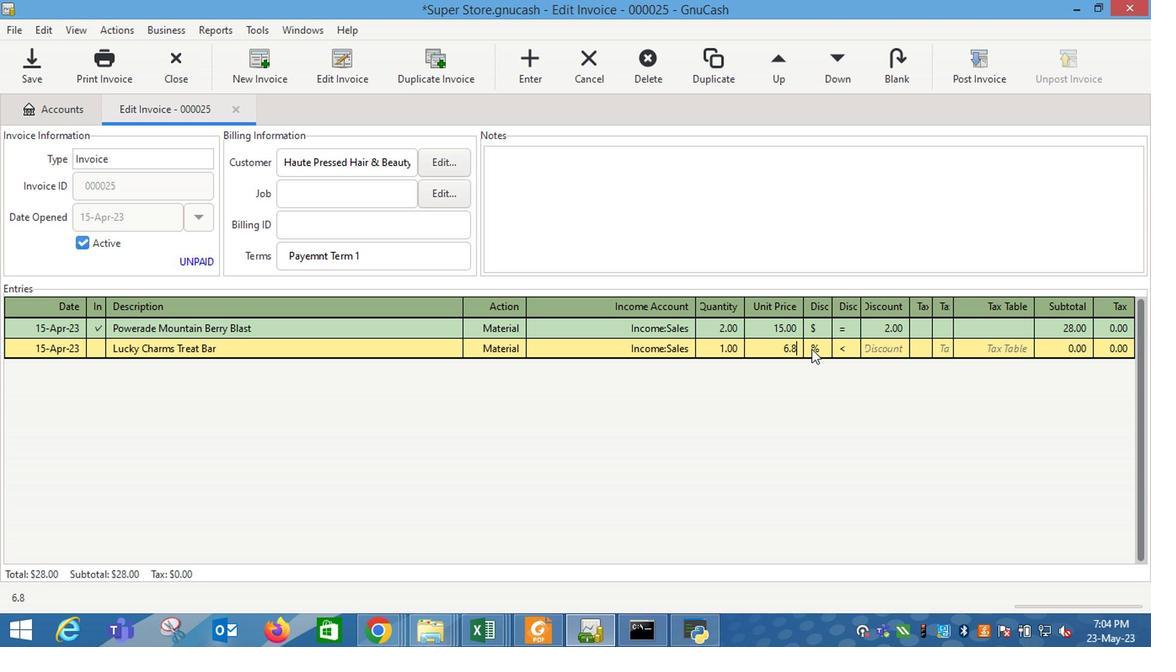 
Action: Mouse moved to (847, 348)
Screenshot: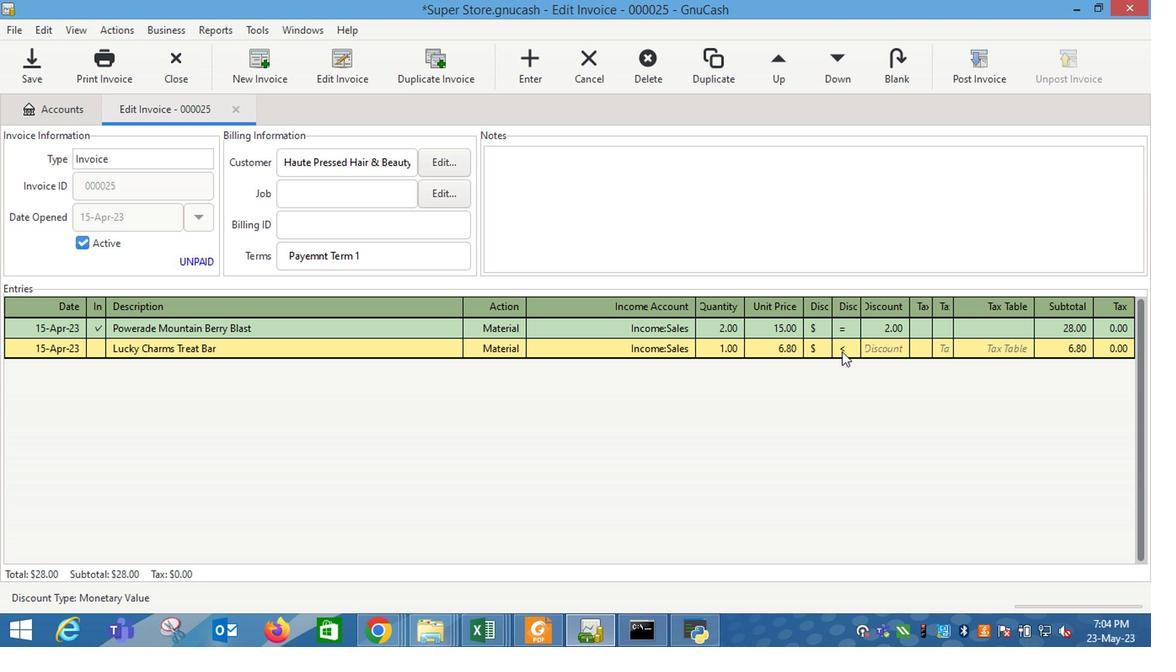 
Action: Mouse pressed left at (847, 348)
Screenshot: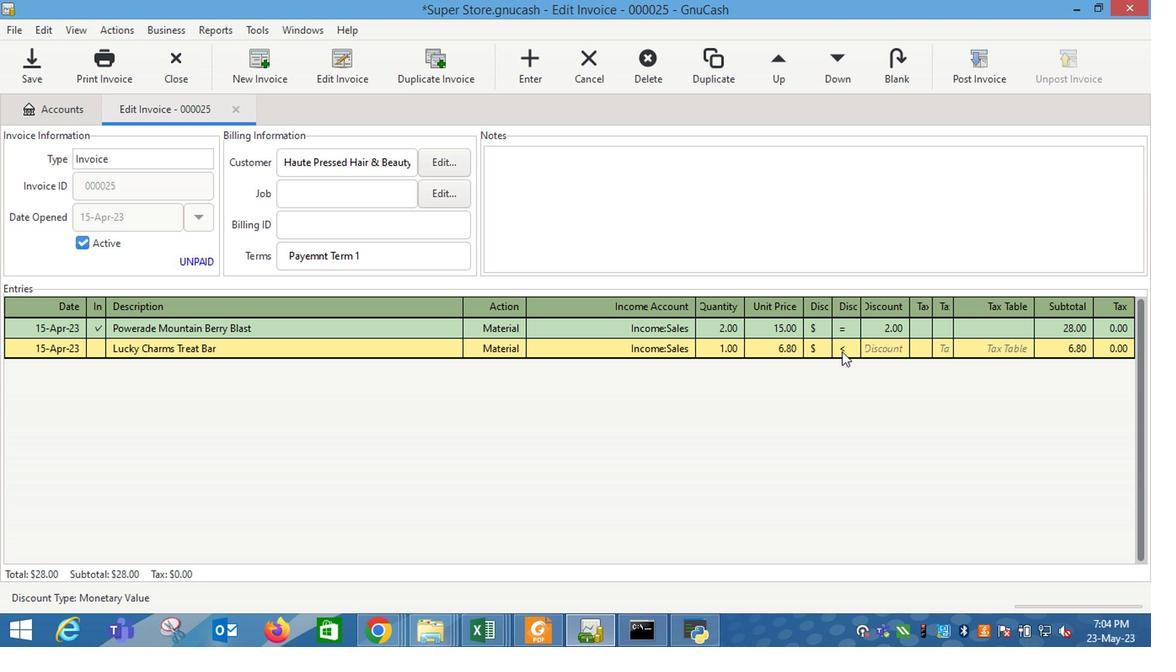
Action: Mouse moved to (891, 346)
Screenshot: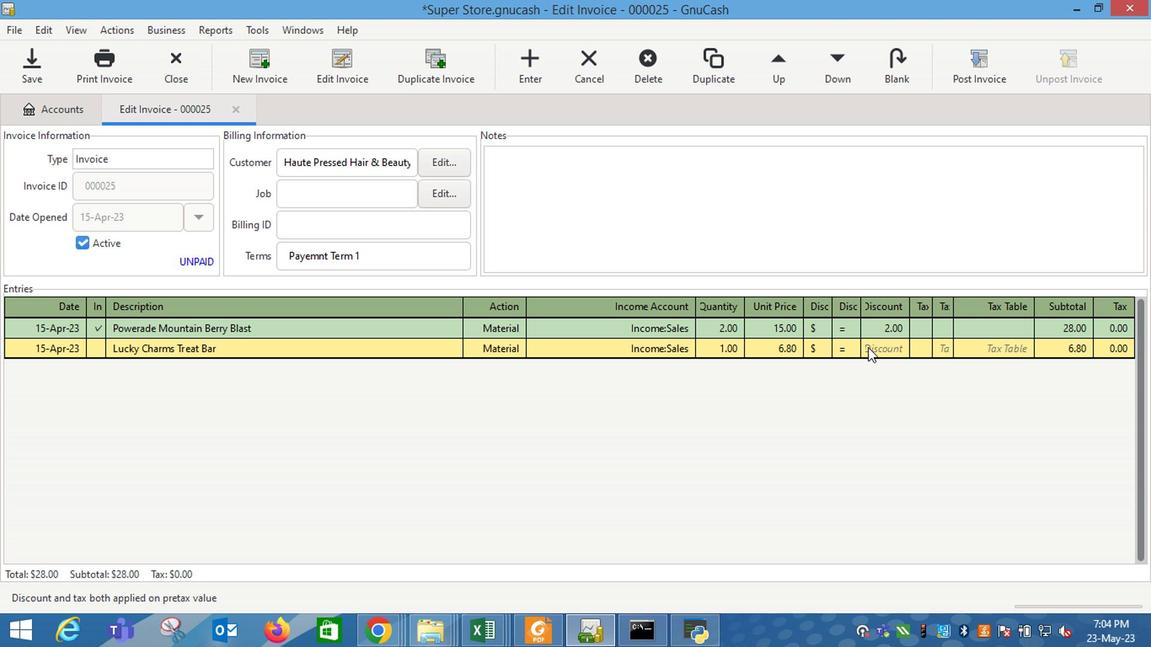 
Action: Mouse pressed left at (891, 346)
Screenshot: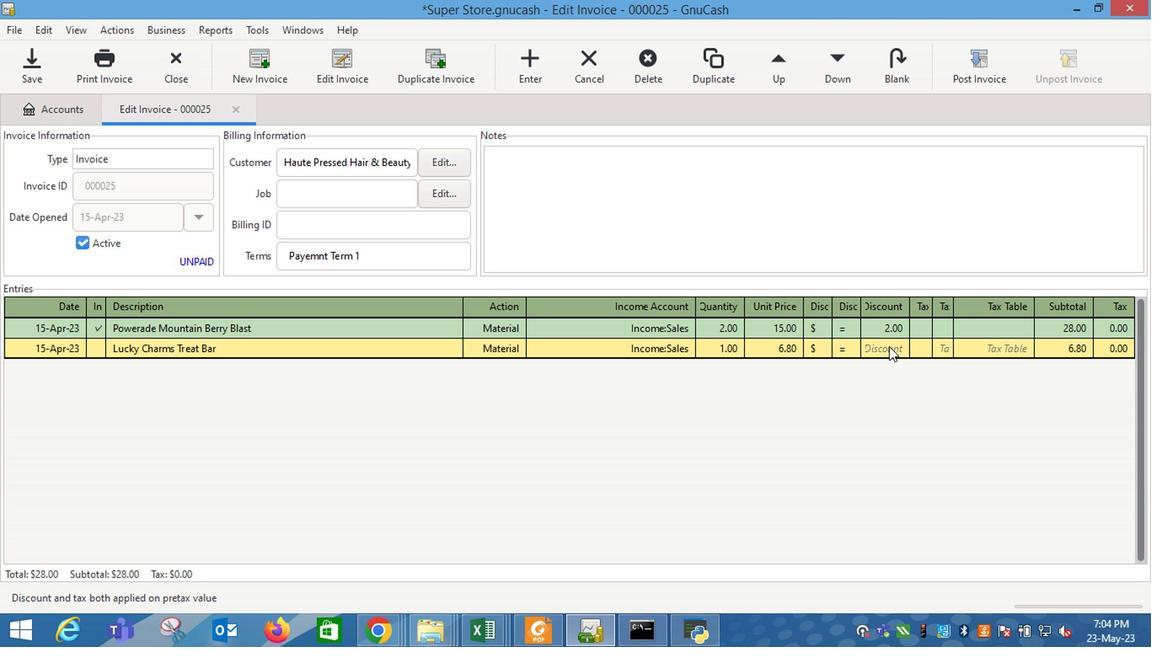 
Action: Key pressed 3
Screenshot: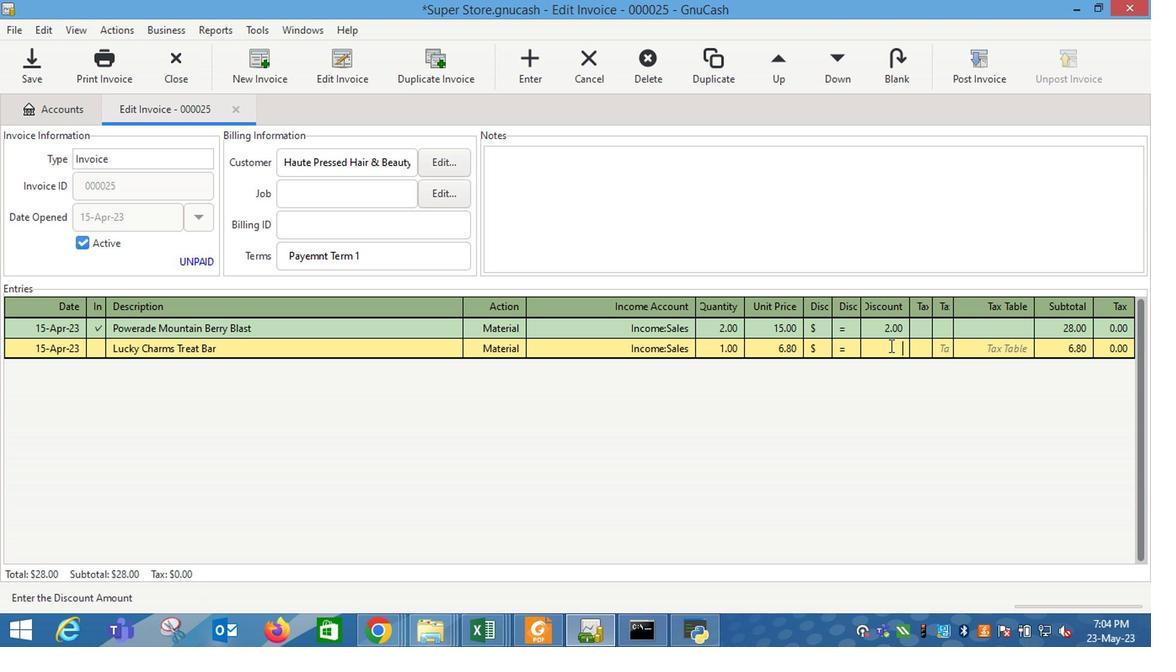 
Action: Mouse moved to (973, 360)
Screenshot: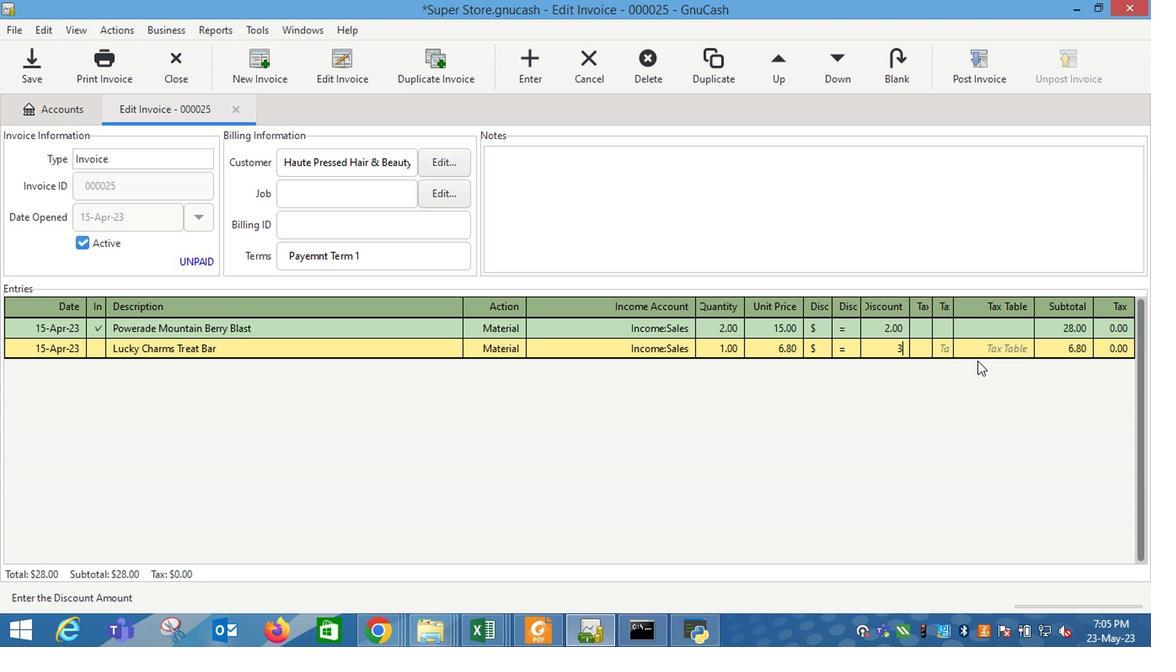 
Action: Key pressed <Key.enter>
Screenshot: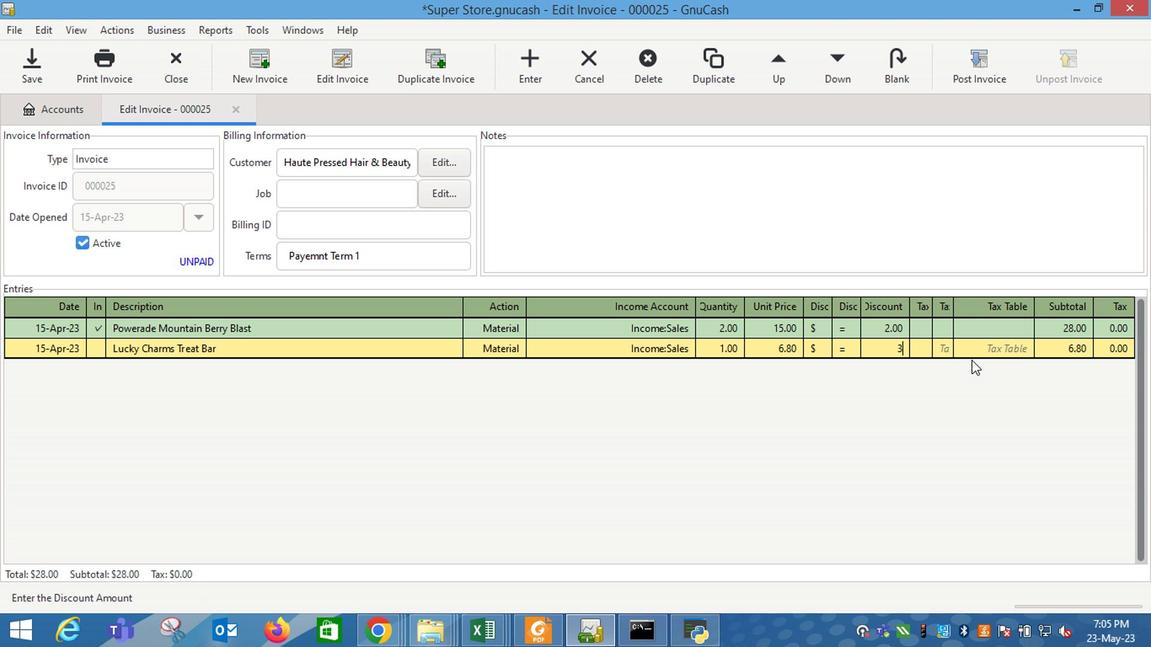 
Action: Mouse moved to (199, 369)
Screenshot: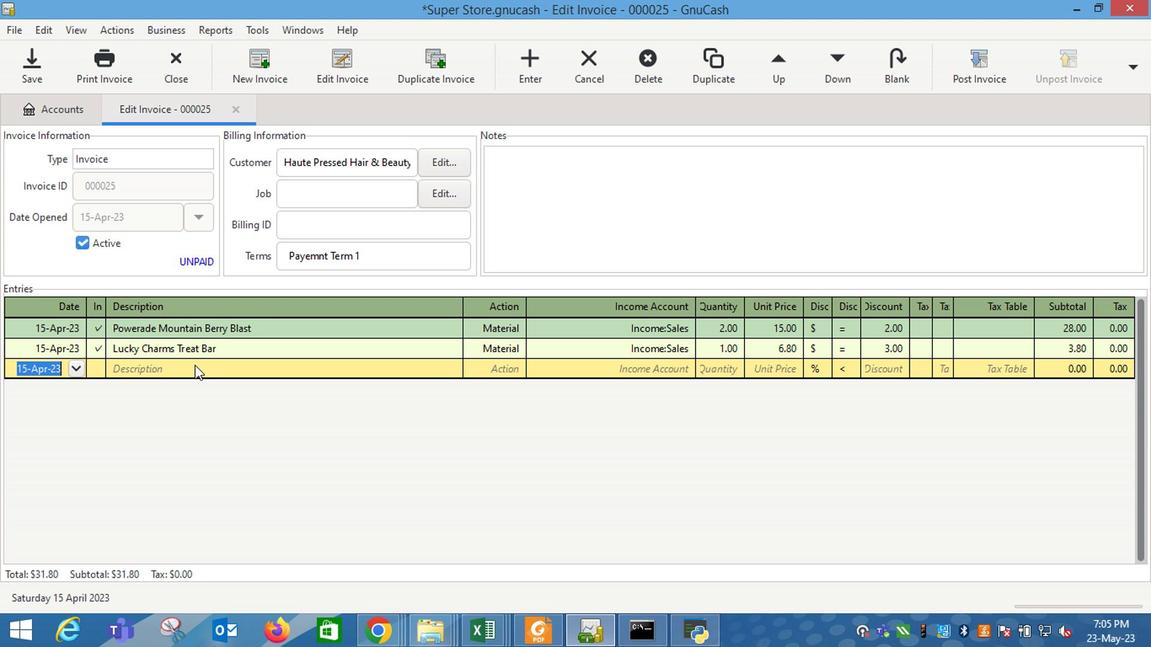 
Action: Mouse pressed left at (199, 369)
Screenshot: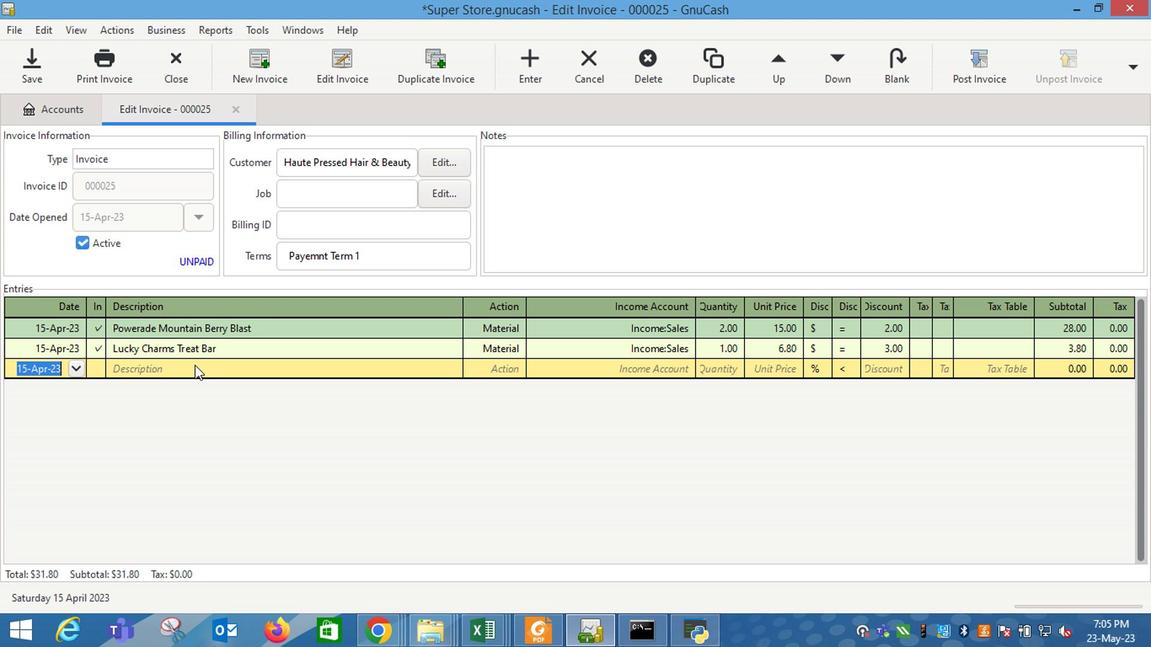 
Action: Mouse moved to (205, 371)
Screenshot: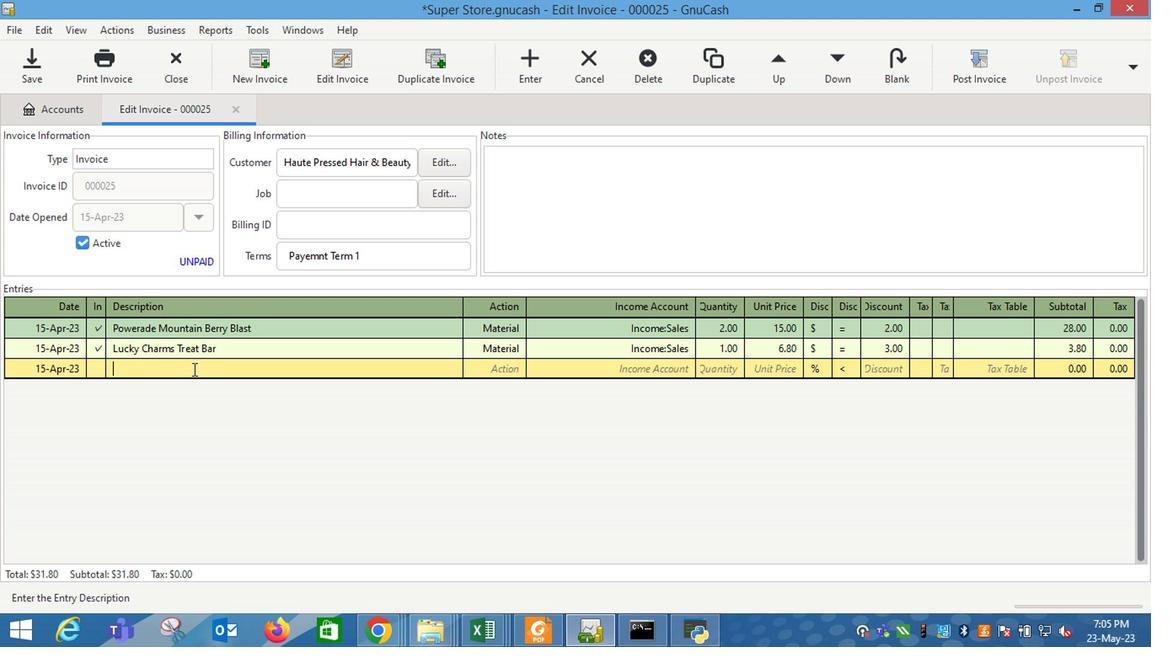 
Action: Key pressed <Key.shift_r>e
Screenshot: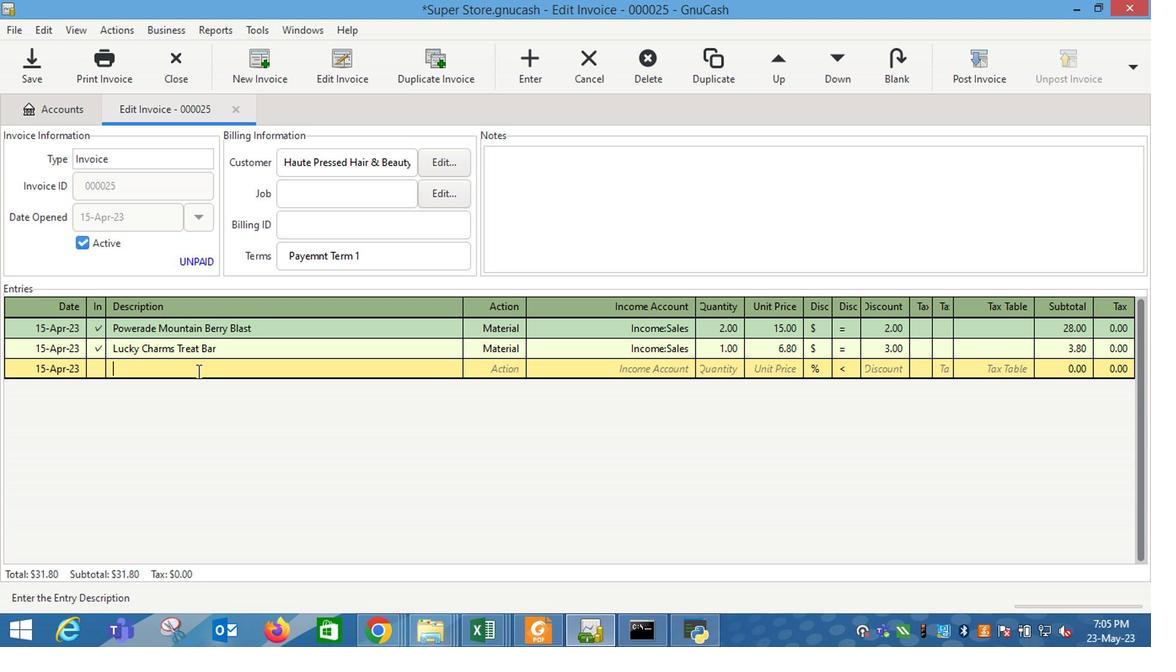 
Action: Mouse pressed left at (205, 371)
Screenshot: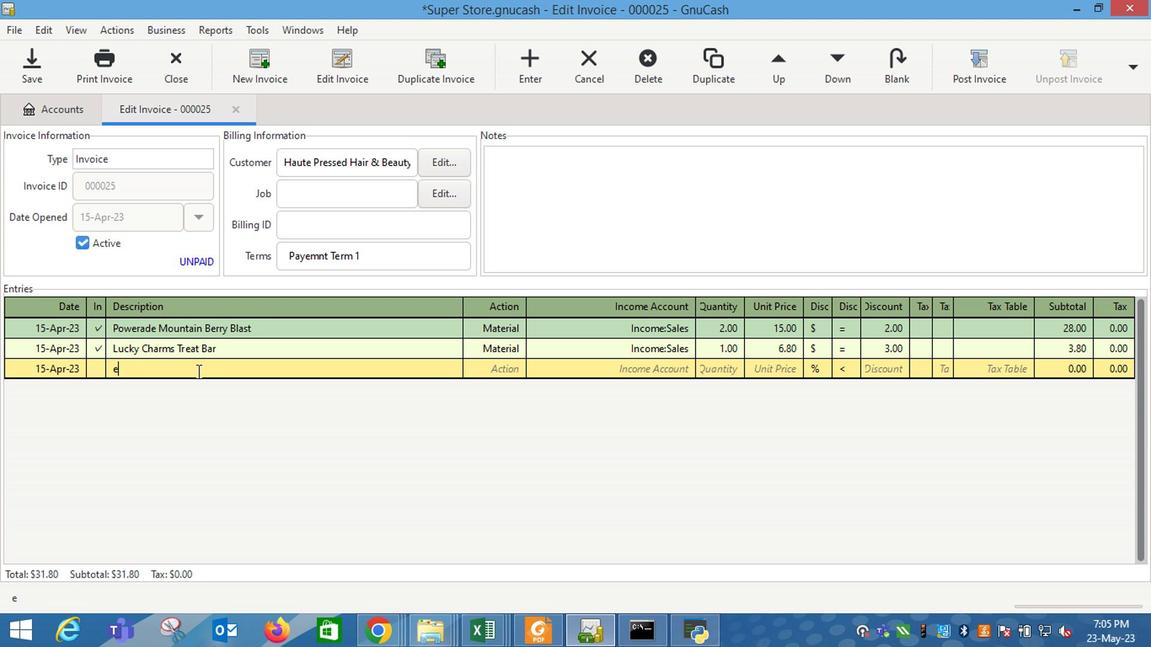 
Action: Mouse moved to (267, 353)
Screenshot: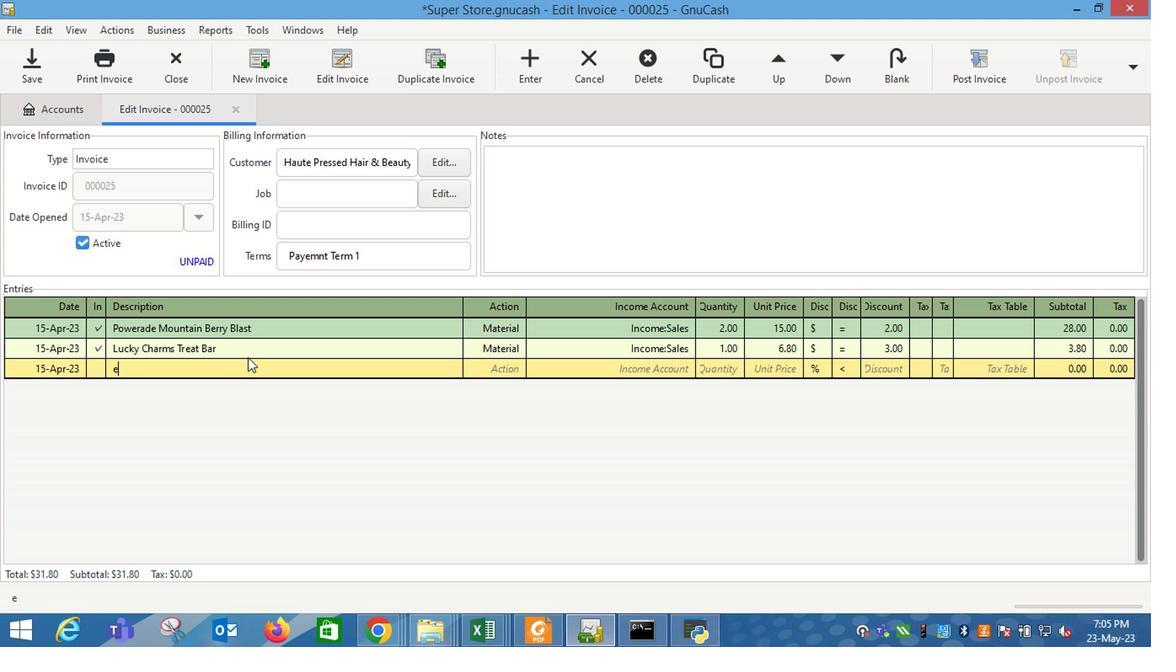 
Action: Key pressed y
Screenshot: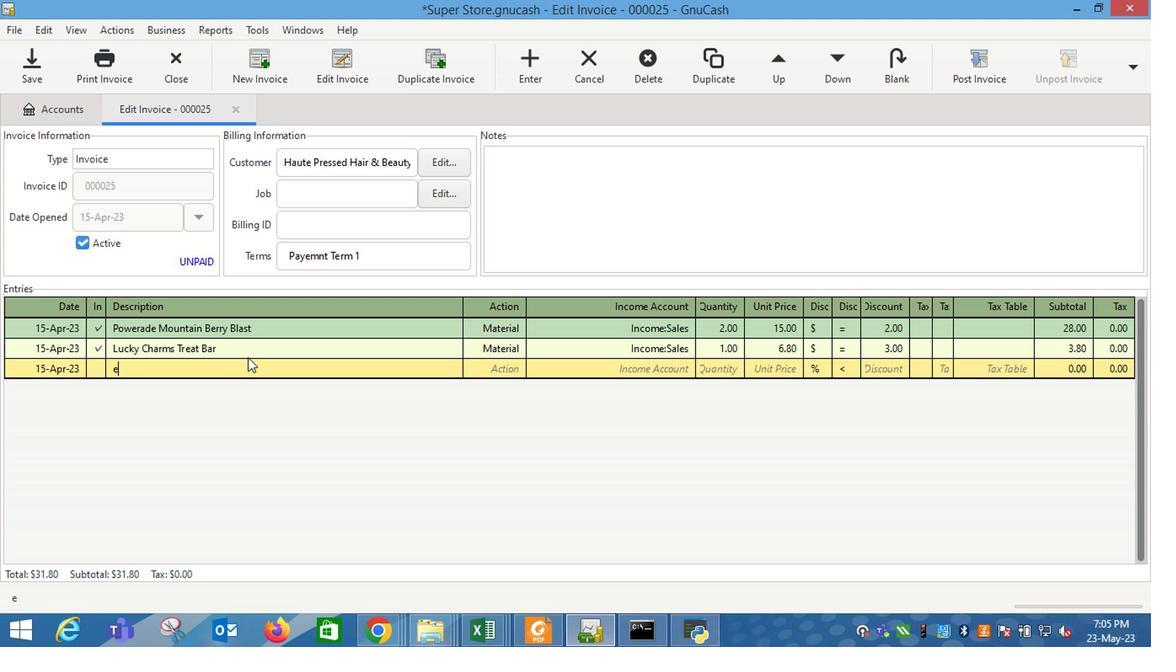 
Action: Mouse moved to (331, 347)
Screenshot: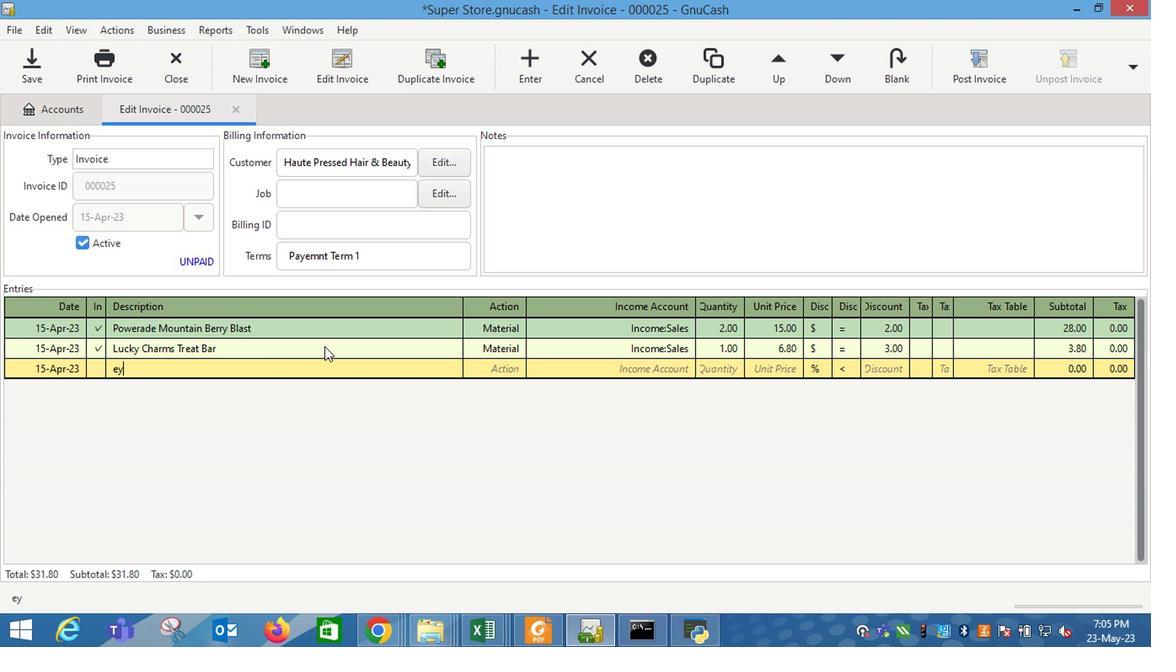 
Action: Key pressed ers<Key.backspace><Key.backspace><Key.backspace><Key.backspace><Key.backspace><Key.backspace><Key.backspace><Key.backspace><Key.backspace><Key.backspace><Key.backspace><Key.backspace><Key.backspace><Key.backspace><Key.shift_r>Breyers<Key.space><Key.shift_r>Ci<Key.backspace>okkies<Key.backspace><Key.backspace><Key.backspace><Key.backspace><Key.backspace>okies<Key.space><Key.shift_r>&<Key.space><Key.shift_r>Cream
Screenshot: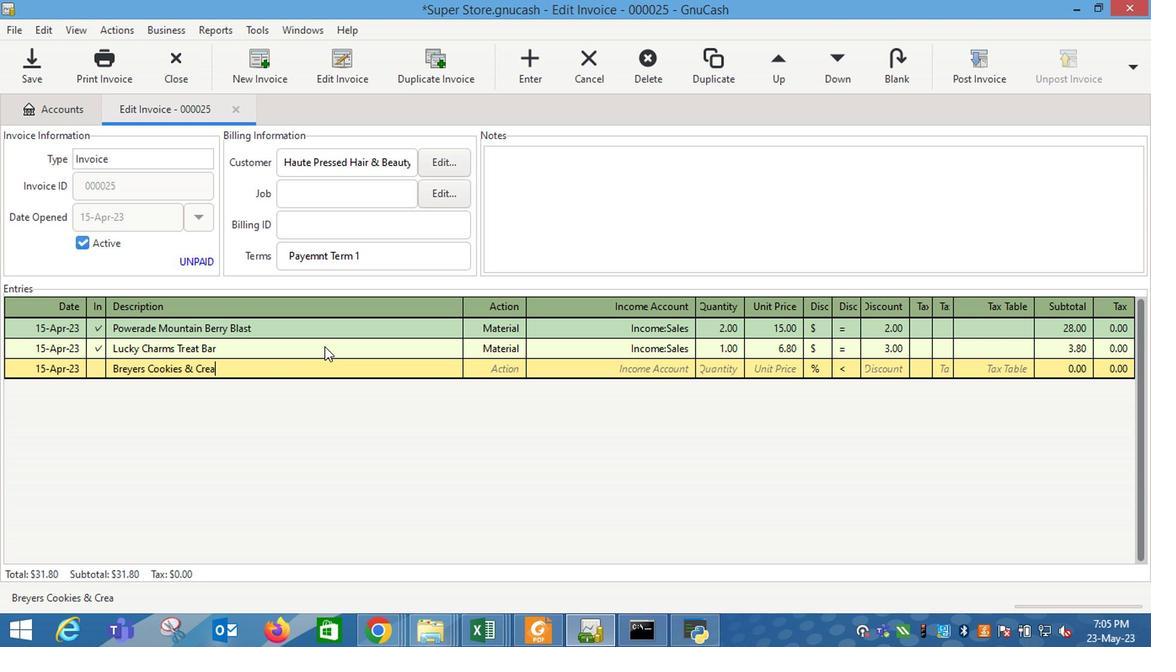 
Action: Mouse moved to (503, 369)
Screenshot: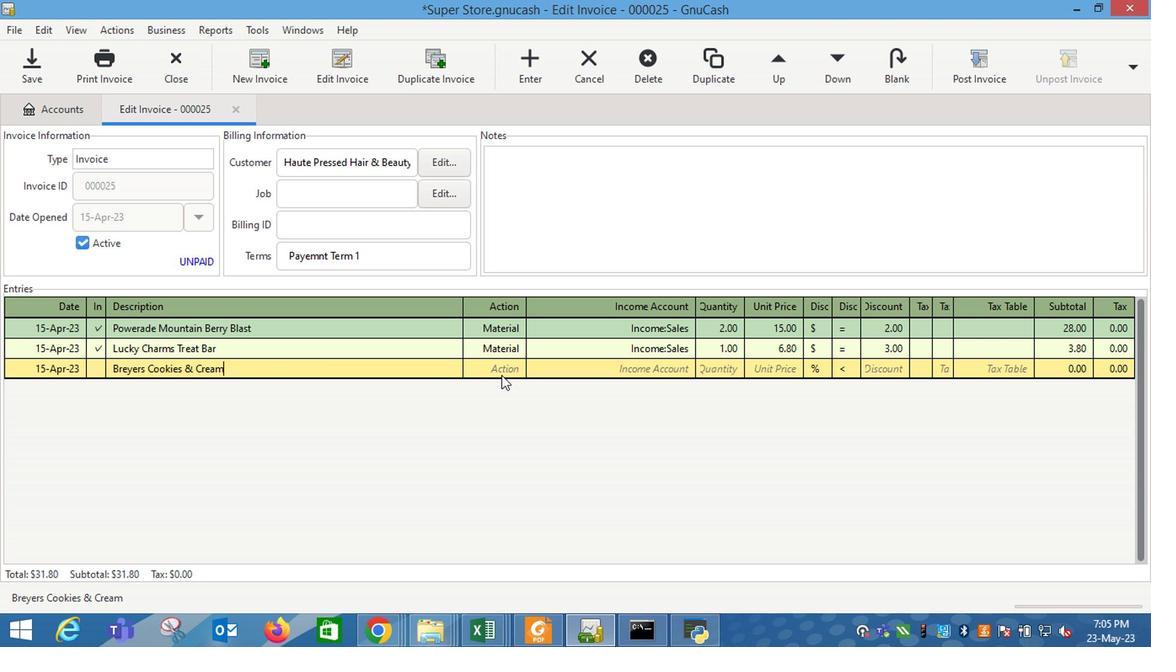 
Action: Mouse pressed left at (503, 369)
Screenshot: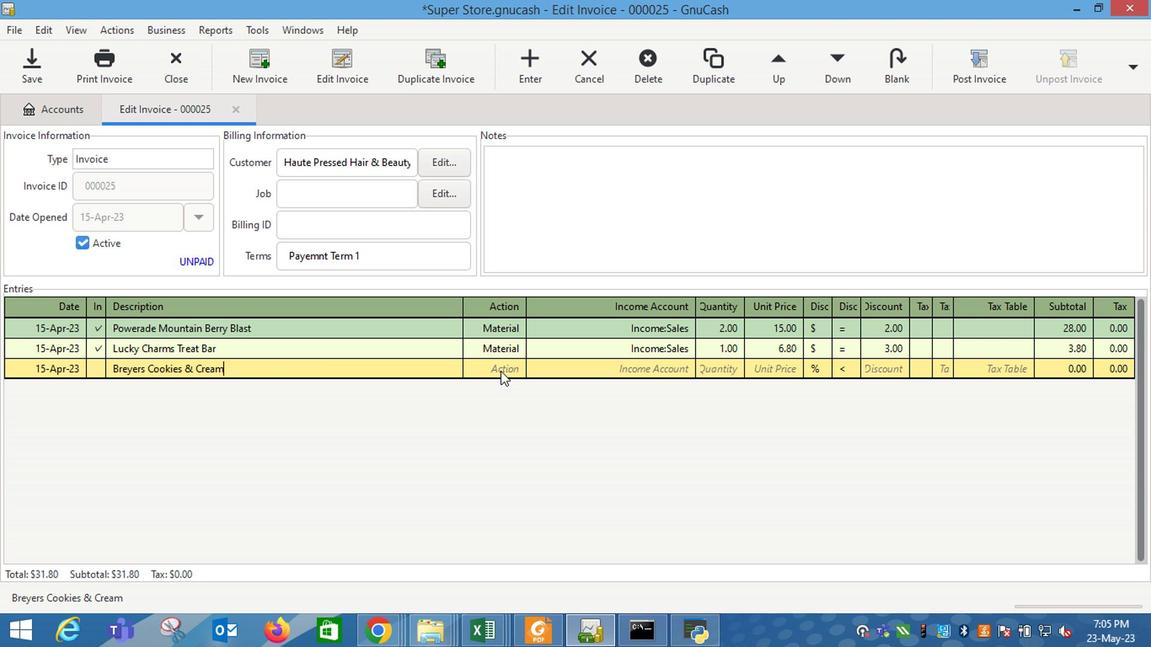 
Action: Mouse moved to (522, 367)
Screenshot: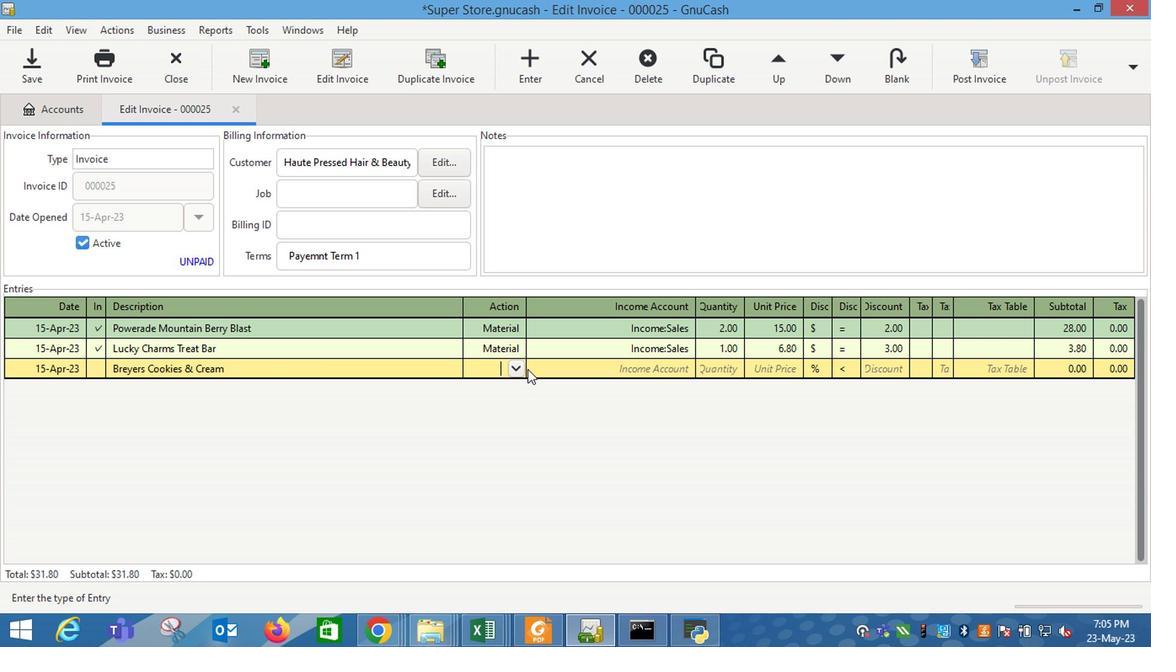 
Action: Mouse pressed left at (522, 367)
Screenshot: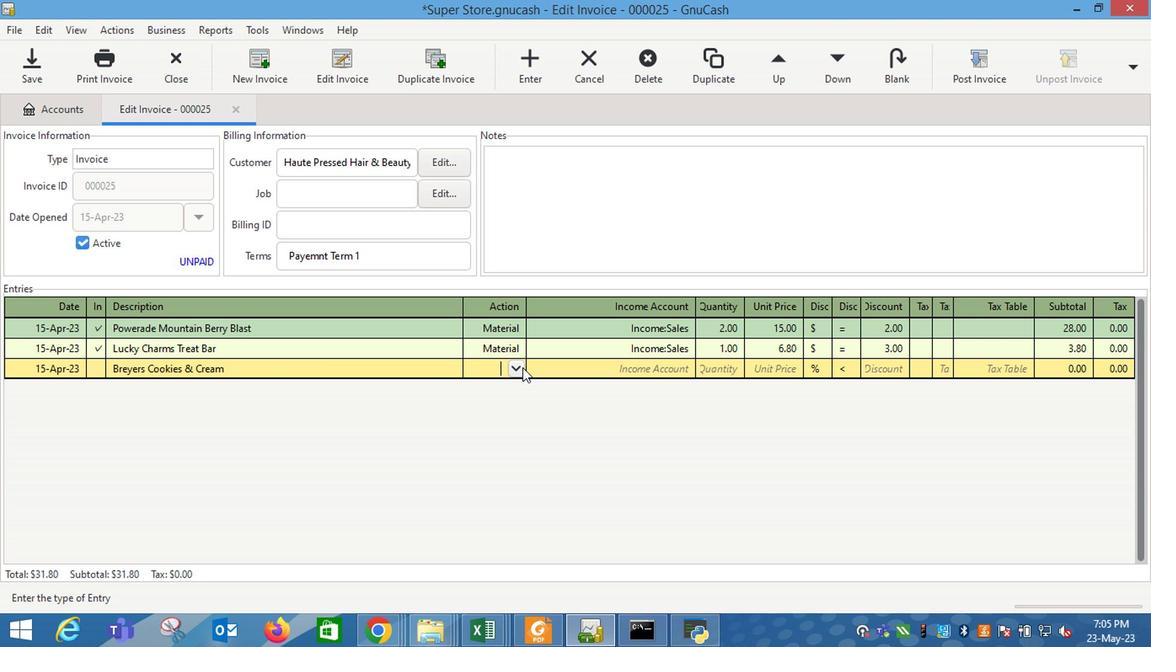 
Action: Mouse moved to (495, 413)
Screenshot: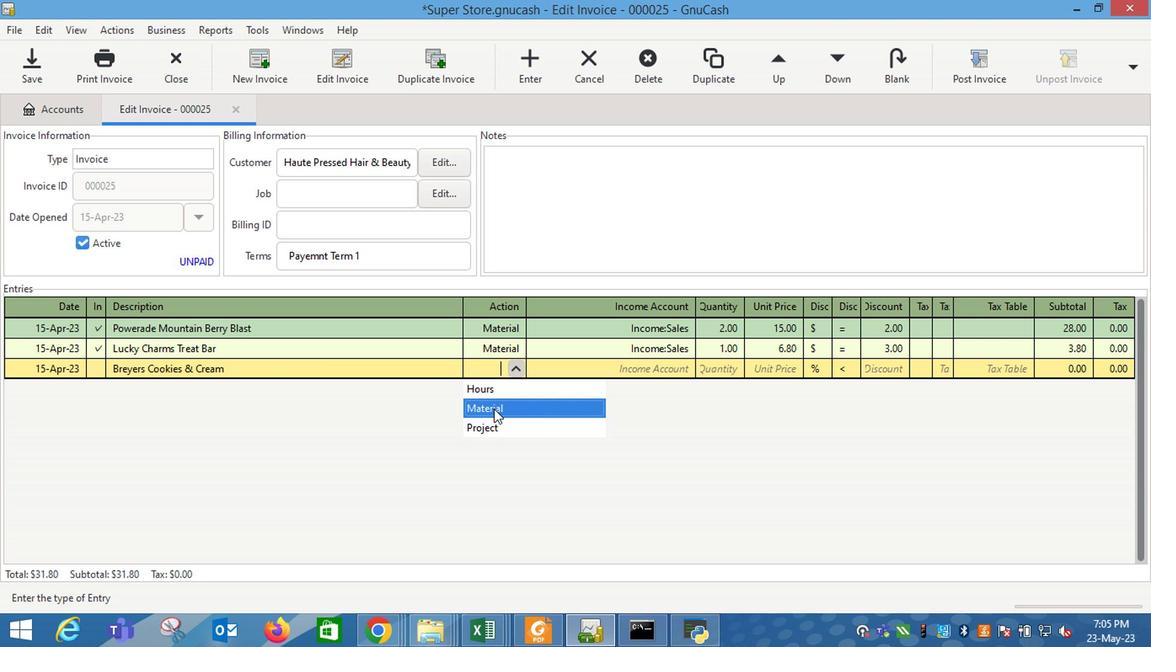 
Action: Mouse pressed left at (495, 413)
Screenshot: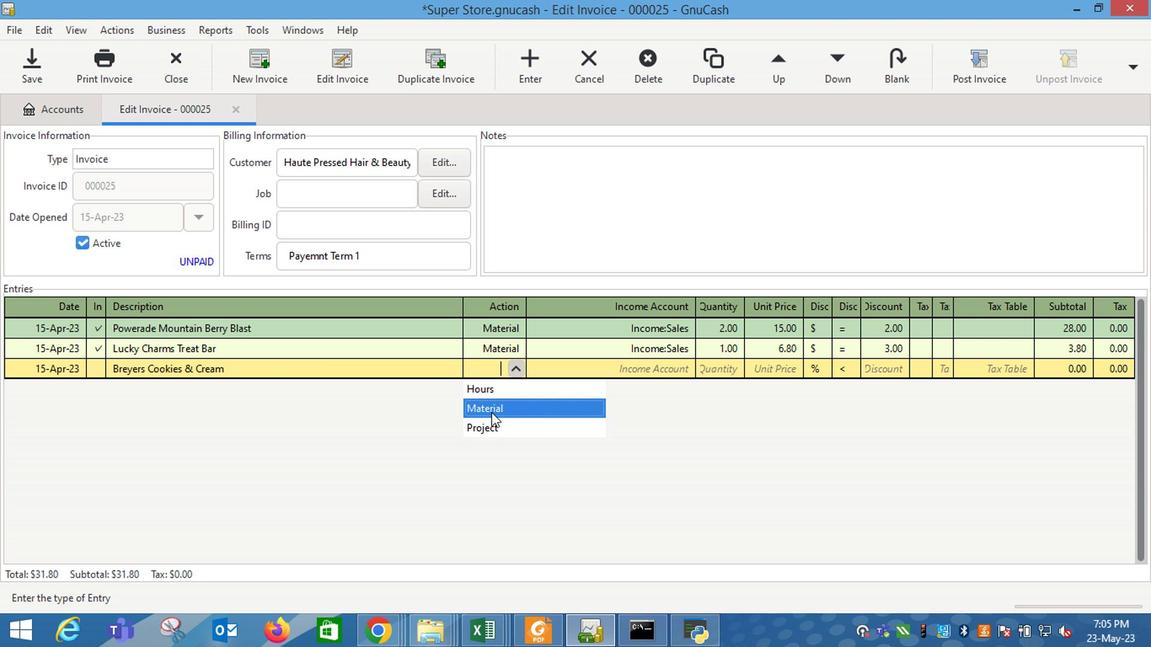 
Action: Mouse moved to (624, 369)
Screenshot: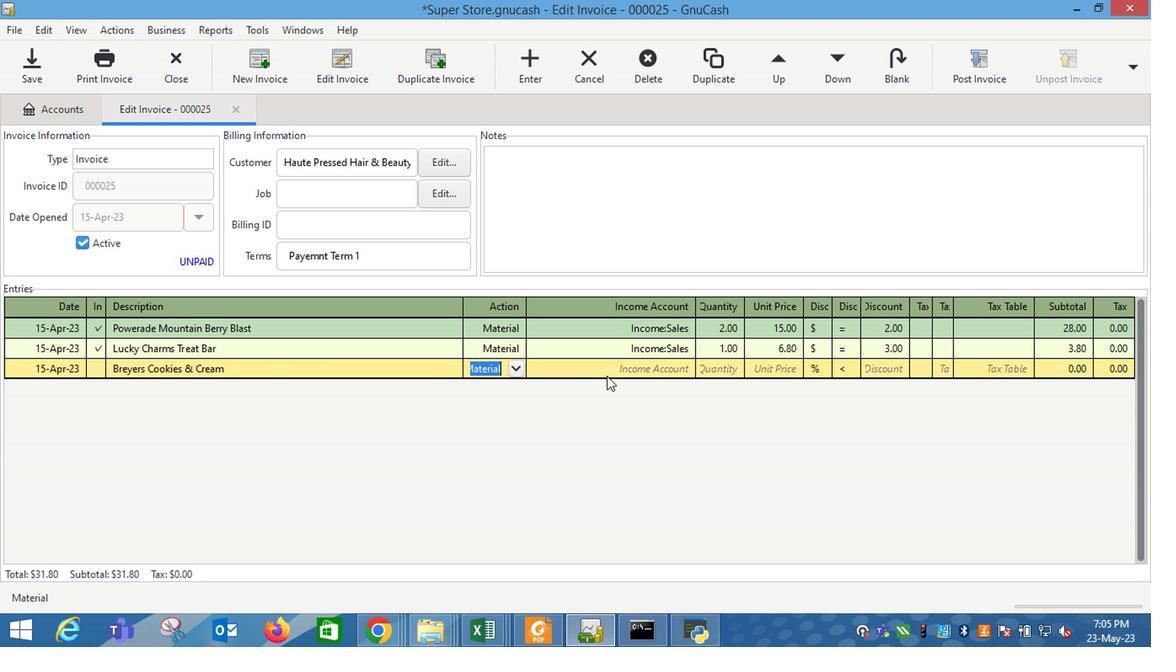 
Action: Mouse pressed left at (624, 369)
Screenshot: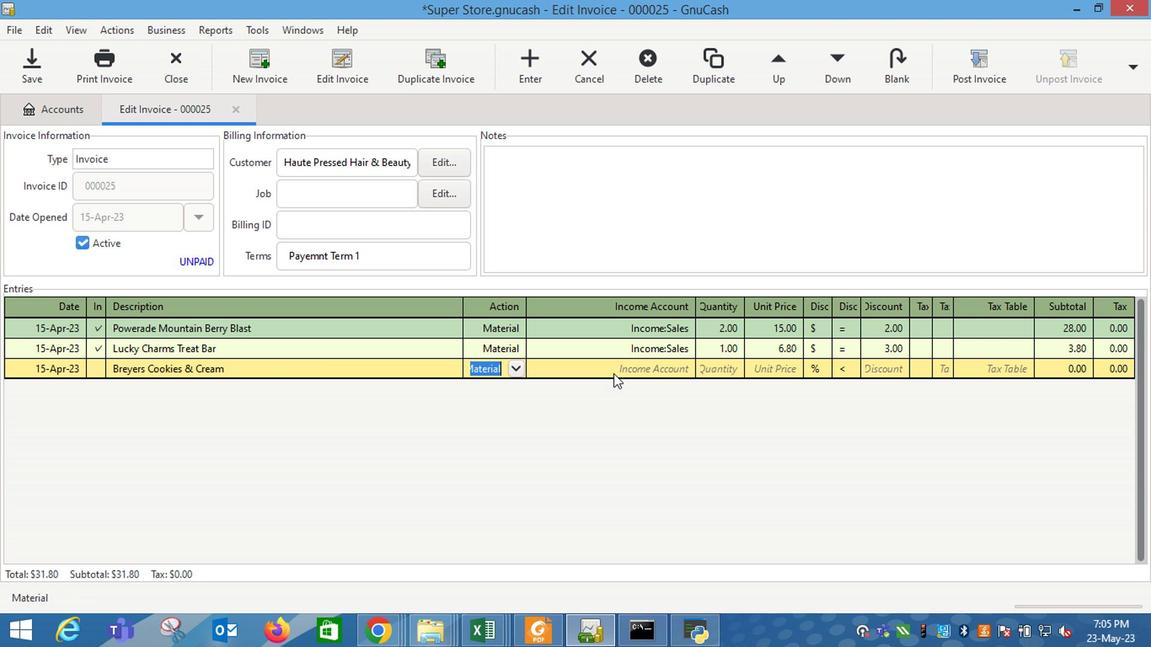 
Action: Mouse moved to (682, 369)
Screenshot: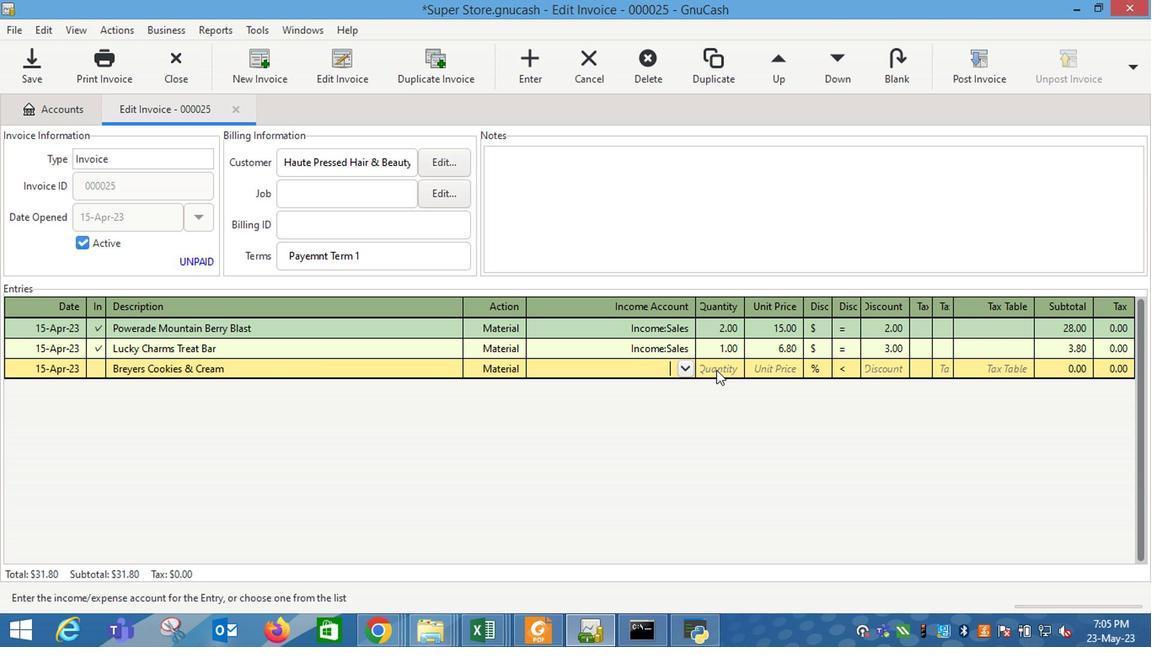 
Action: Mouse pressed left at (682, 369)
Screenshot: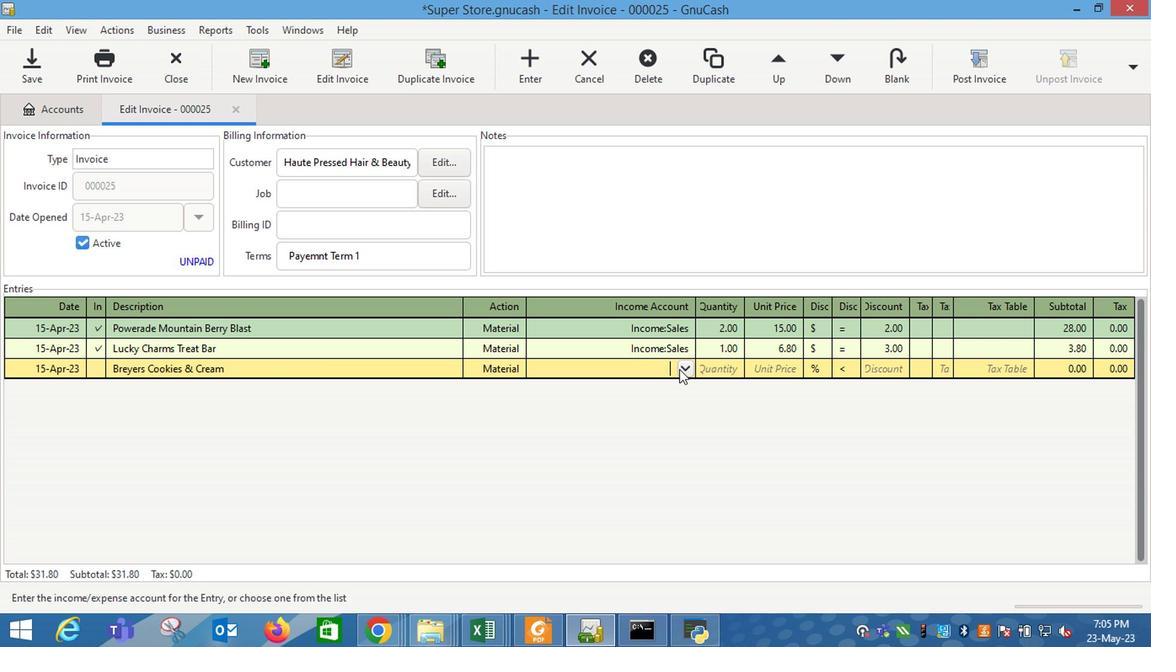 
Action: Mouse moved to (606, 451)
Screenshot: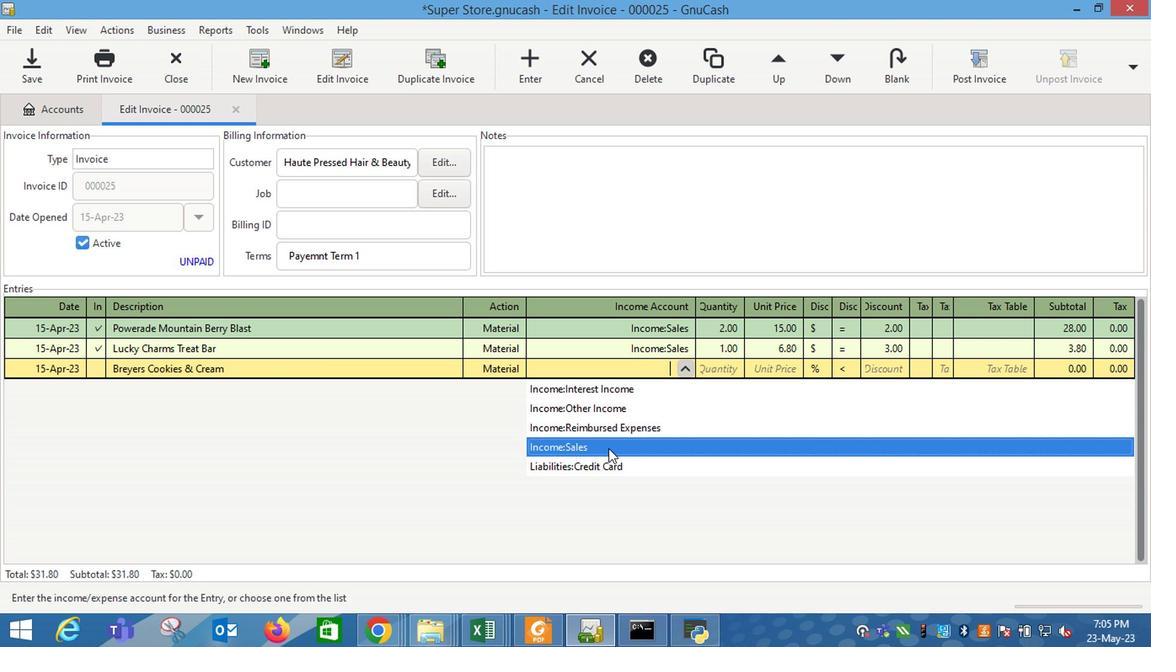 
Action: Mouse pressed left at (606, 451)
Screenshot: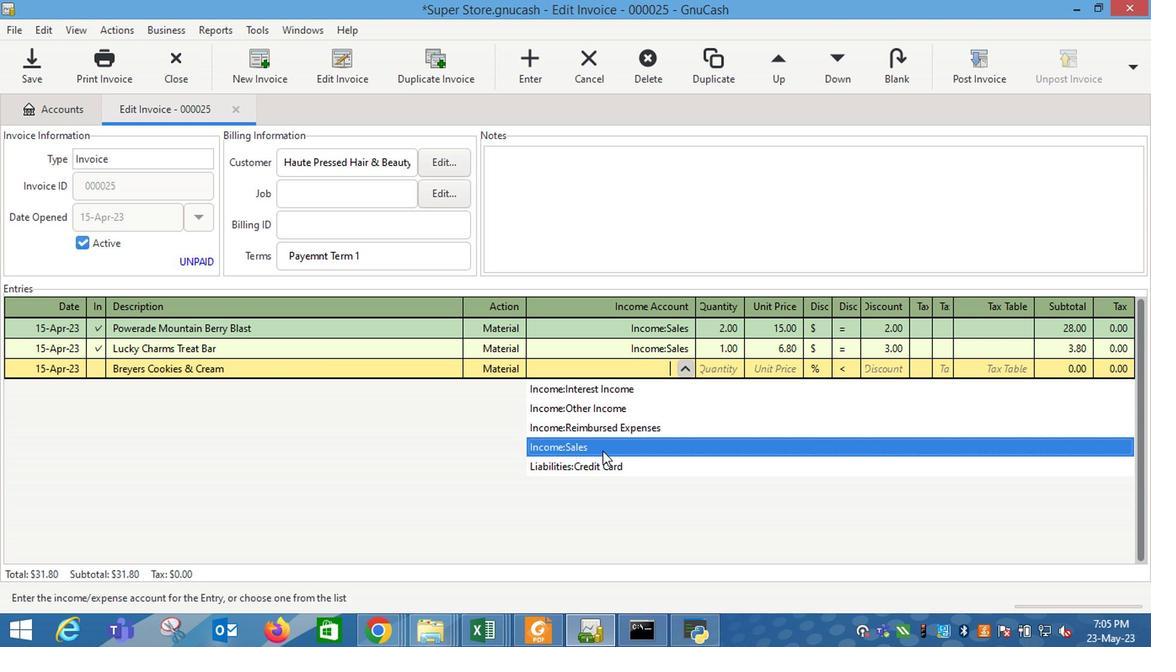 
Action: Mouse moved to (731, 374)
Screenshot: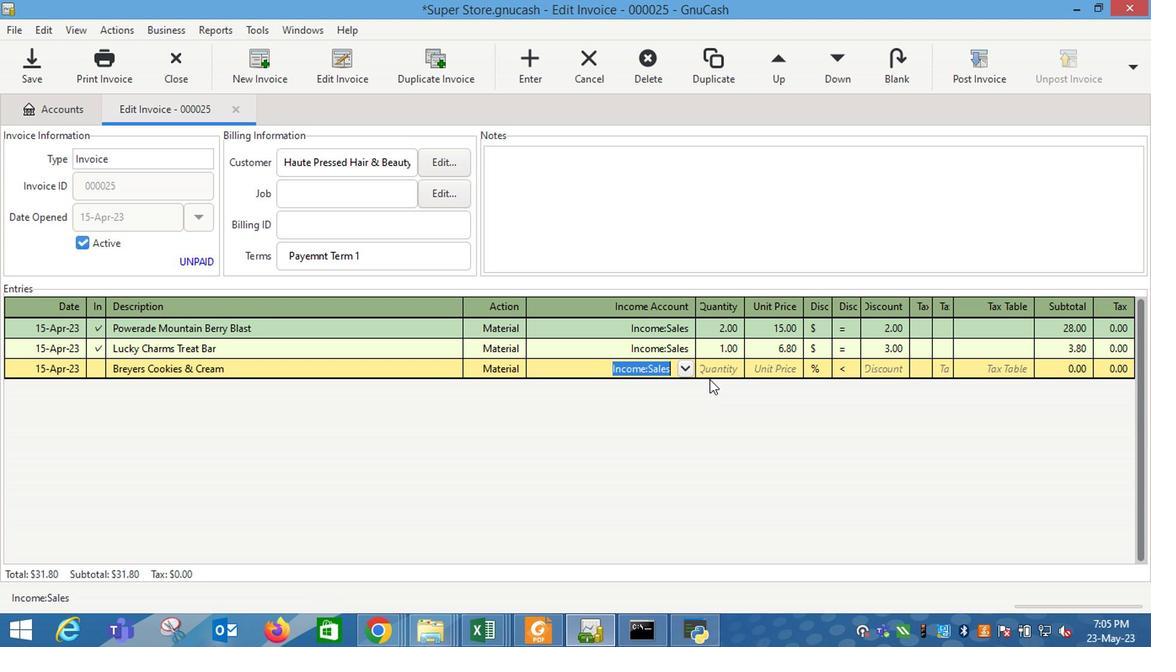 
Action: Mouse pressed left at (731, 374)
Screenshot: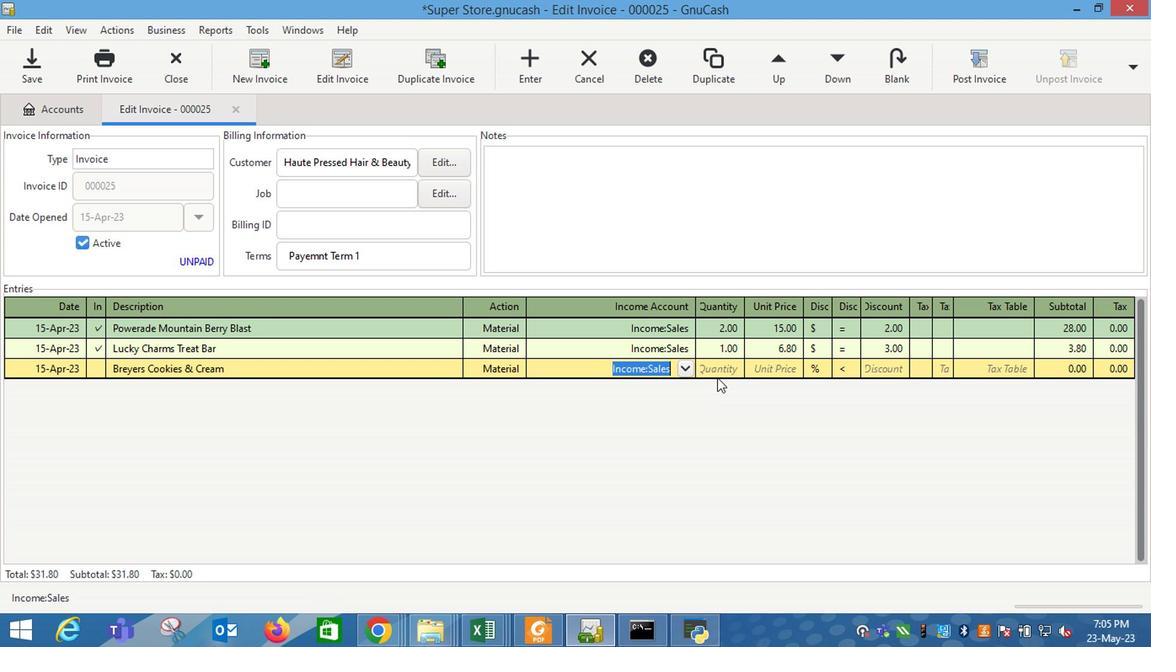 
Action: Key pressed 1
Screenshot: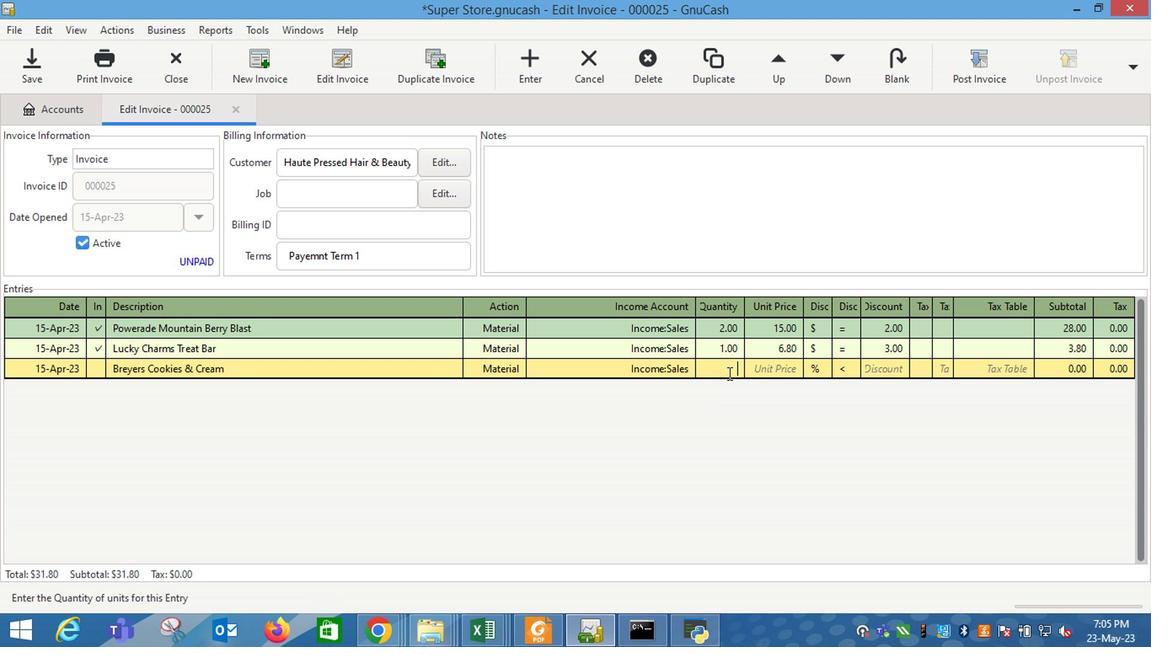 
Action: Mouse moved to (778, 378)
Screenshot: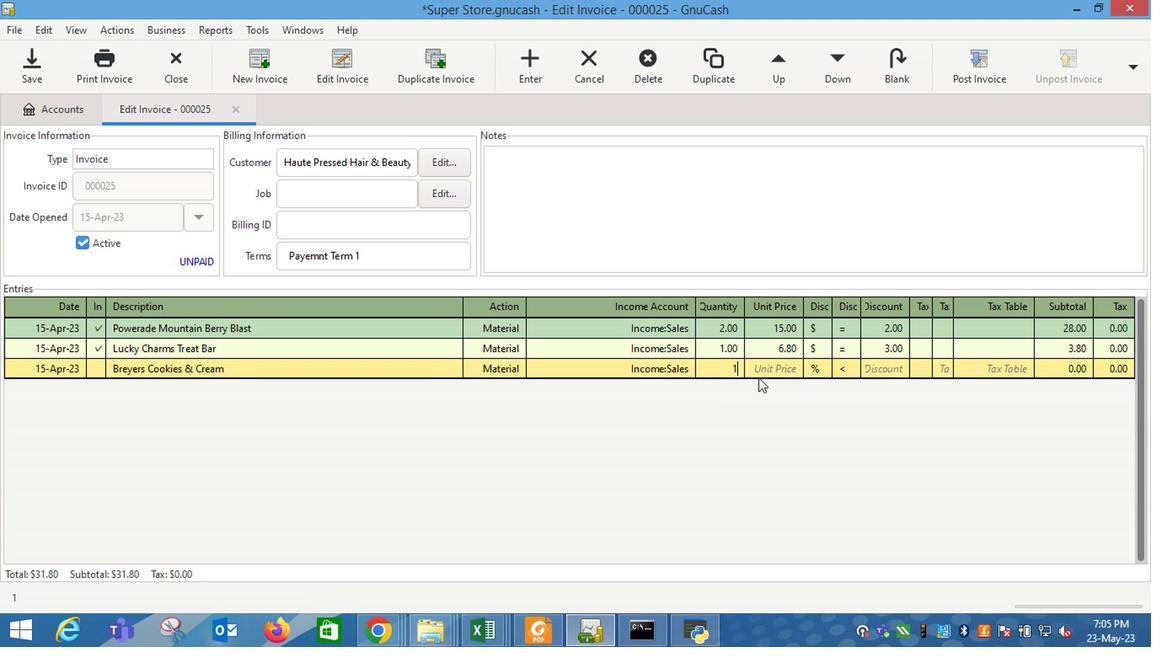 
Action: Mouse pressed left at (778, 378)
Screenshot: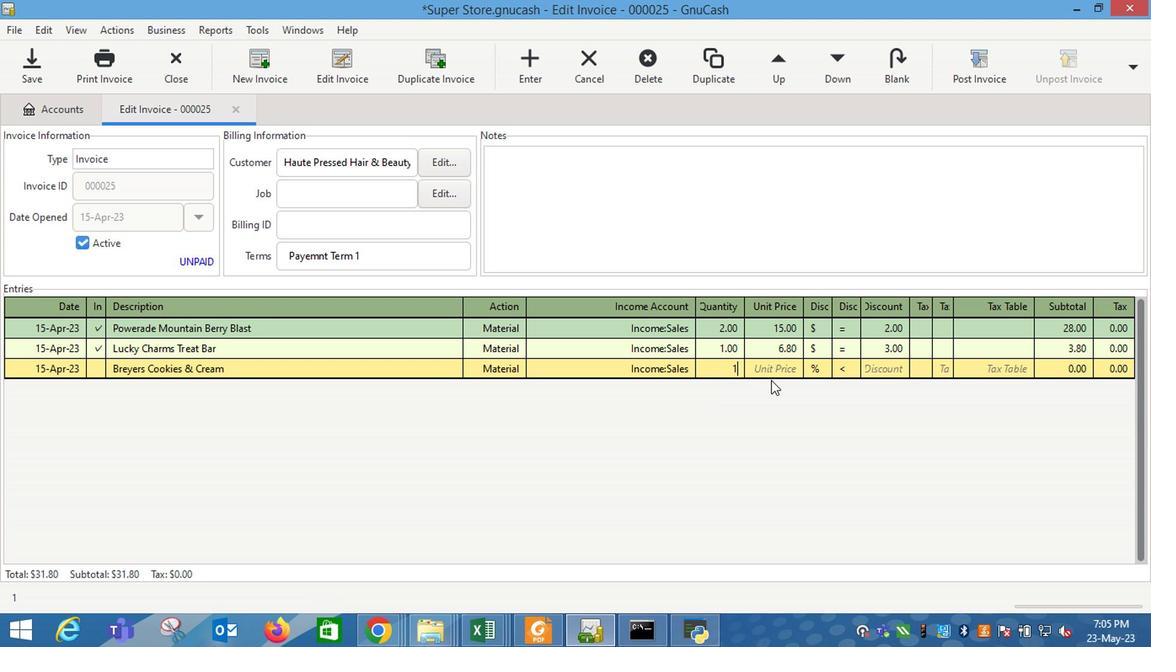 
Action: Mouse moved to (788, 380)
Screenshot: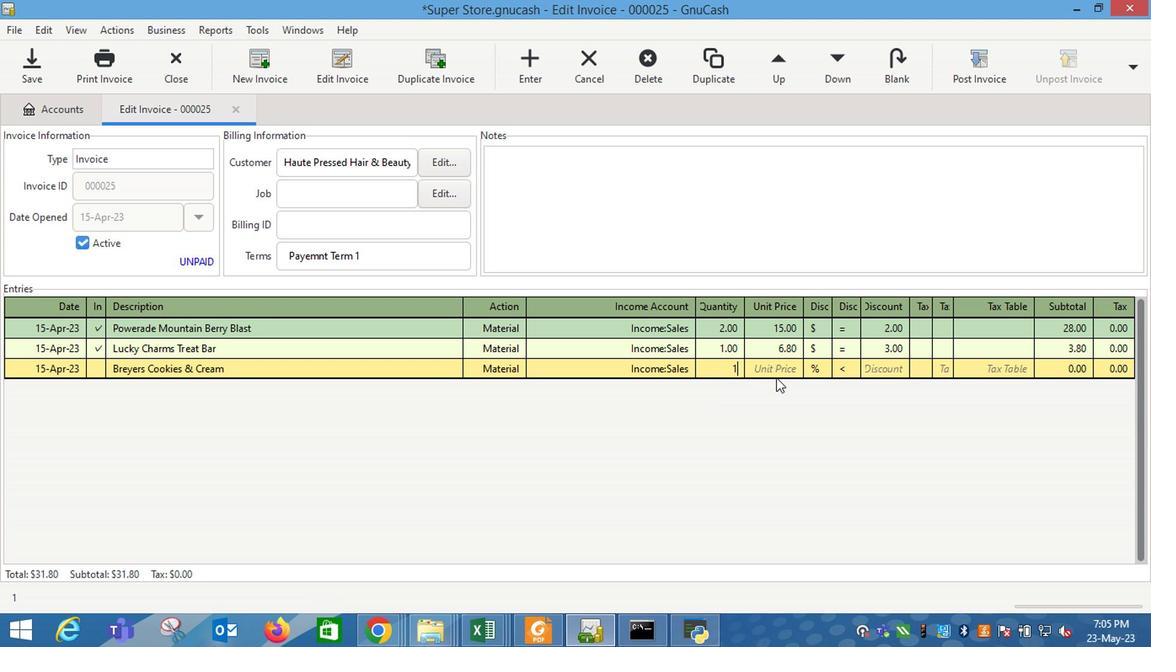 
Action: Key pressed 7.8
Screenshot: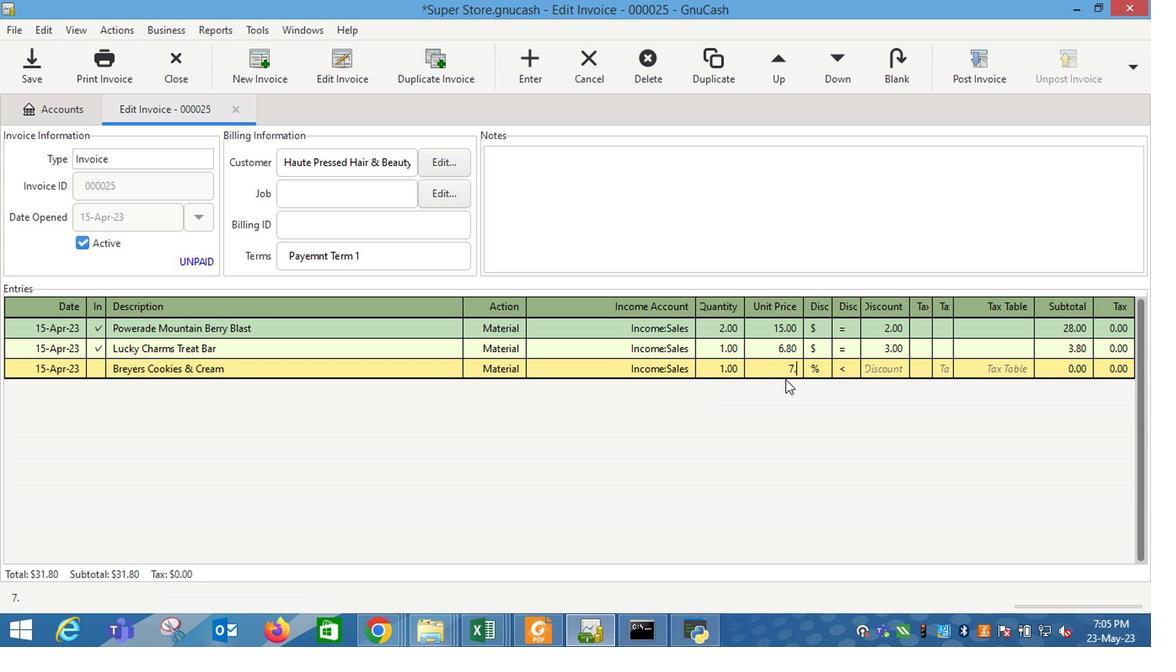 
Action: Mouse moved to (814, 372)
Screenshot: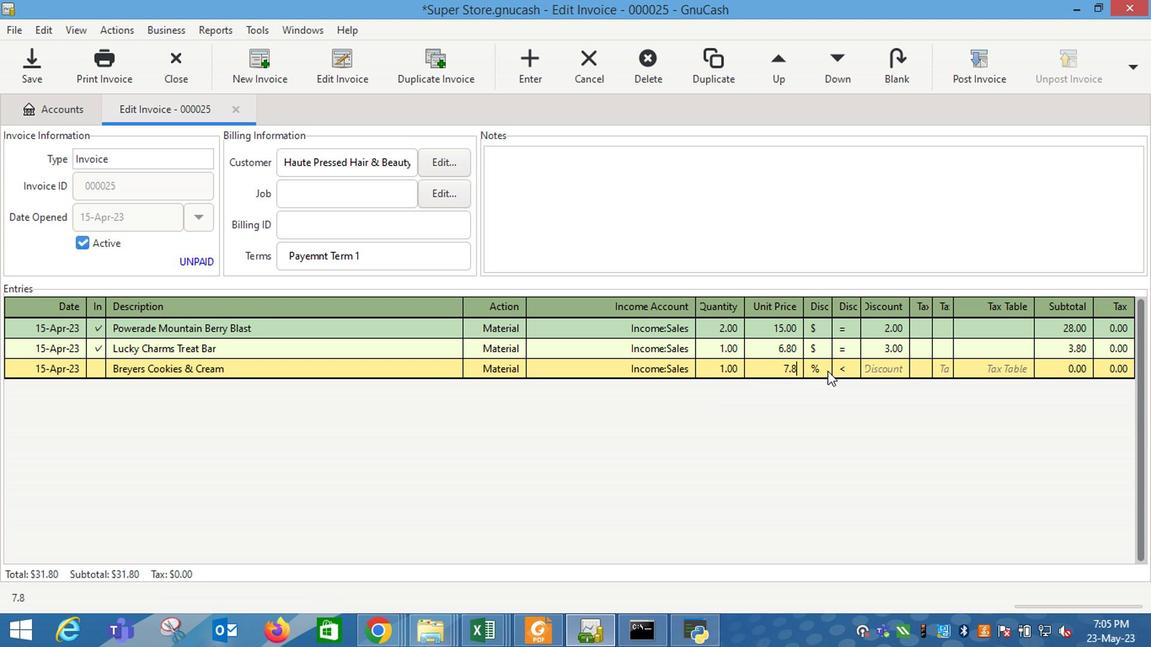 
Action: Mouse pressed left at (814, 372)
Screenshot: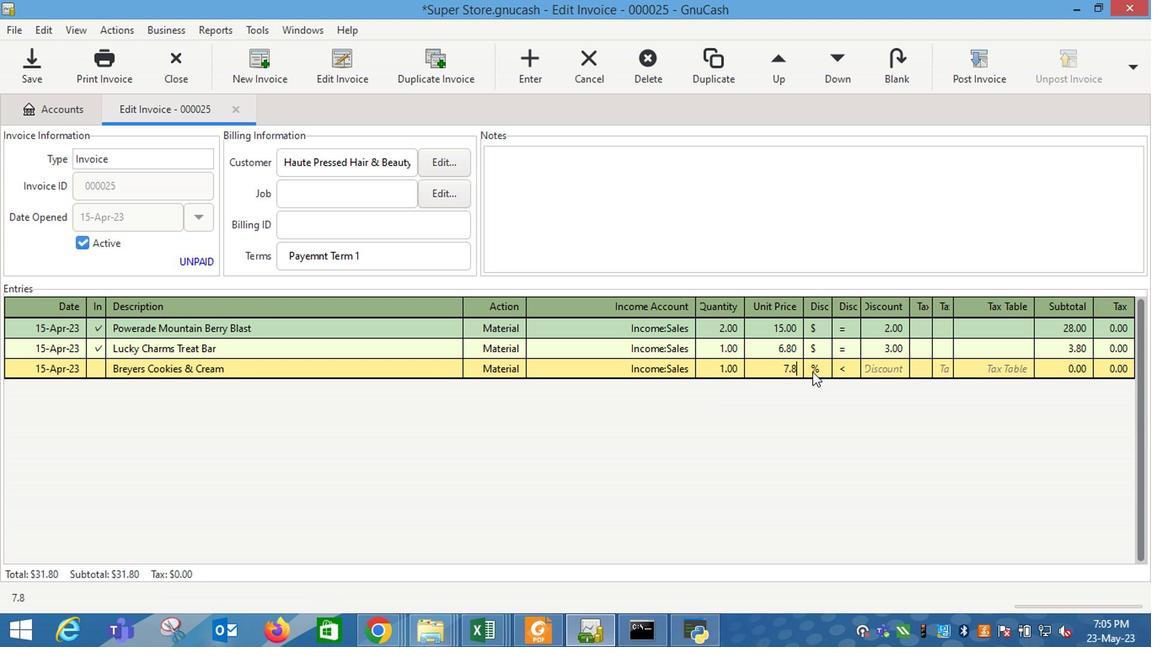 
Action: Mouse moved to (841, 371)
Screenshot: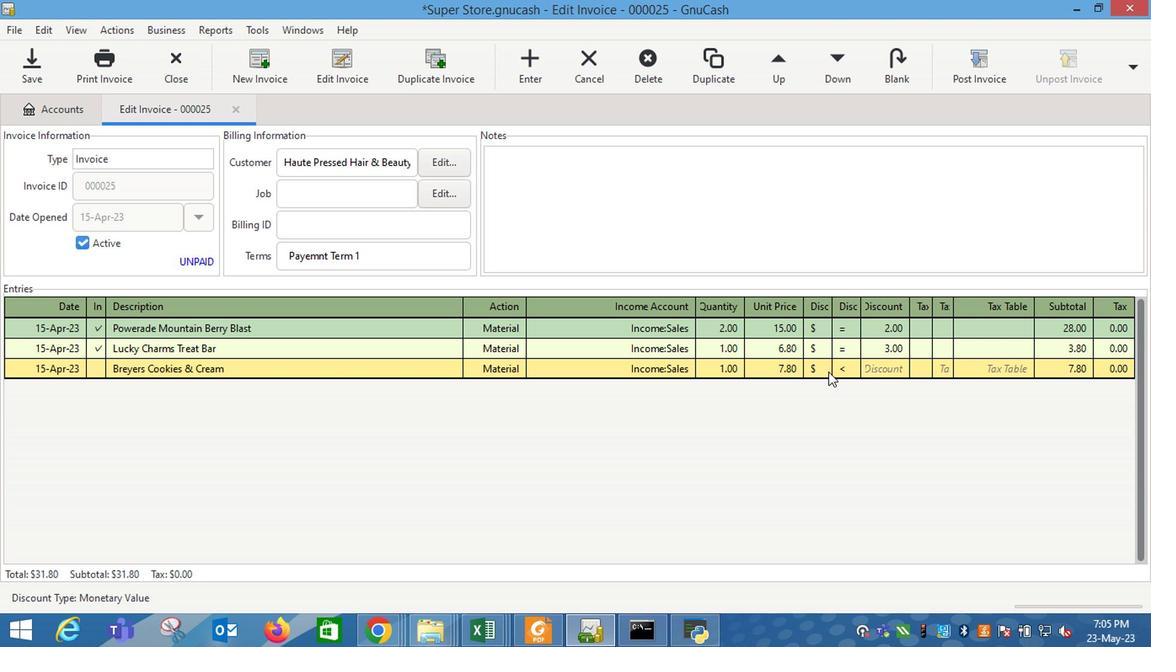
Action: Mouse pressed left at (841, 371)
Screenshot: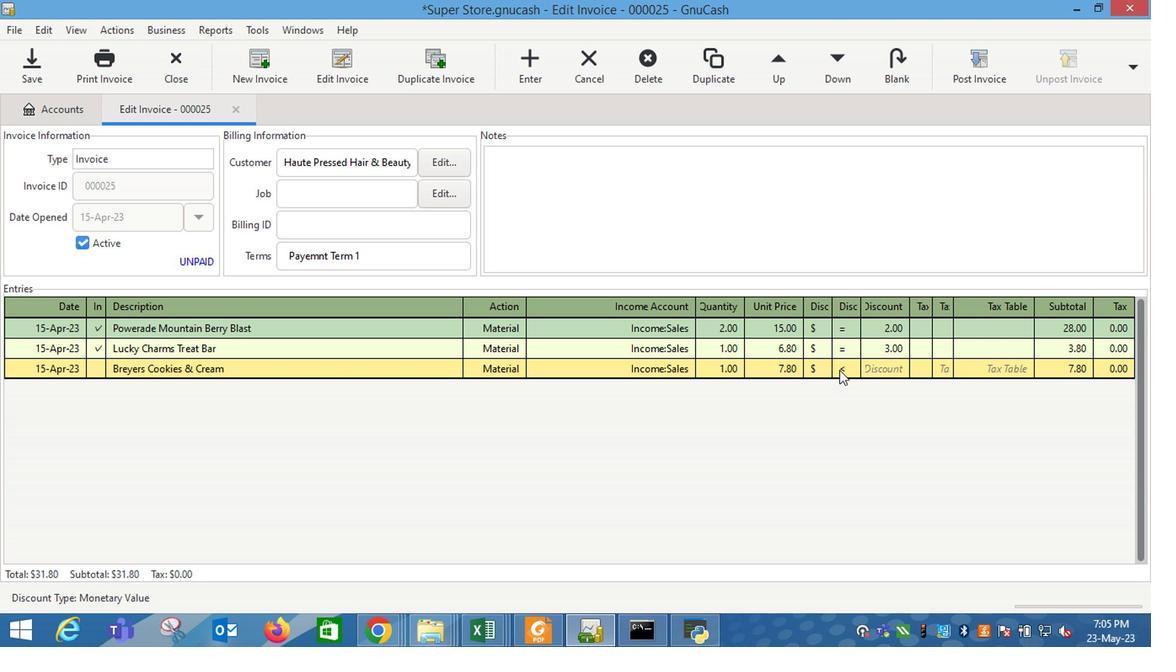 
Action: Mouse moved to (880, 371)
Screenshot: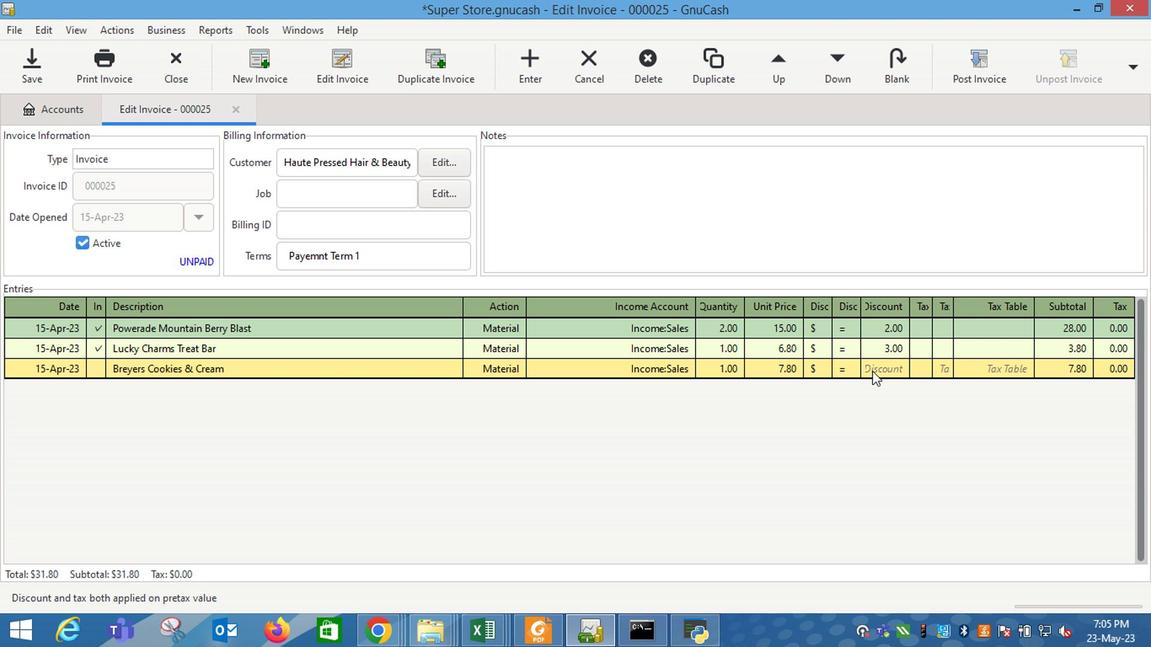 
Action: Mouse pressed left at (880, 371)
Screenshot: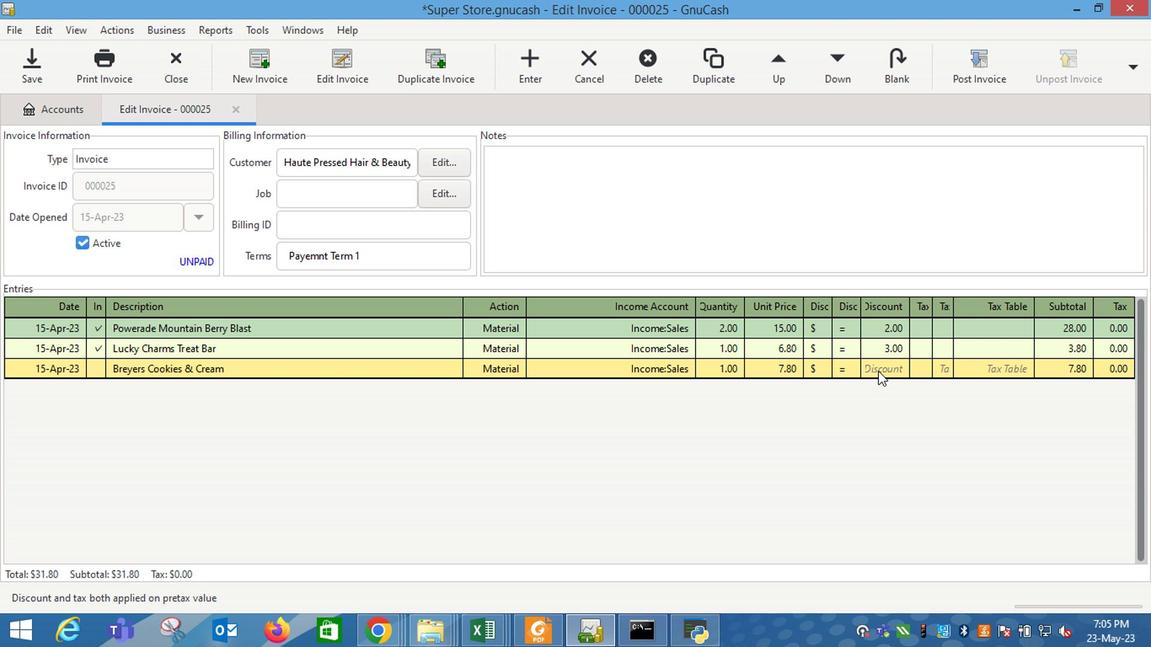 
Action: Mouse moved to (880, 371)
Screenshot: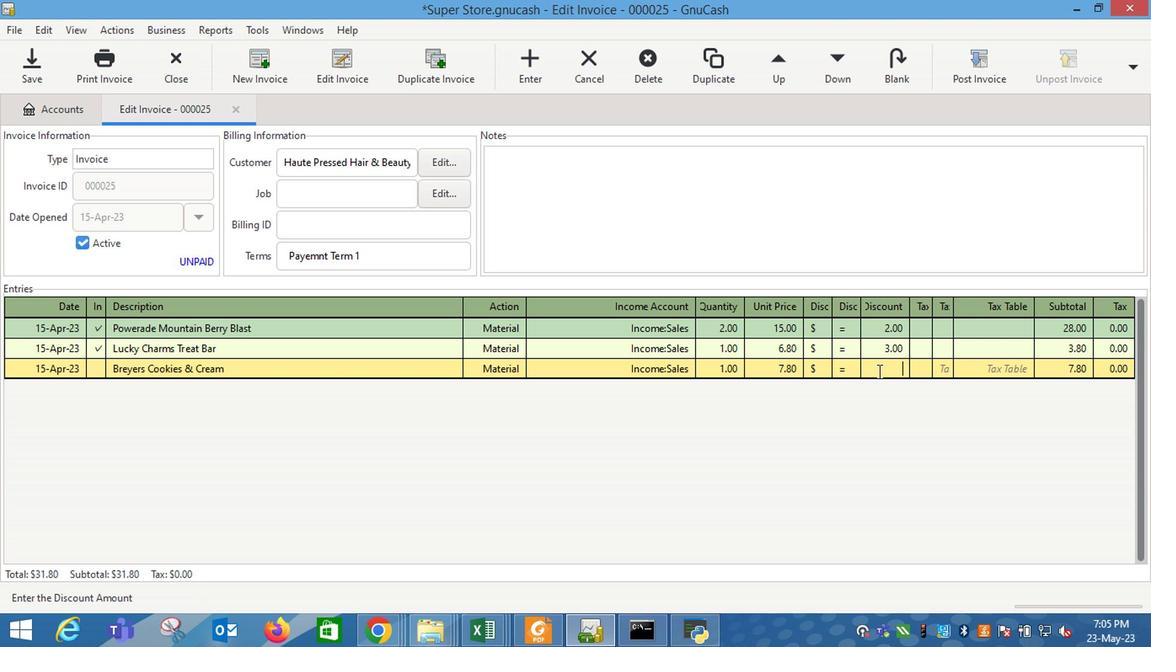 
Action: Key pressed 3.5<Key.enter>
Screenshot: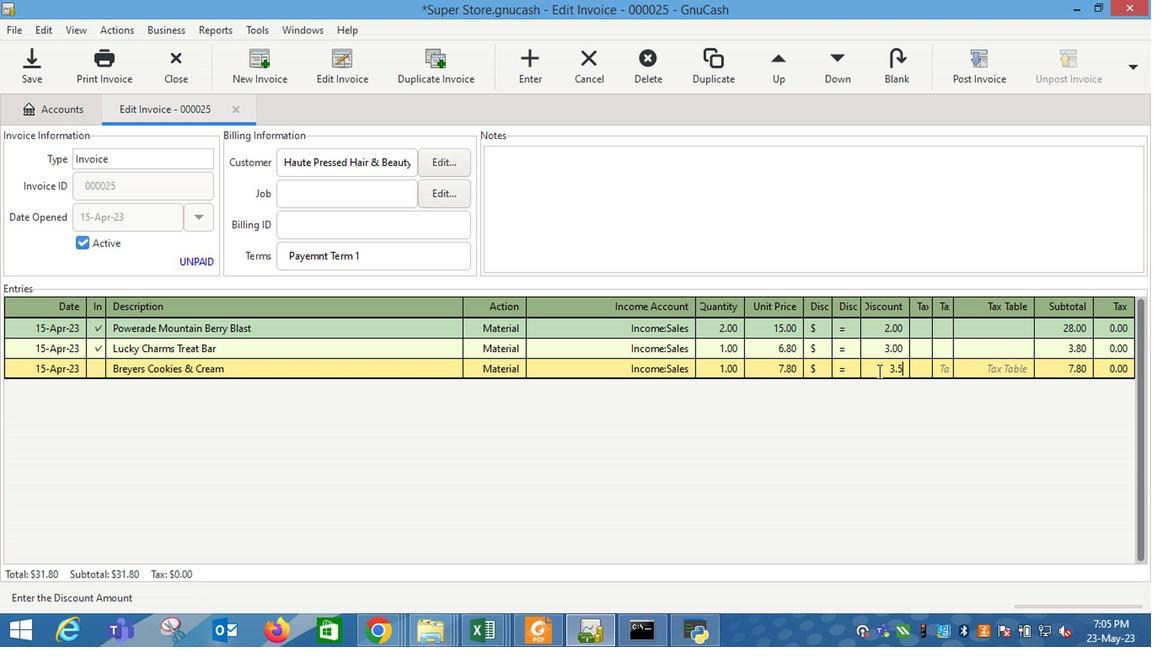 
Action: Mouse moved to (540, 186)
Screenshot: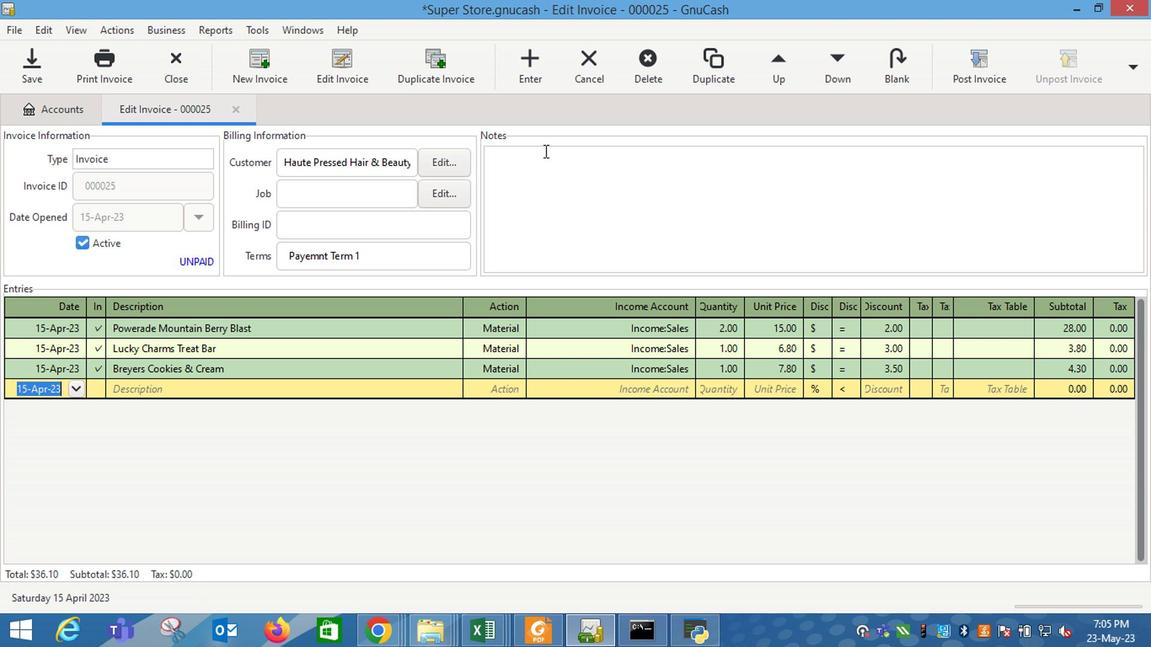 
Action: Mouse pressed left at (540, 186)
Screenshot: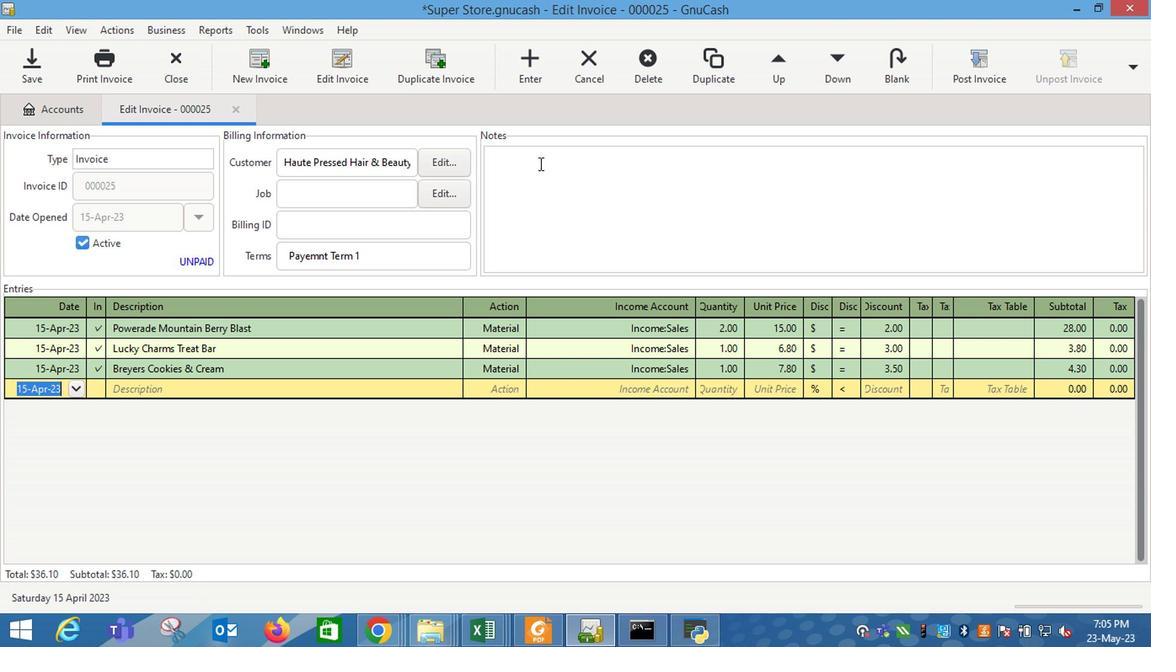 
Action: Key pressed <Key.shift_r>Looking<Key.space>forward<Key.space>to<Key.space>serving<Key.space>you<Key.space>afai<Key.backspace><Key.backspace><Key.backspace>gain.
Screenshot: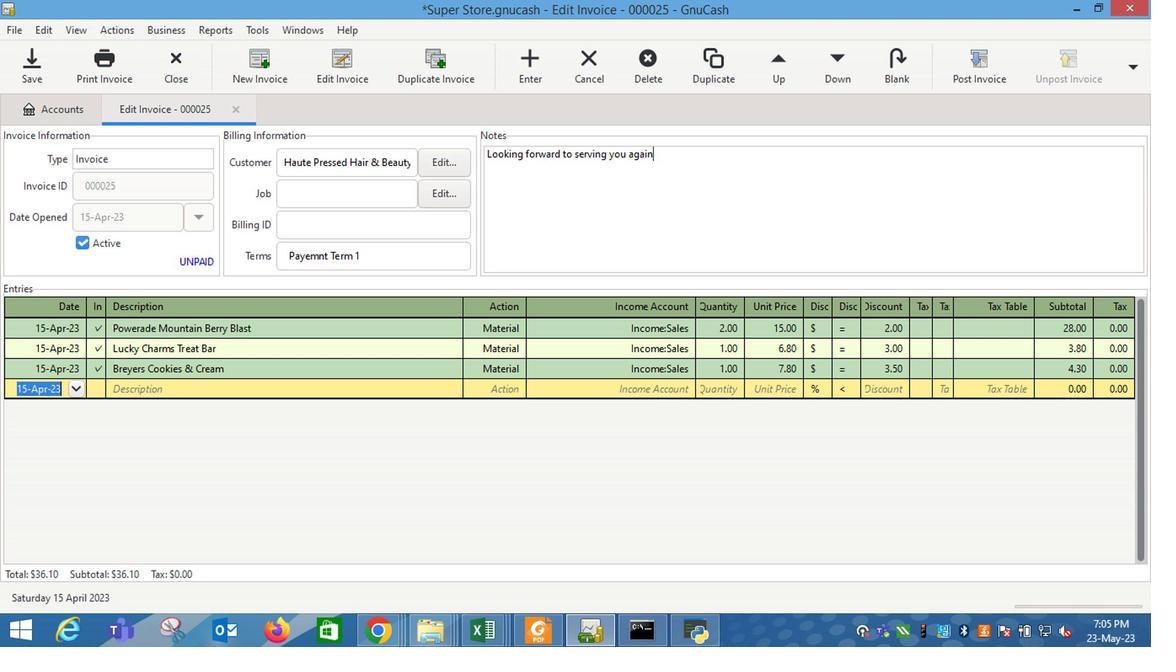 
Action: Mouse moved to (990, 69)
Screenshot: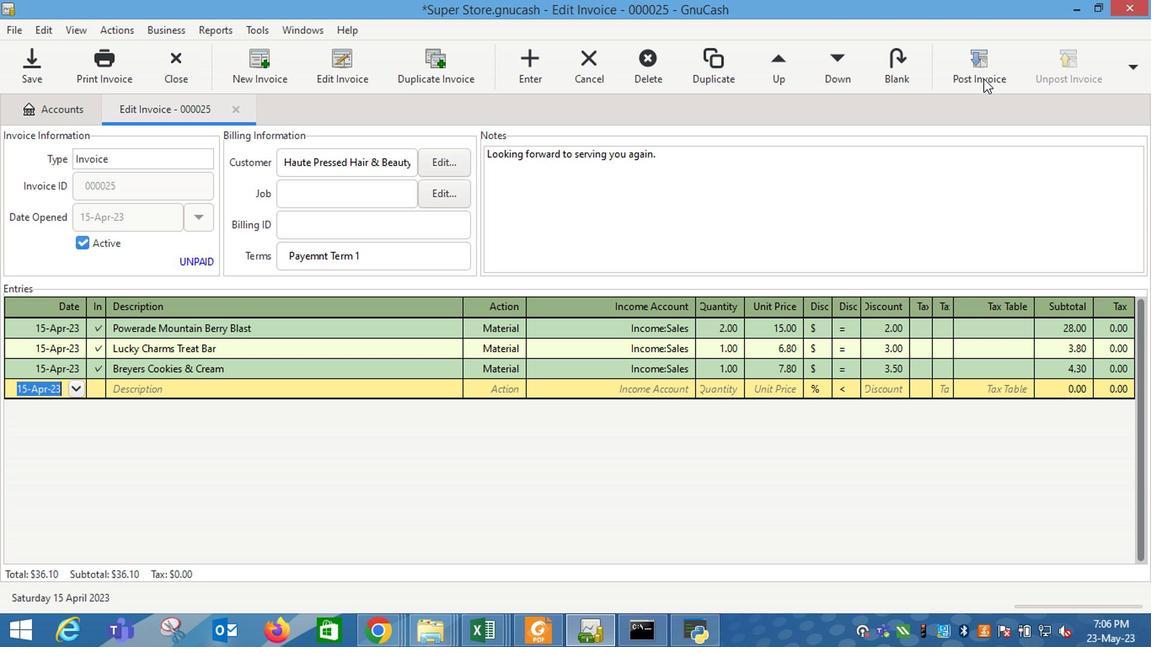 
Action: Mouse pressed left at (990, 69)
Screenshot: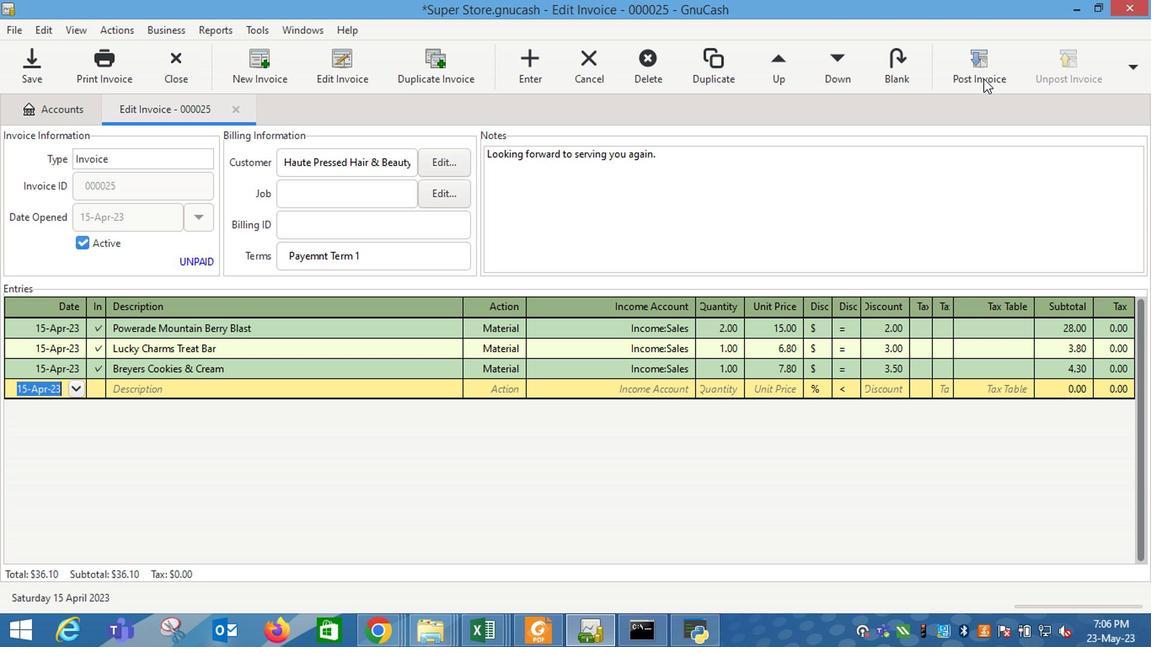 
Action: Mouse moved to (720, 280)
Screenshot: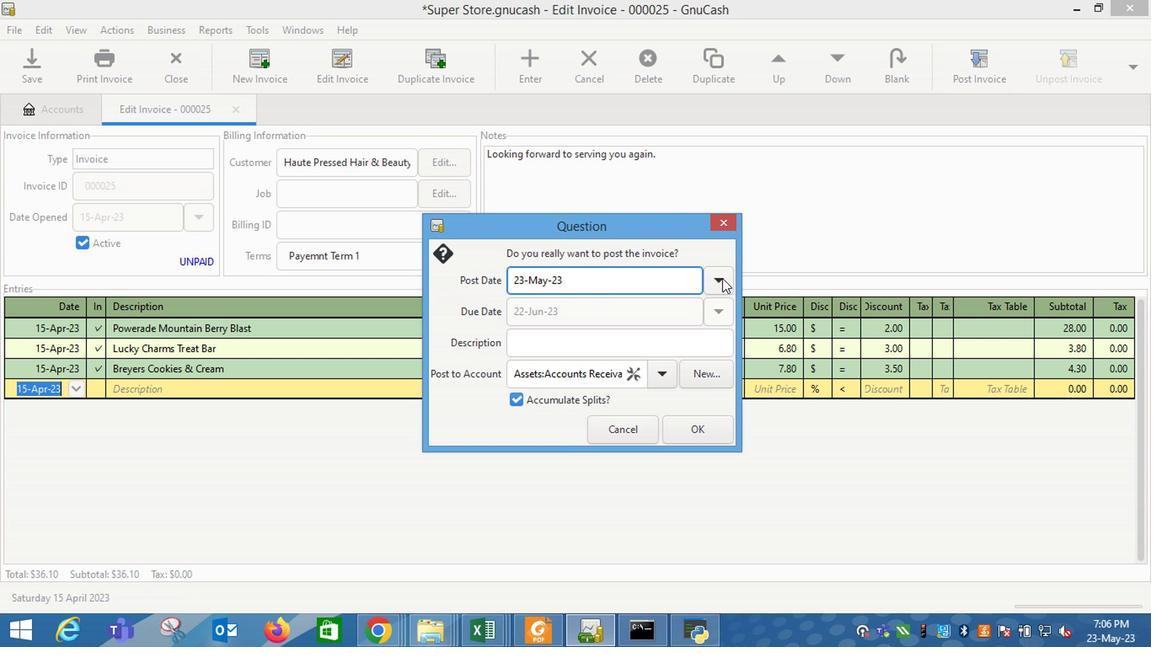 
Action: Mouse pressed left at (720, 280)
Screenshot: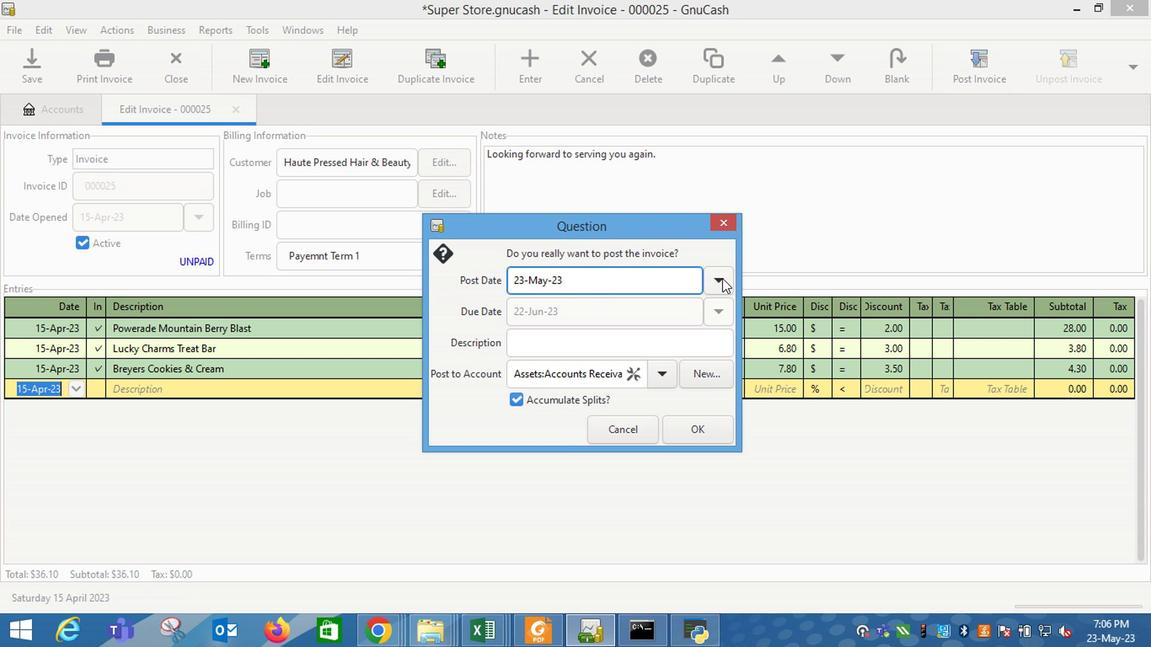 
Action: Mouse moved to (594, 307)
Screenshot: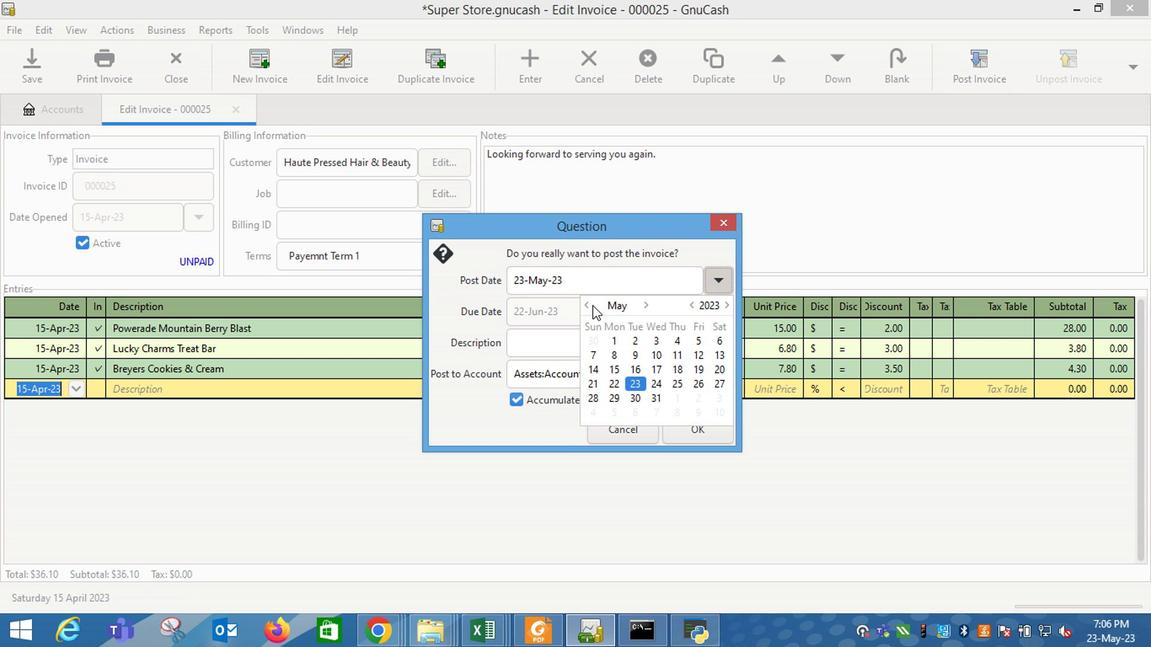
Action: Mouse pressed left at (594, 307)
Screenshot: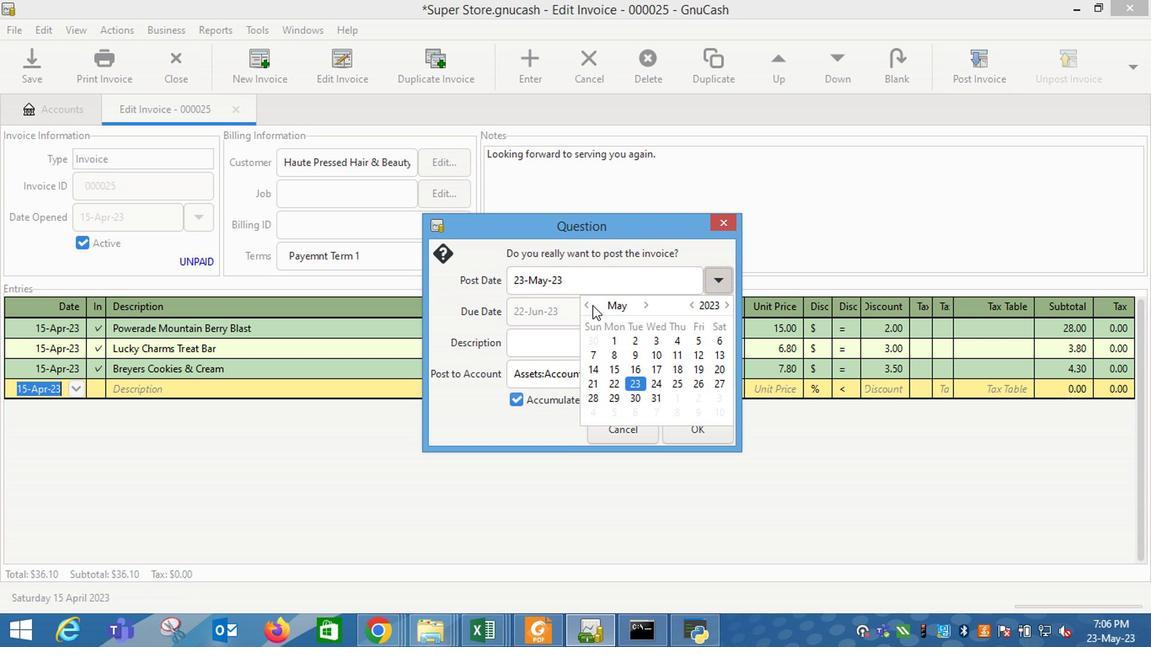 
Action: Mouse moved to (717, 366)
Screenshot: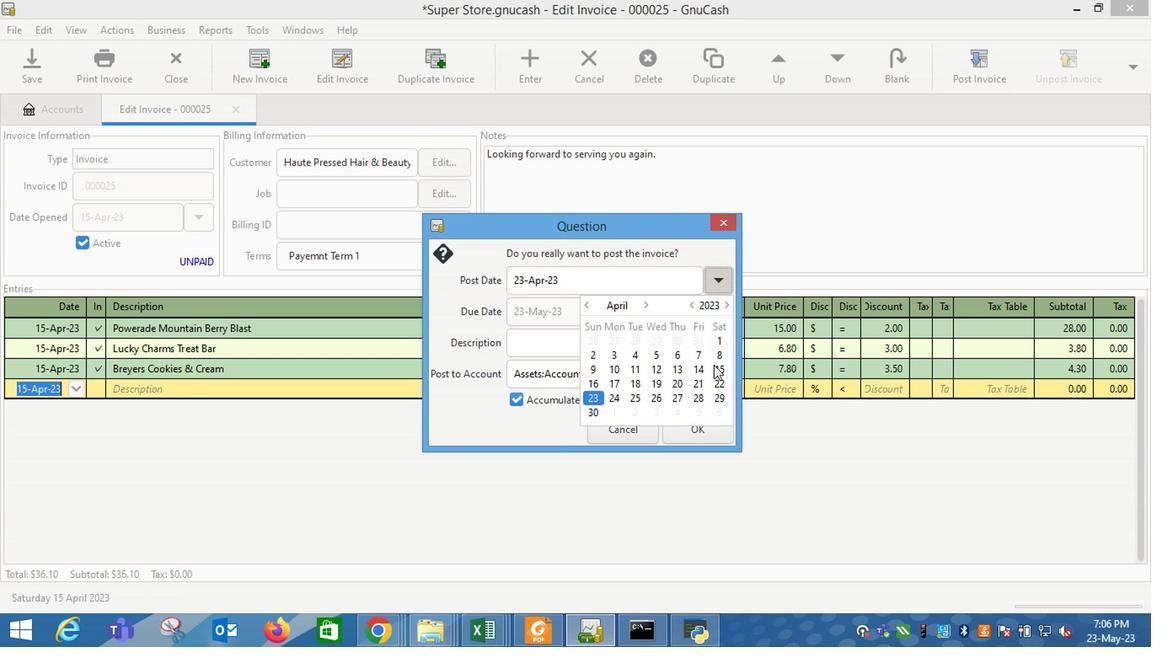 
Action: Mouse pressed left at (717, 366)
Screenshot: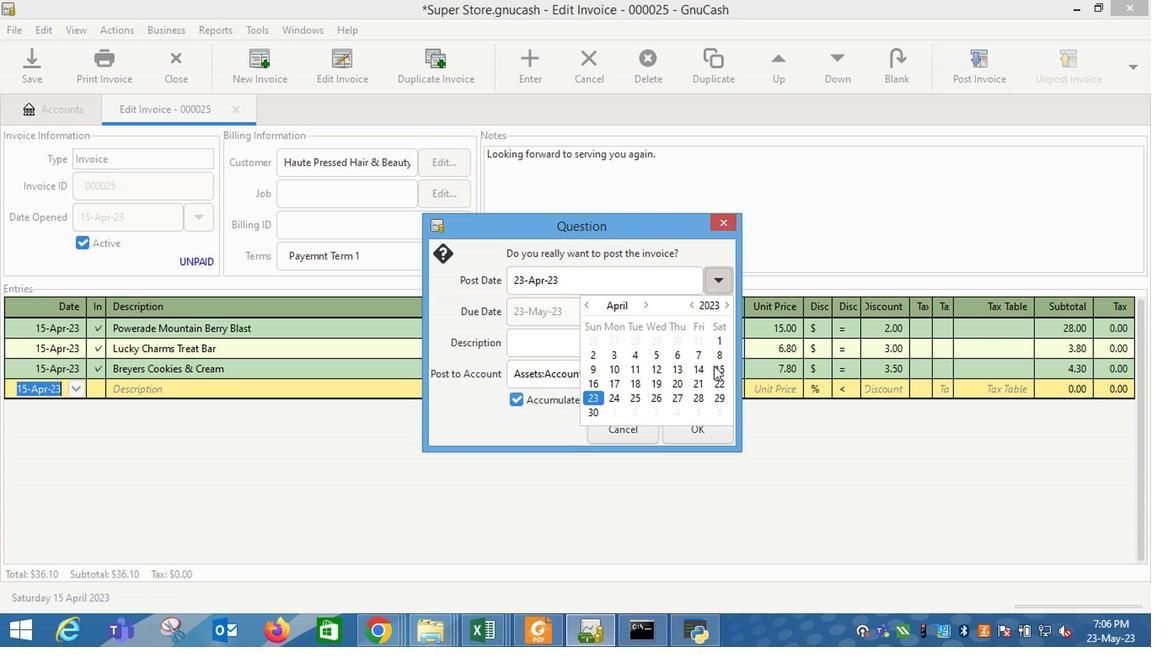 
Action: Mouse moved to (544, 348)
Screenshot: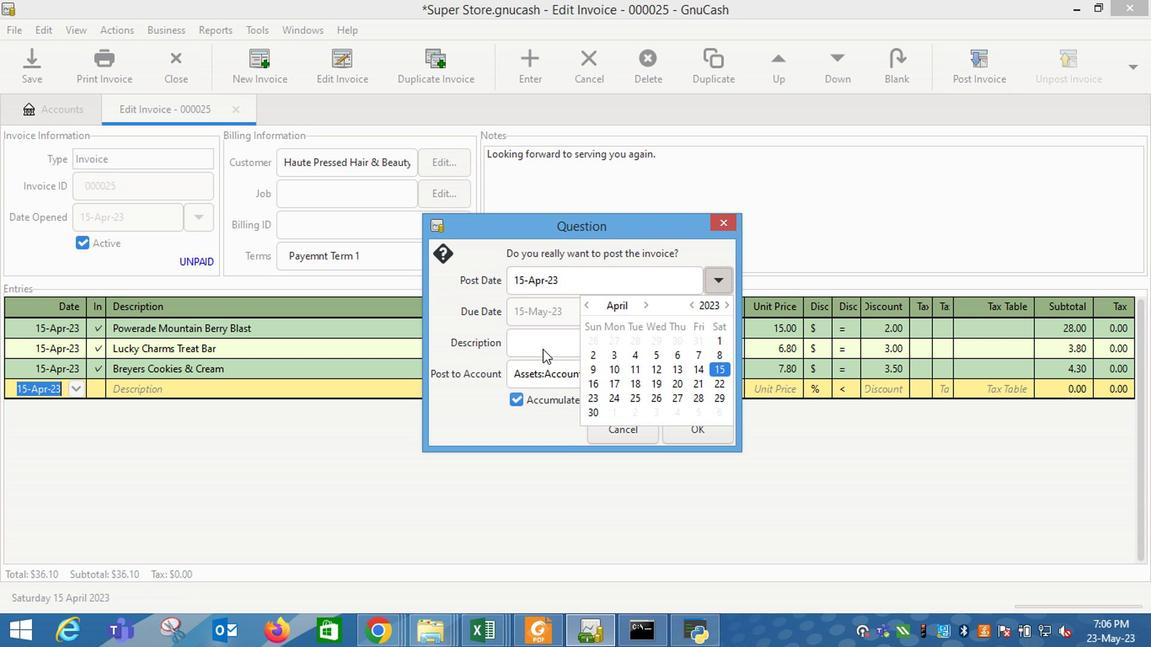 
Action: Mouse pressed left at (544, 348)
Screenshot: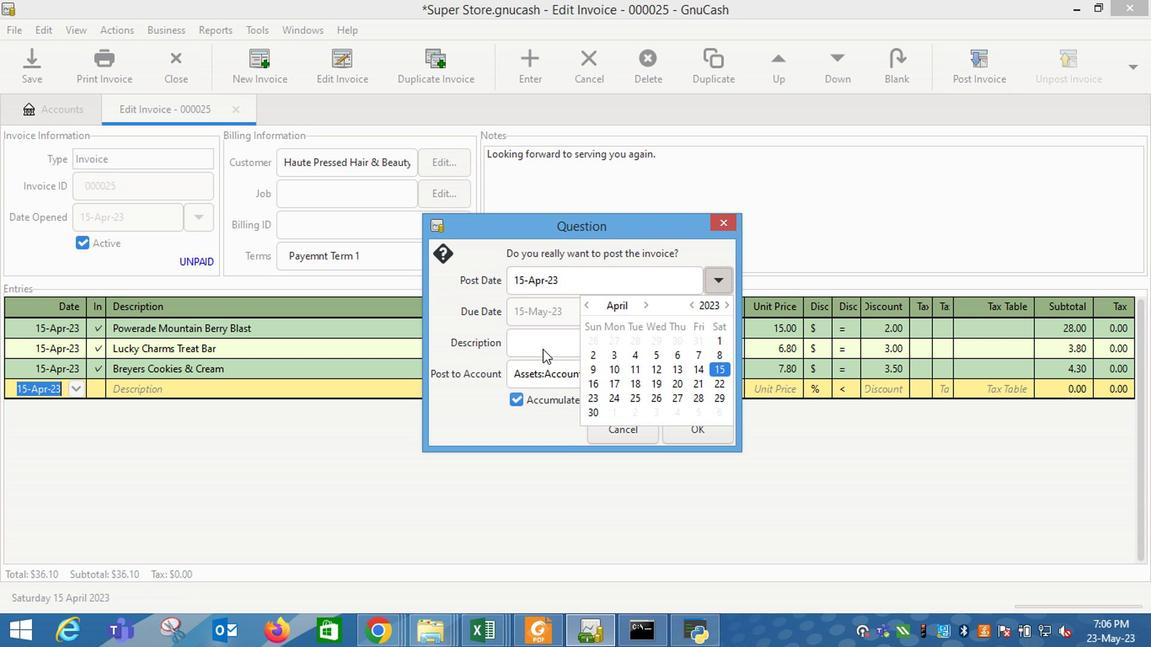
Action: Mouse moved to (708, 432)
Screenshot: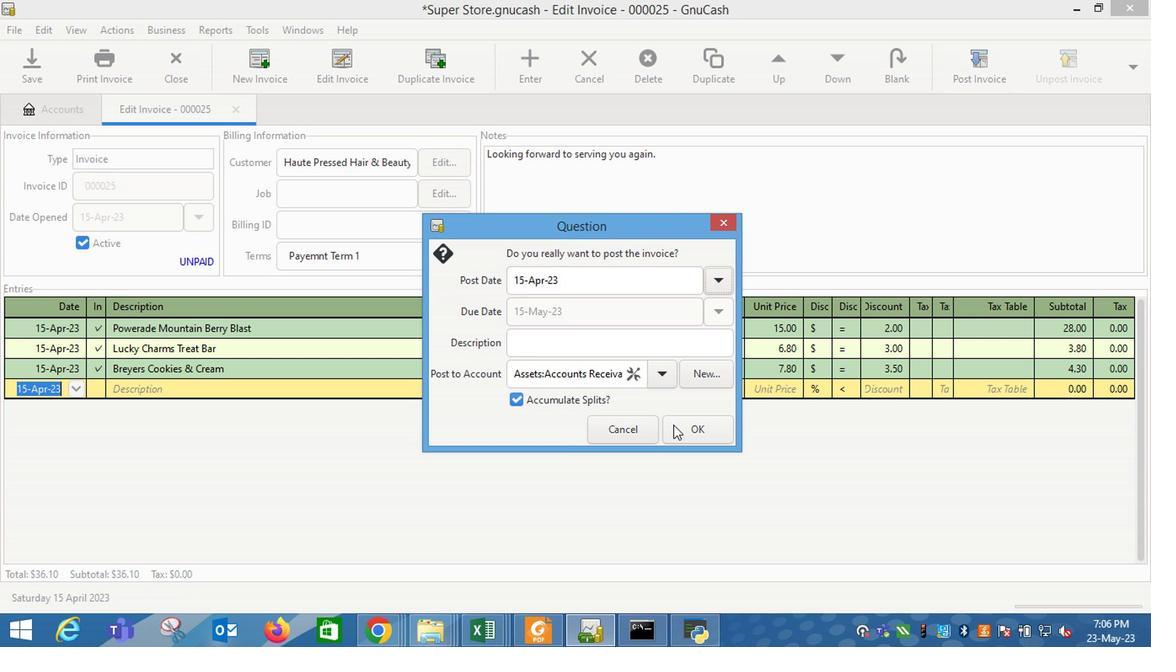 
Action: Mouse pressed left at (708, 432)
Screenshot: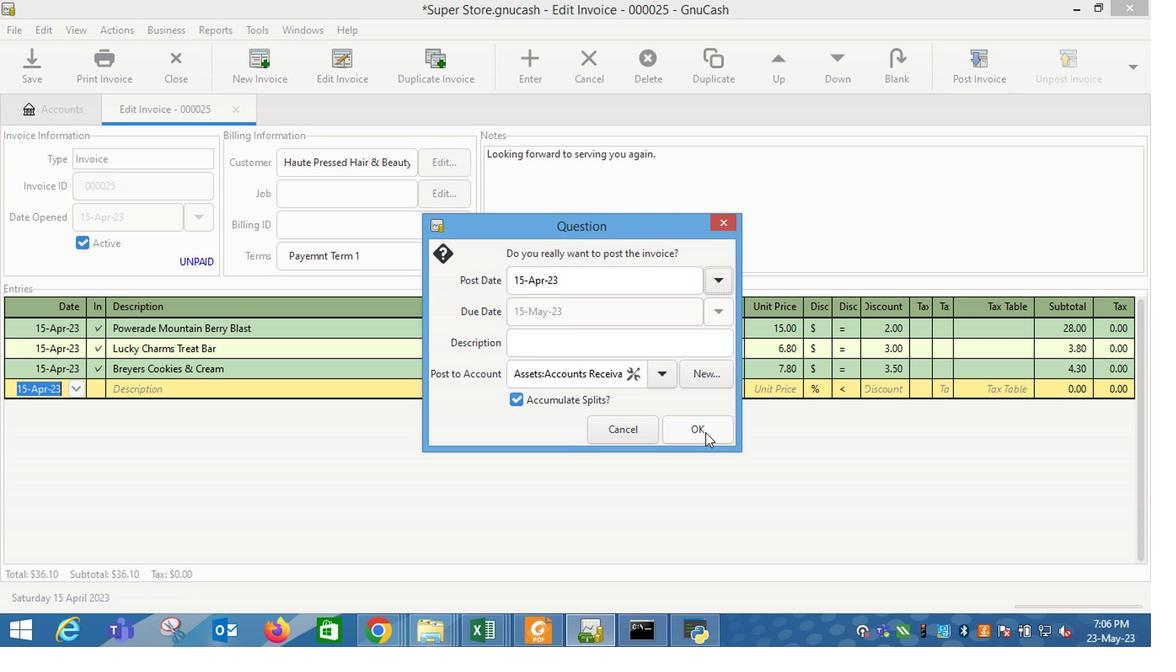 
Action: Mouse moved to (1095, 70)
Screenshot: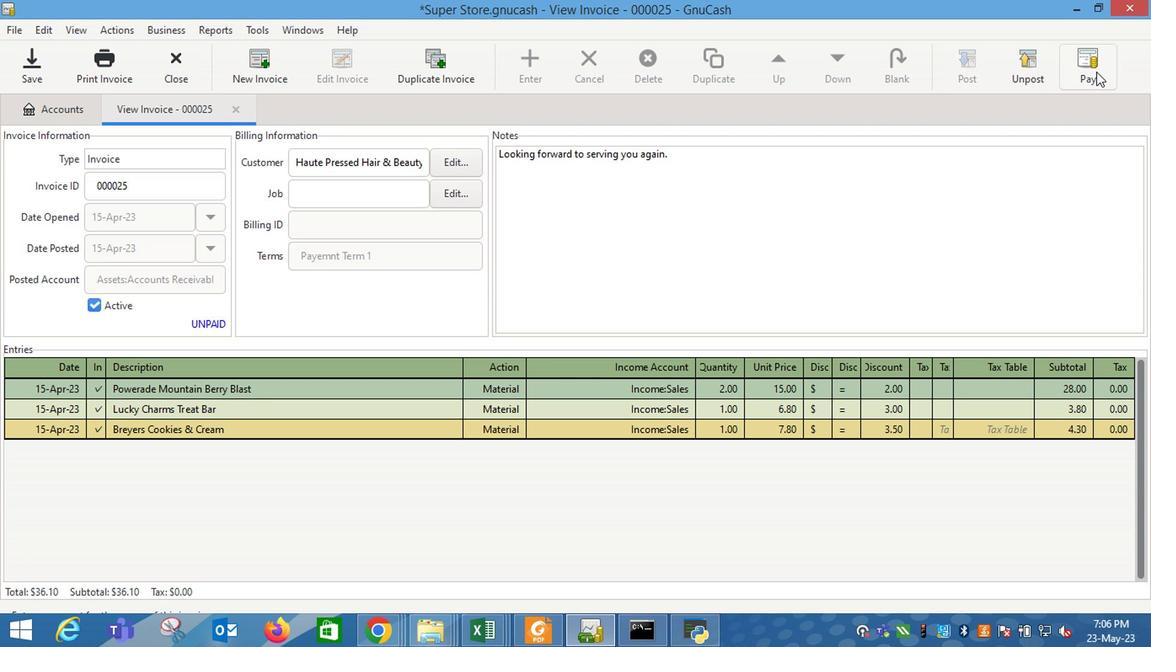 
Action: Mouse pressed left at (1095, 70)
Screenshot: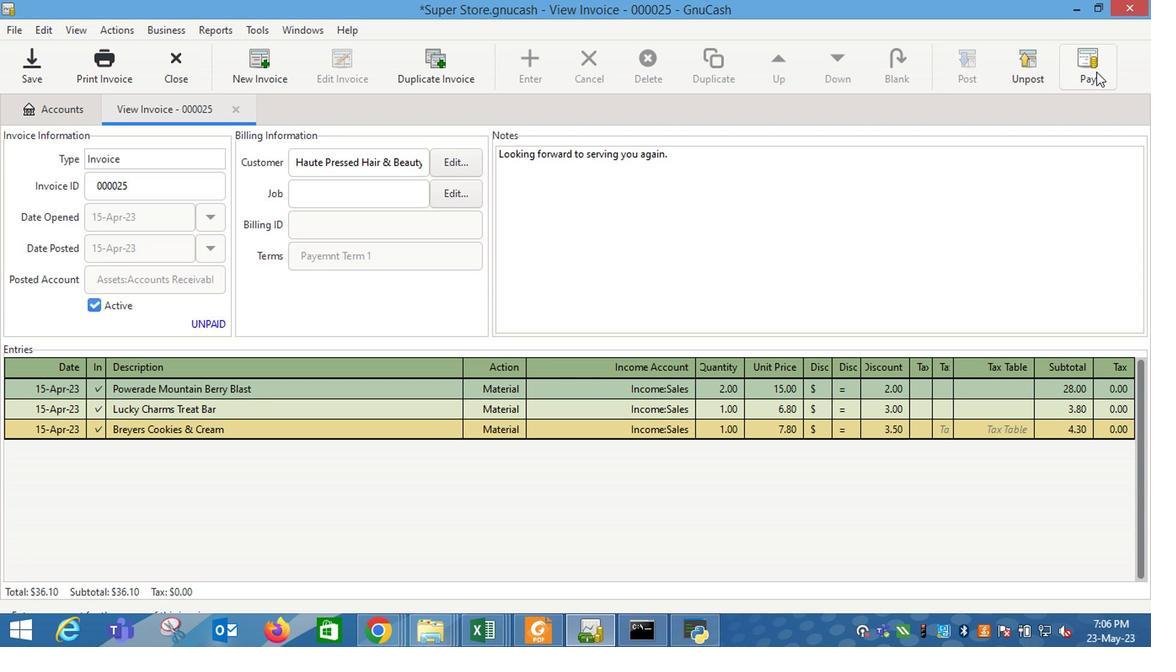 
Action: Mouse moved to (527, 325)
Screenshot: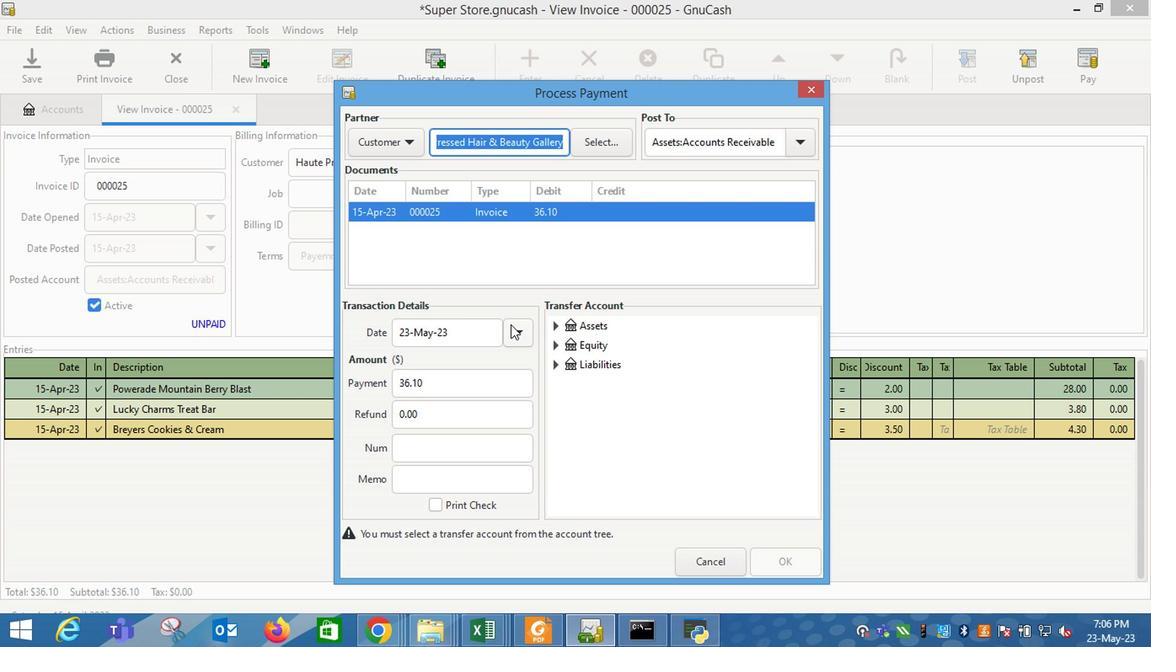 
Action: Mouse pressed left at (527, 325)
Screenshot: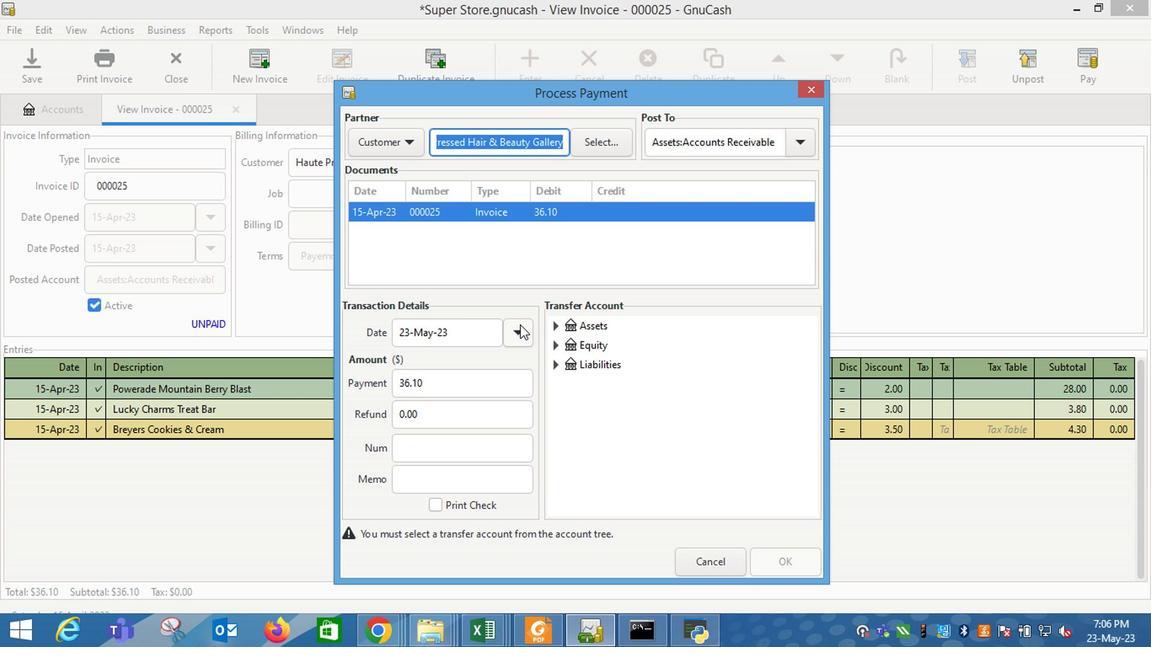 
Action: Mouse moved to (423, 417)
Screenshot: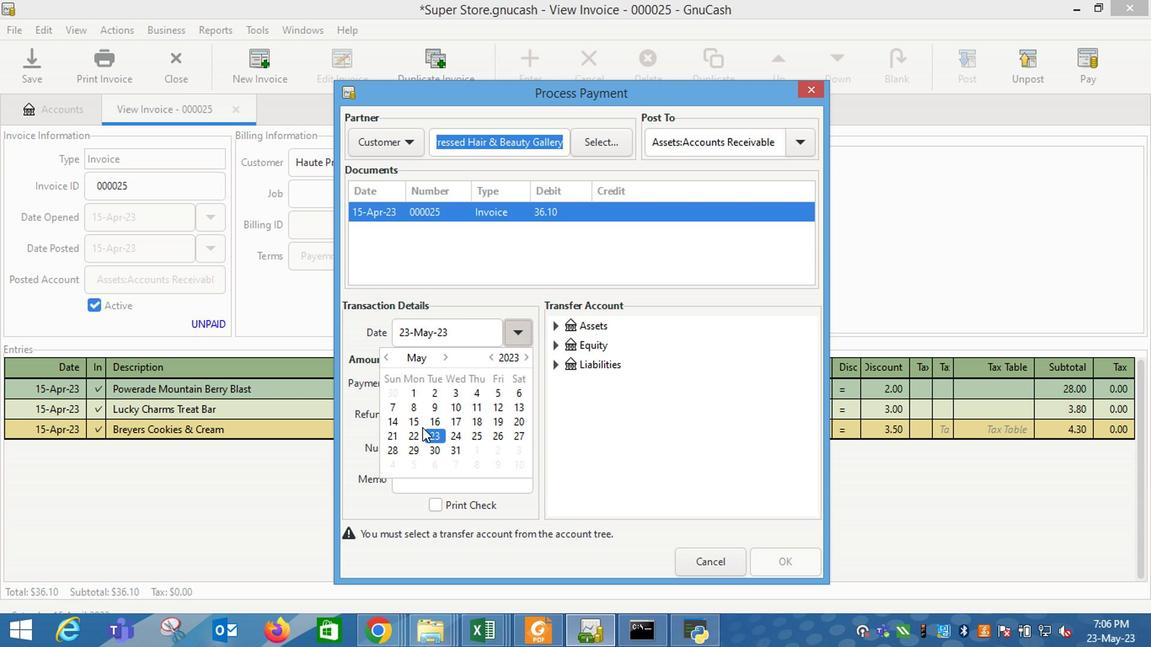 
Action: Mouse pressed left at (423, 417)
Screenshot: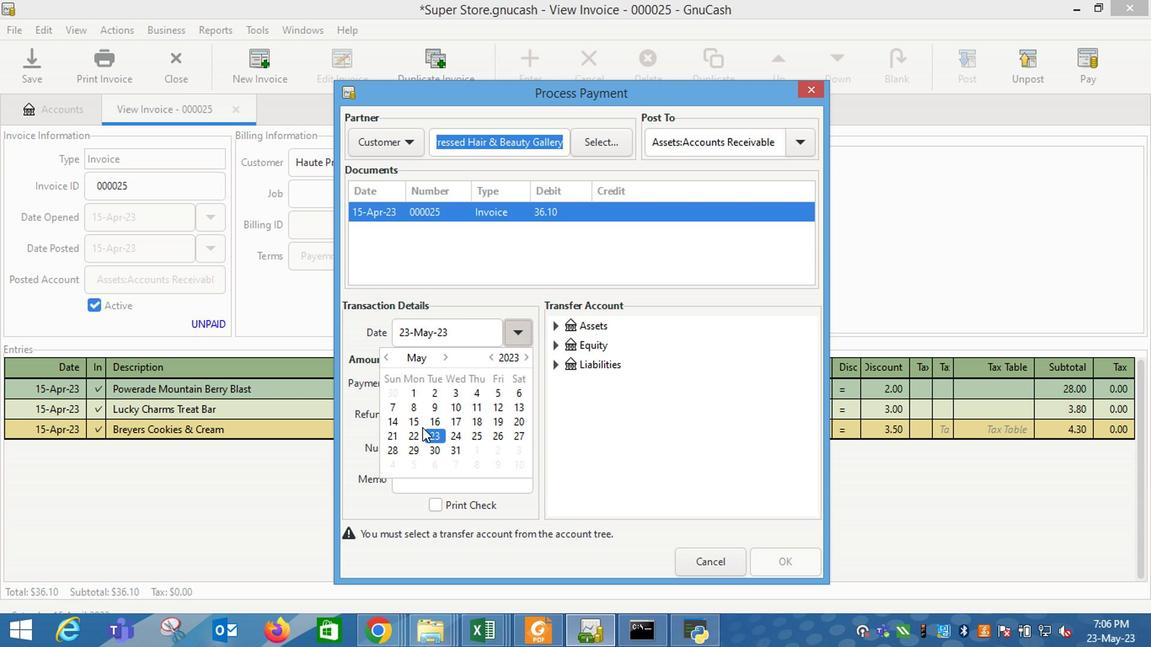
Action: Mouse moved to (638, 439)
Screenshot: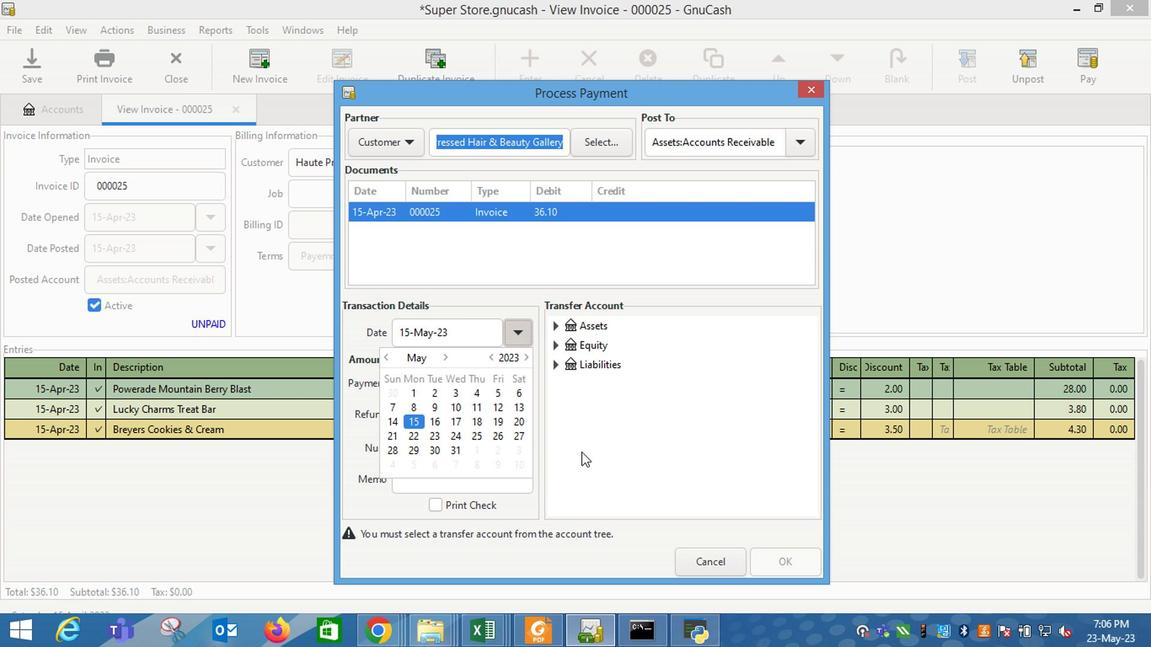 
Action: Mouse pressed left at (638, 439)
Screenshot: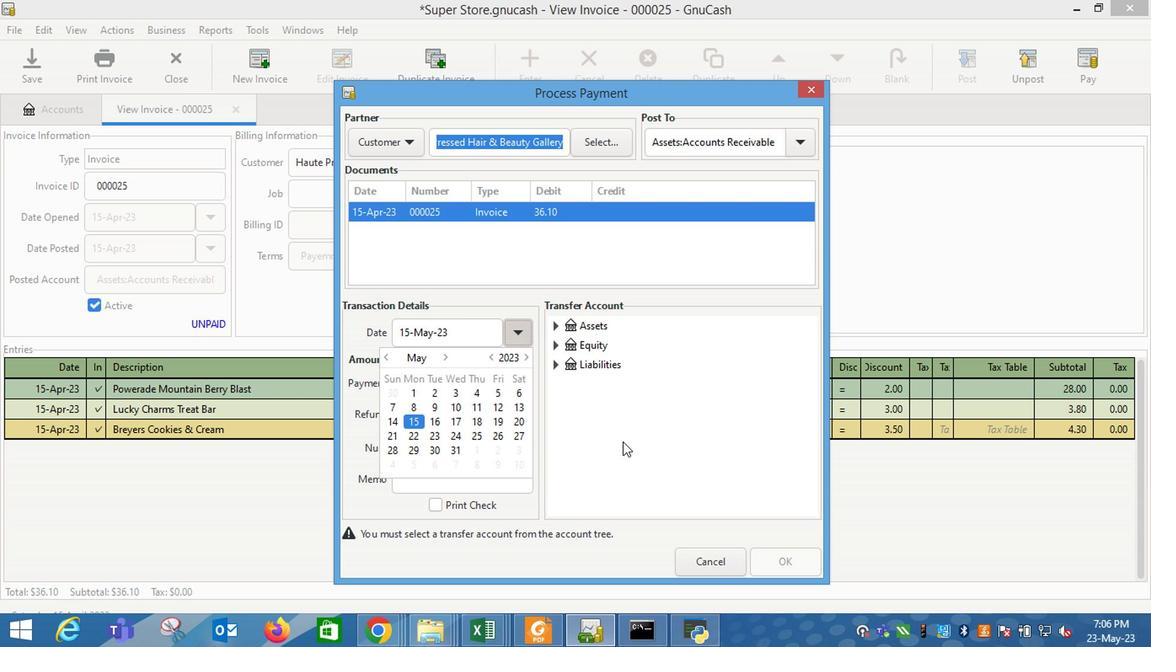 
Action: Mouse moved to (561, 326)
Screenshot: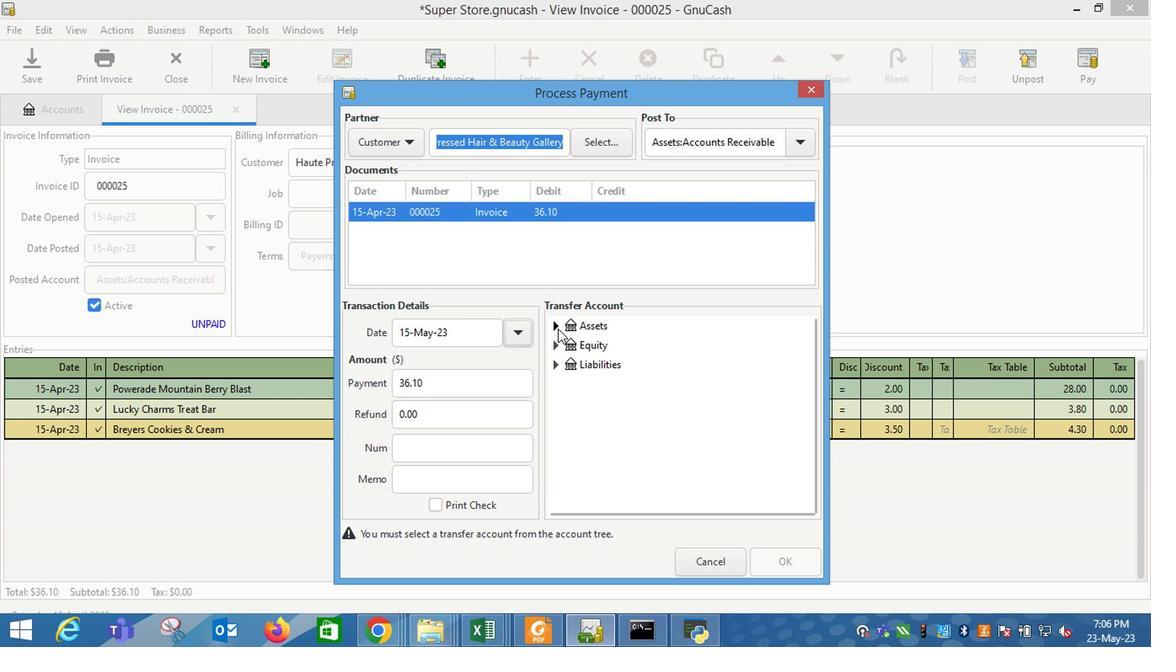 
Action: Mouse pressed left at (561, 326)
Screenshot: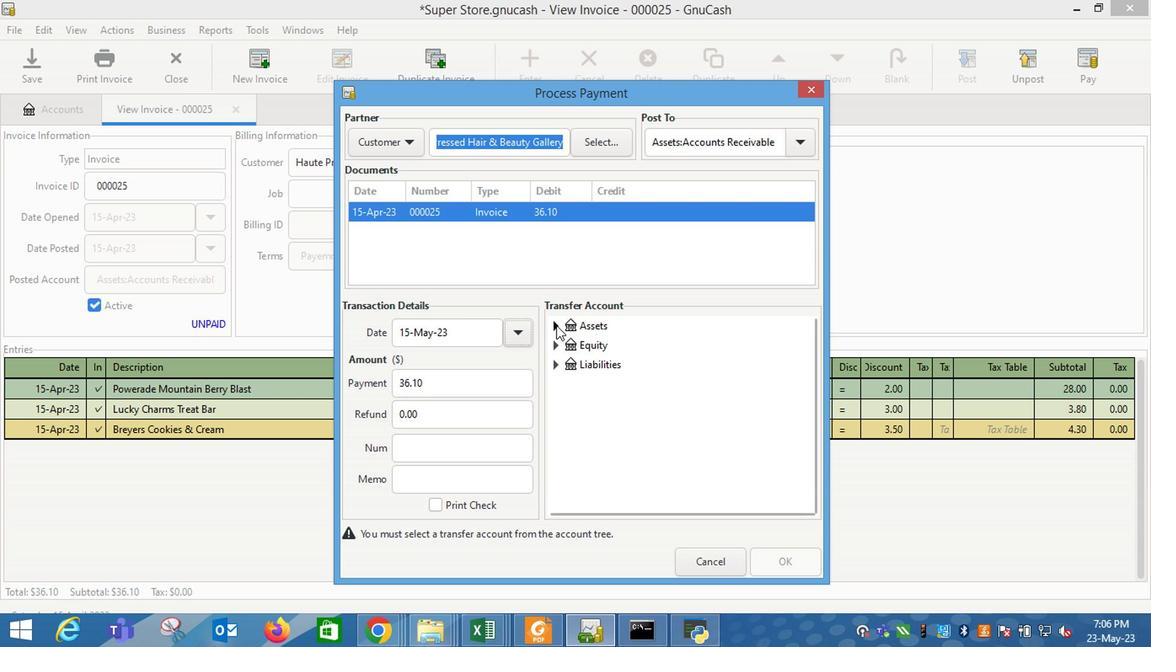
Action: Mouse moved to (580, 347)
Screenshot: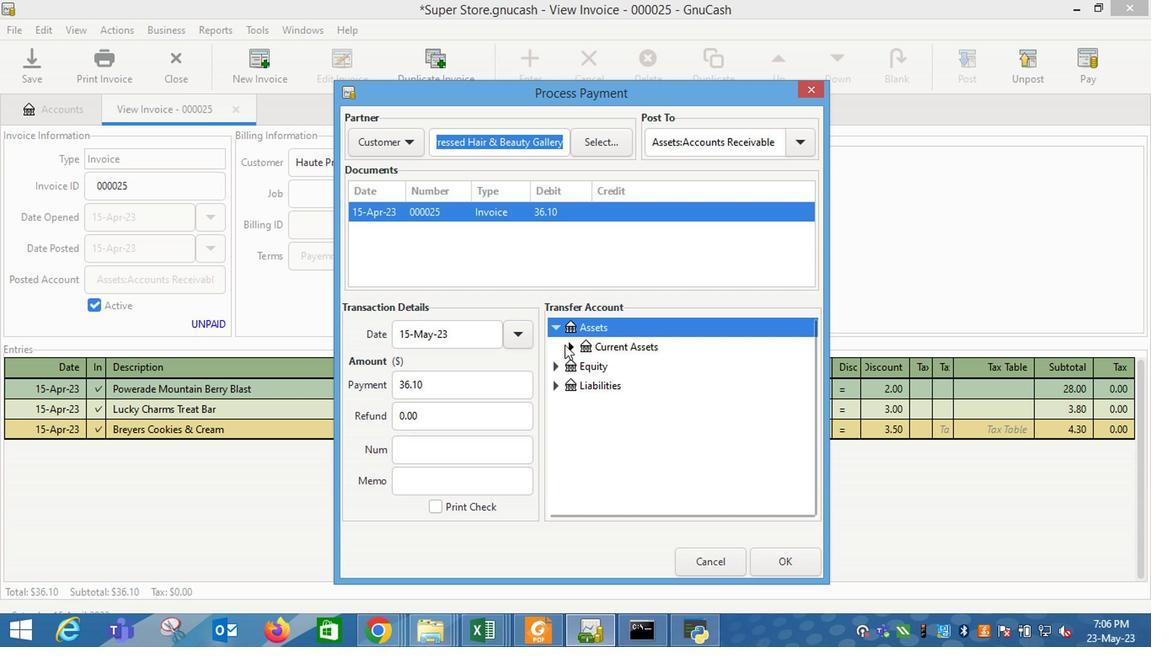 
Action: Mouse pressed left at (580, 347)
Screenshot: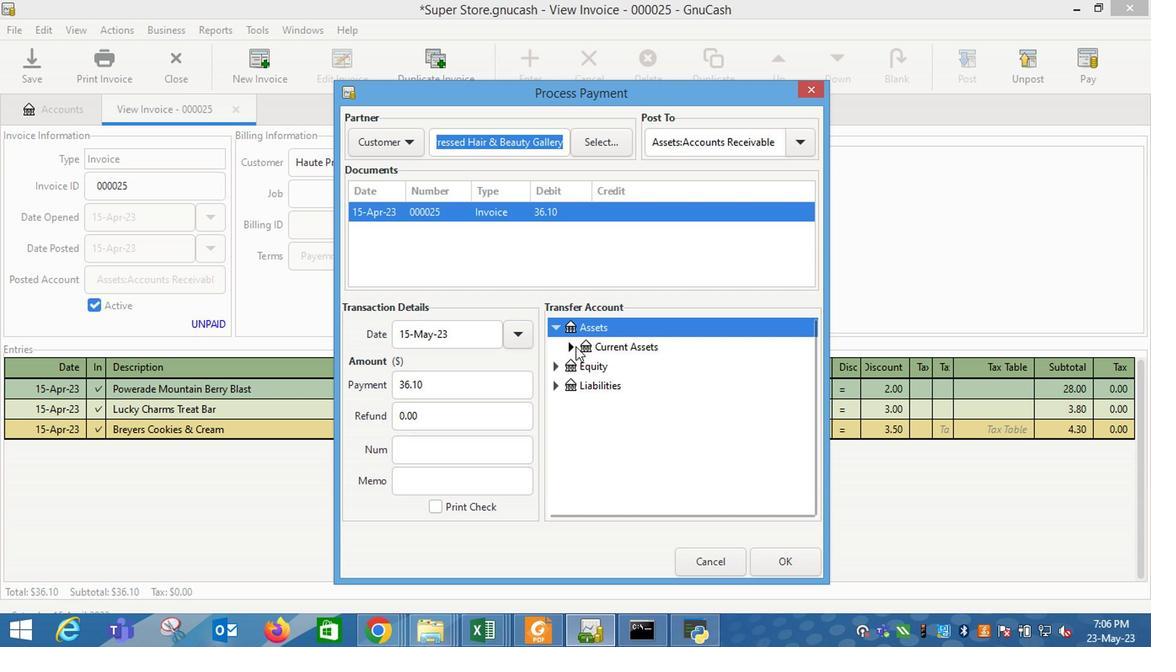 
Action: Mouse moved to (637, 362)
Screenshot: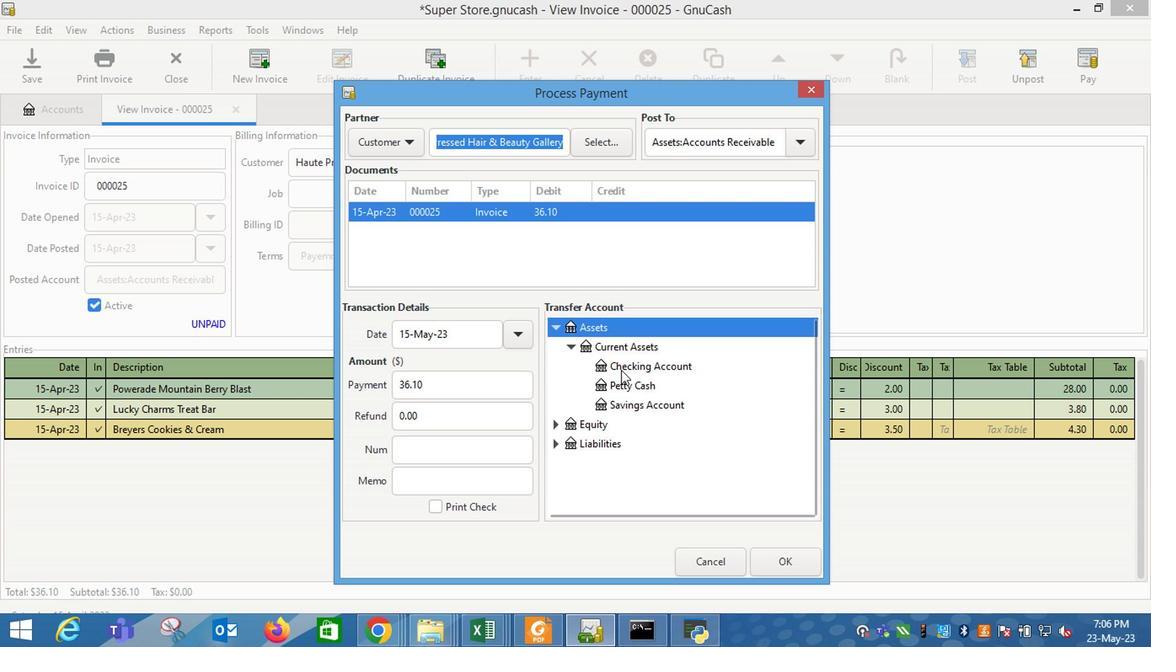 
Action: Mouse pressed left at (637, 362)
Screenshot: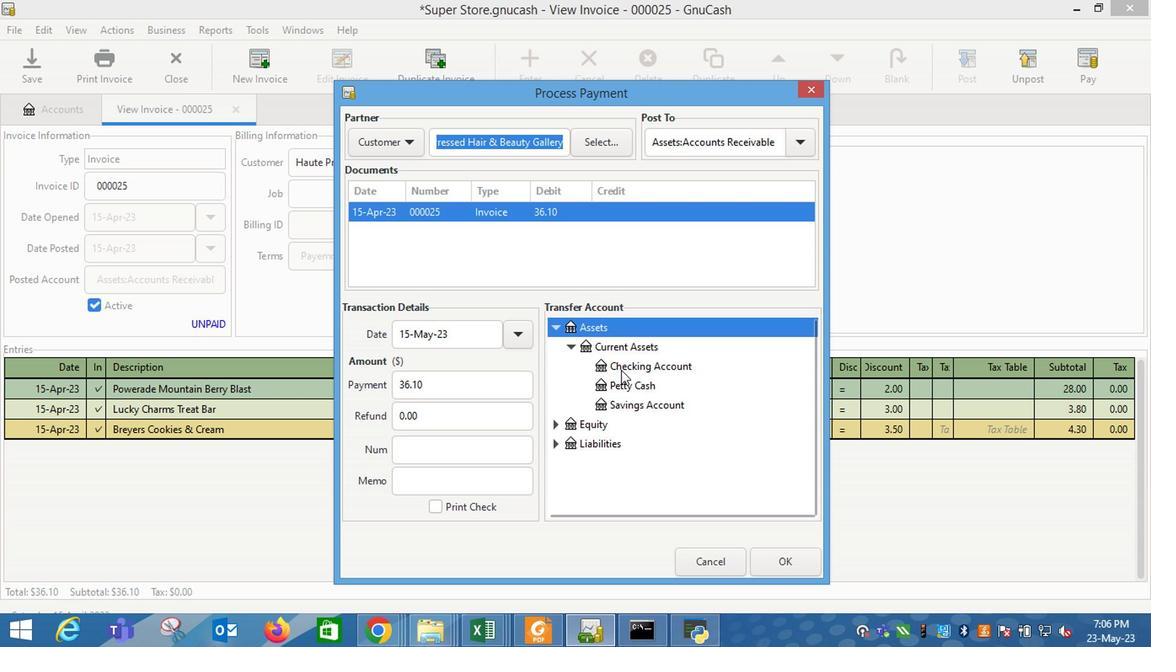 
Action: Mouse moved to (799, 561)
Screenshot: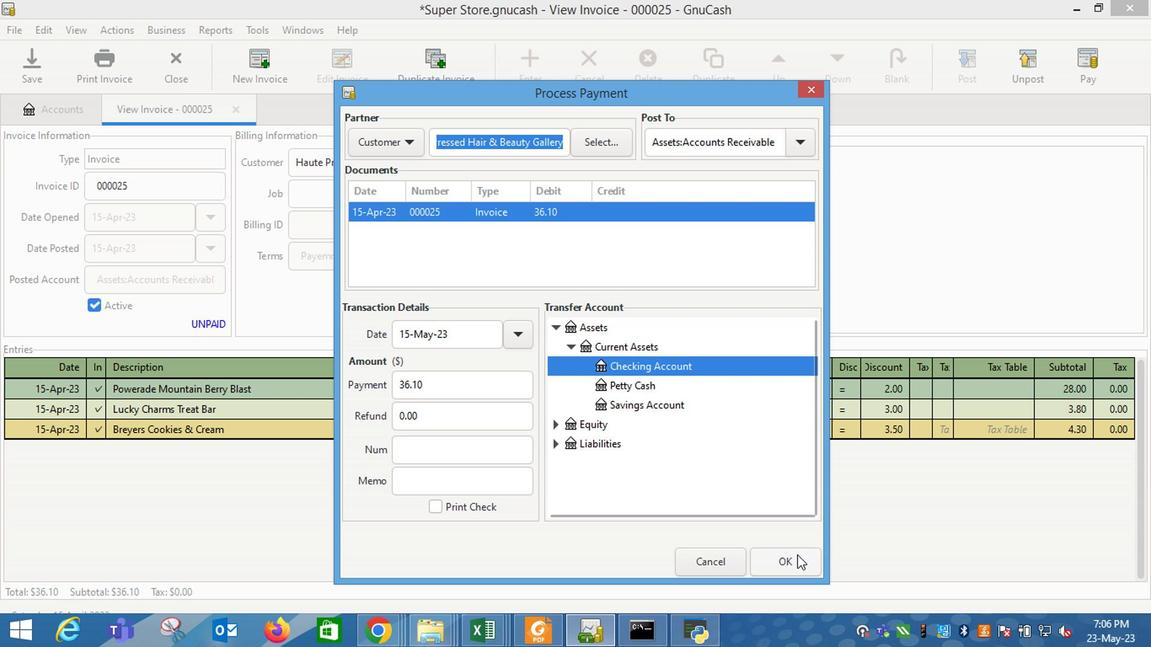 
Action: Mouse pressed left at (799, 561)
Screenshot: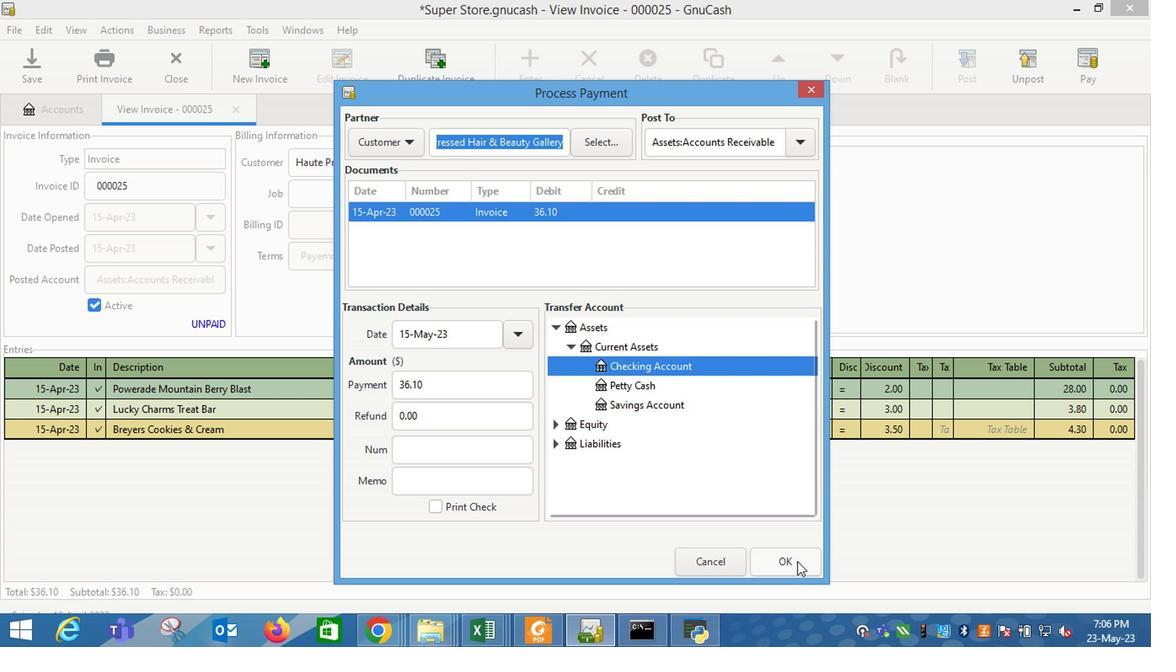
Action: Mouse moved to (102, 64)
Screenshot: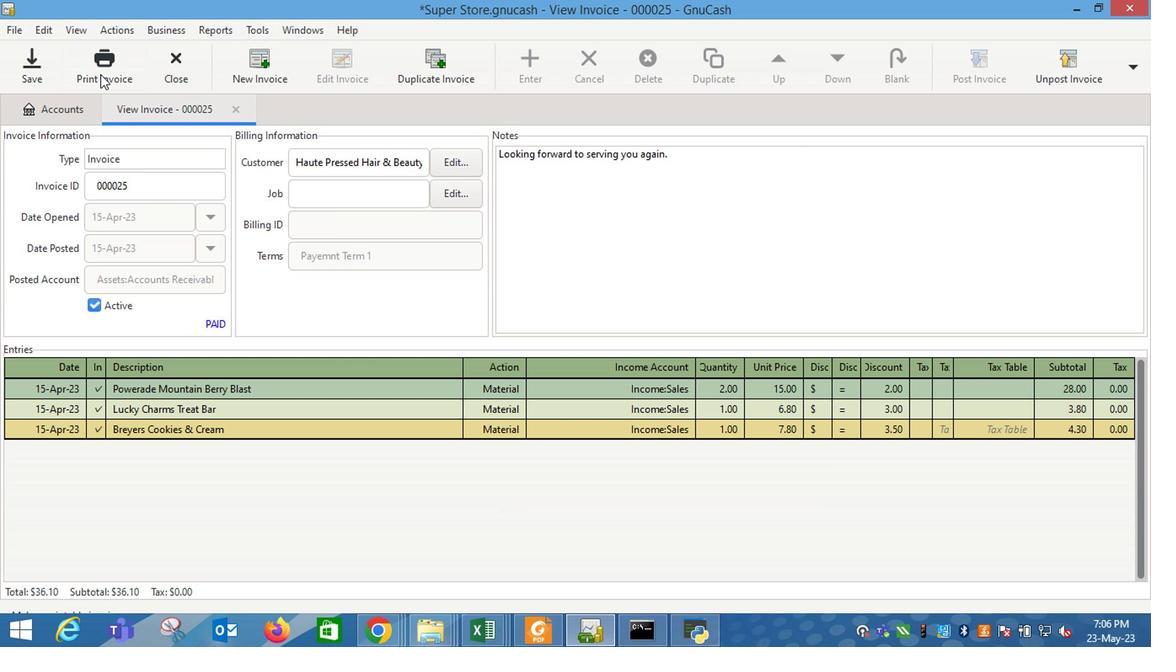 
Action: Mouse pressed left at (102, 64)
Screenshot: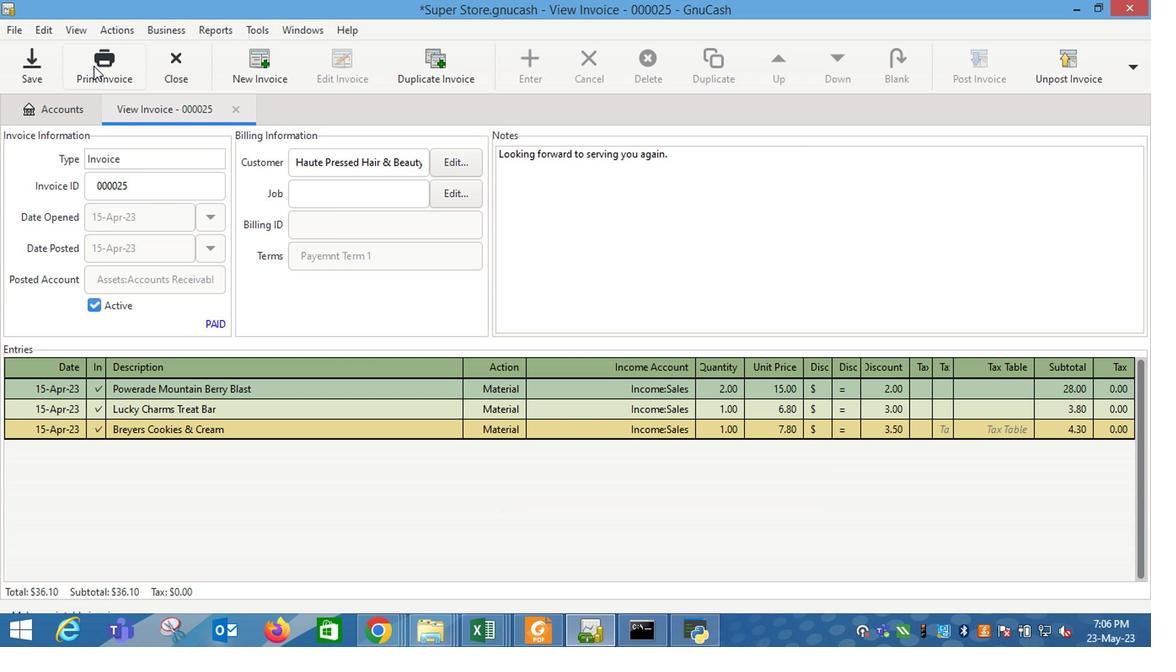 
Action: Mouse moved to (420, 68)
Screenshot: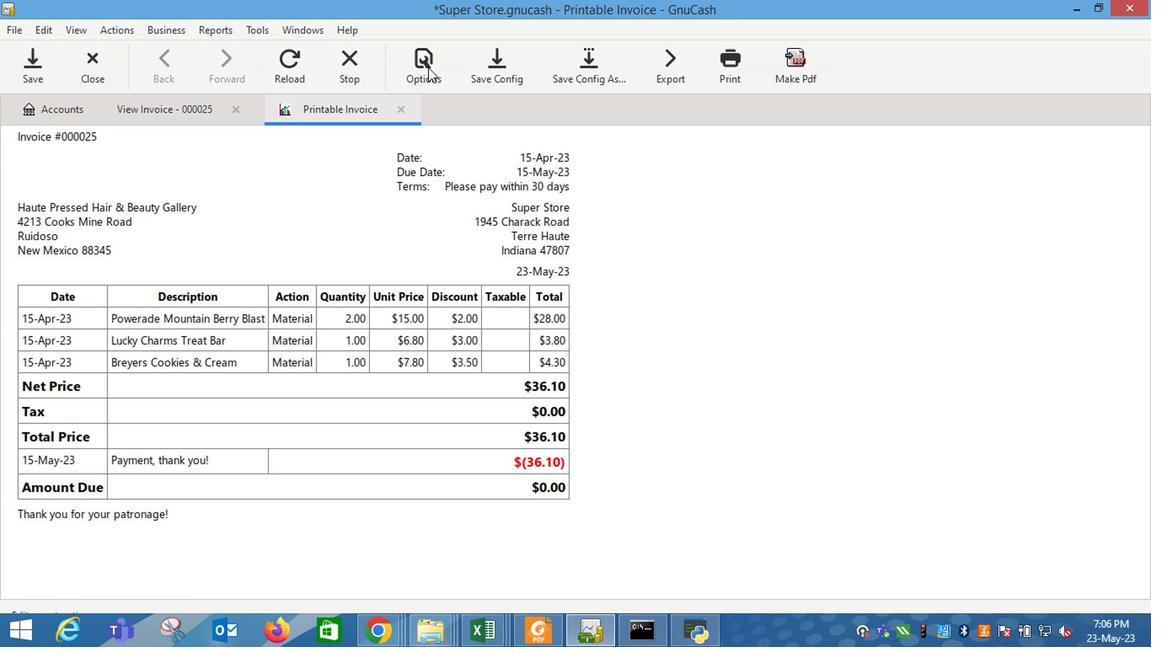 
Action: Mouse pressed left at (420, 68)
Screenshot: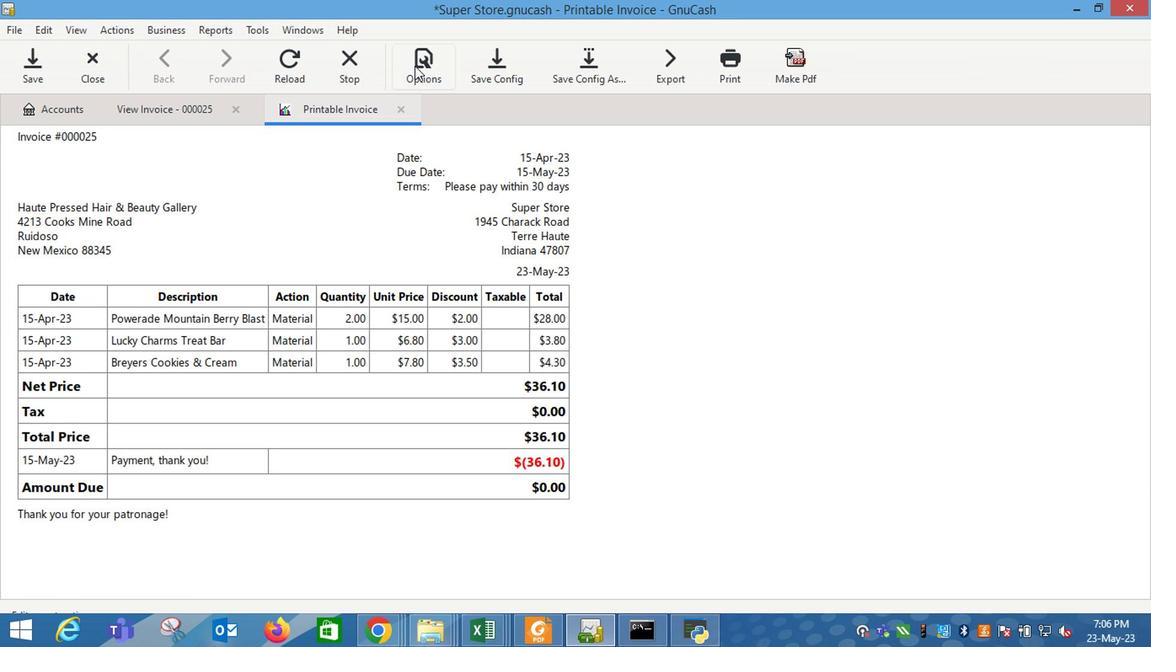 
Action: Mouse moved to (333, 166)
Screenshot: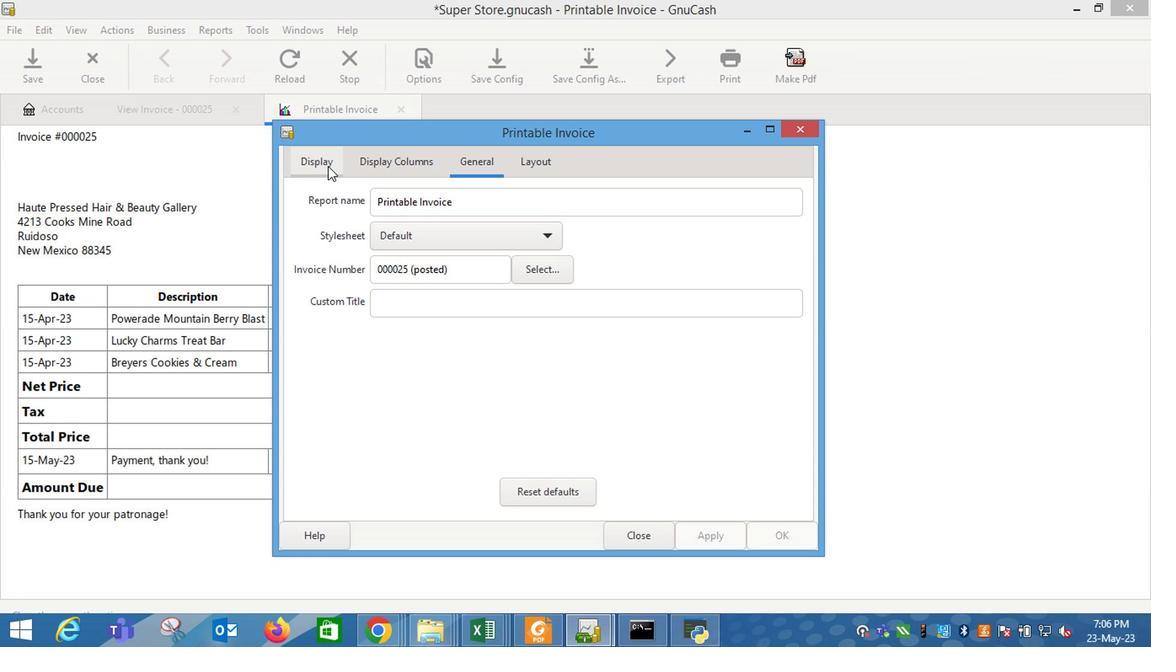 
Action: Mouse pressed left at (333, 166)
Screenshot: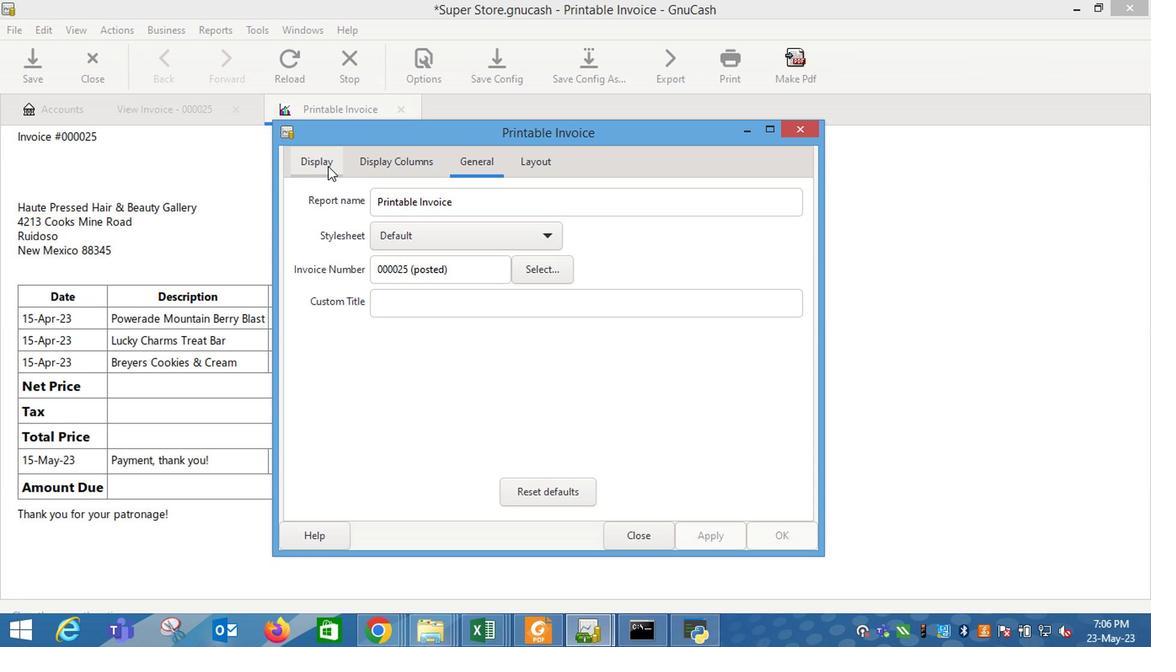 
Action: Mouse moved to (425, 350)
Screenshot: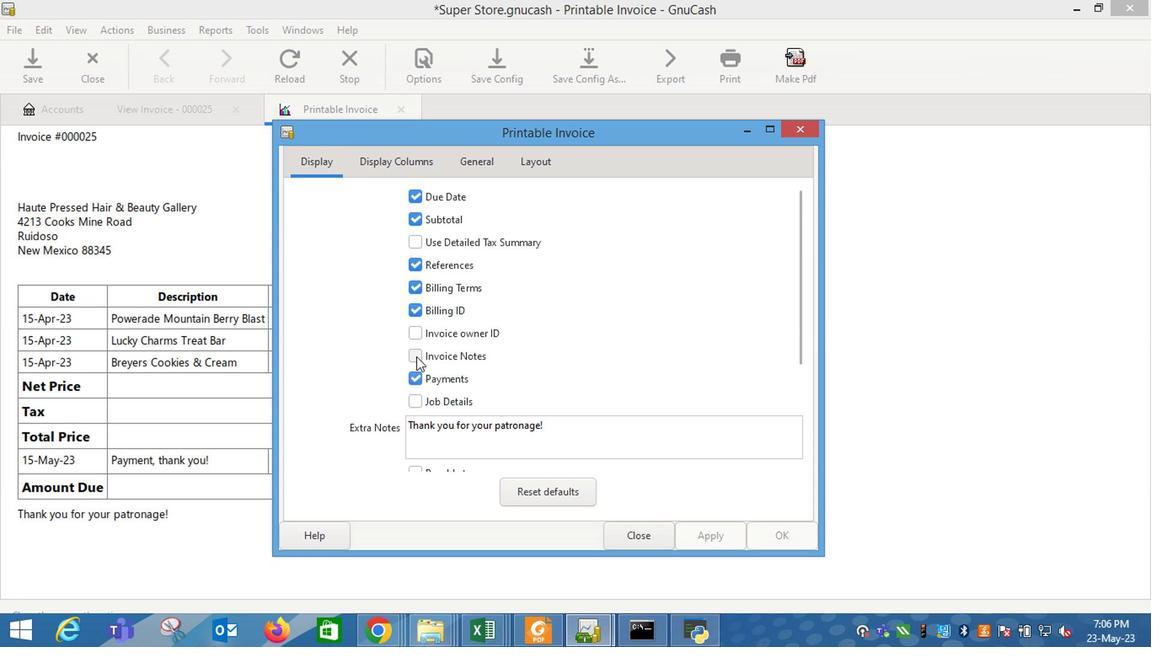 
Action: Mouse pressed left at (425, 350)
Screenshot: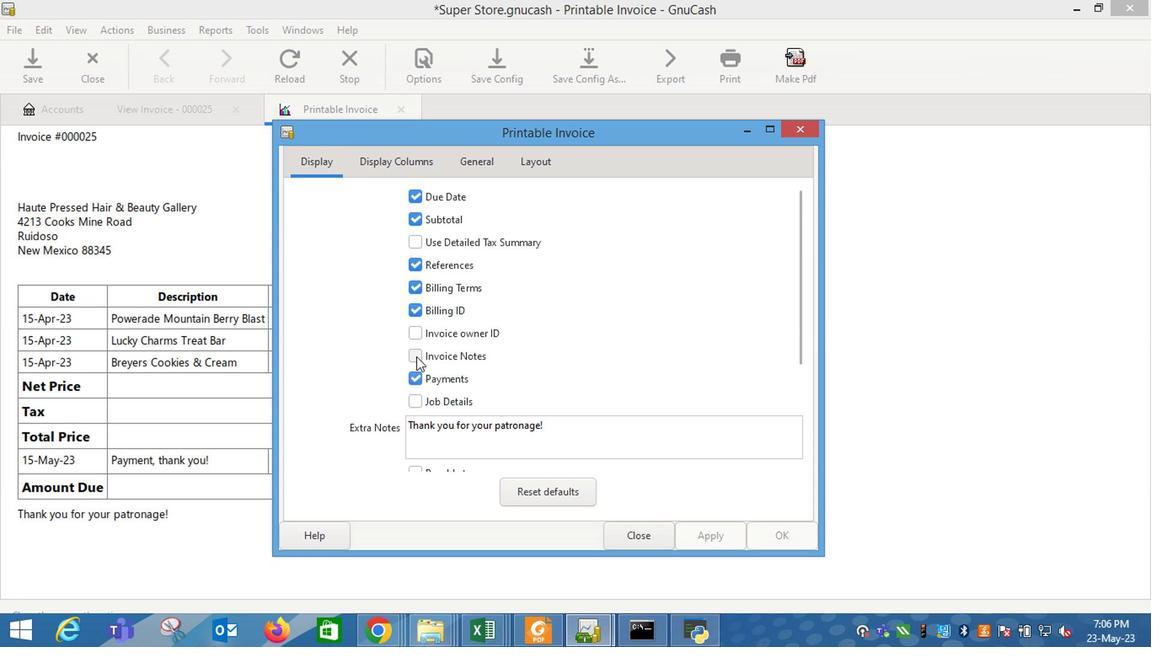 
Action: Mouse moved to (712, 533)
Screenshot: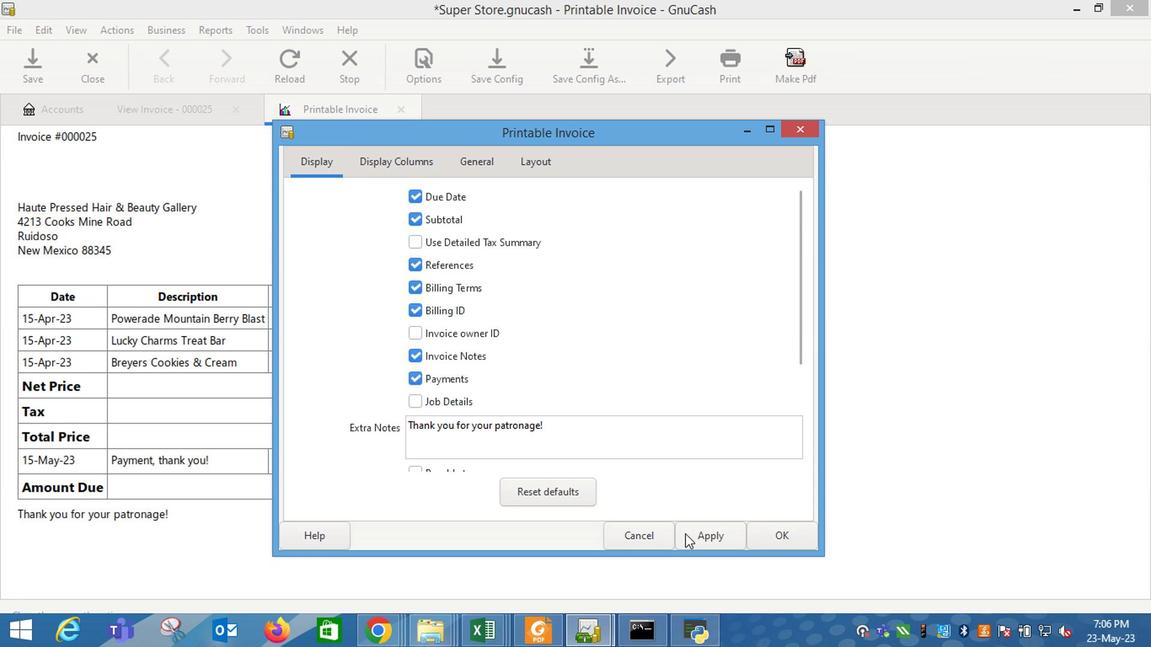 
Action: Mouse pressed left at (712, 533)
Screenshot: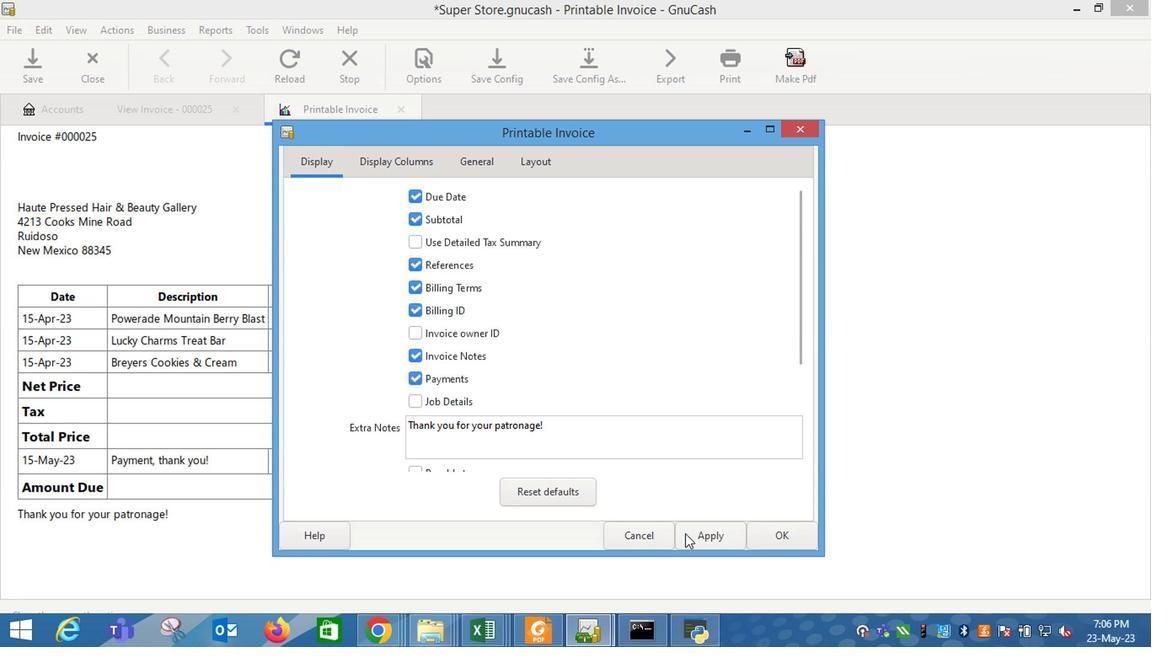 
Action: Mouse moved to (641, 534)
Screenshot: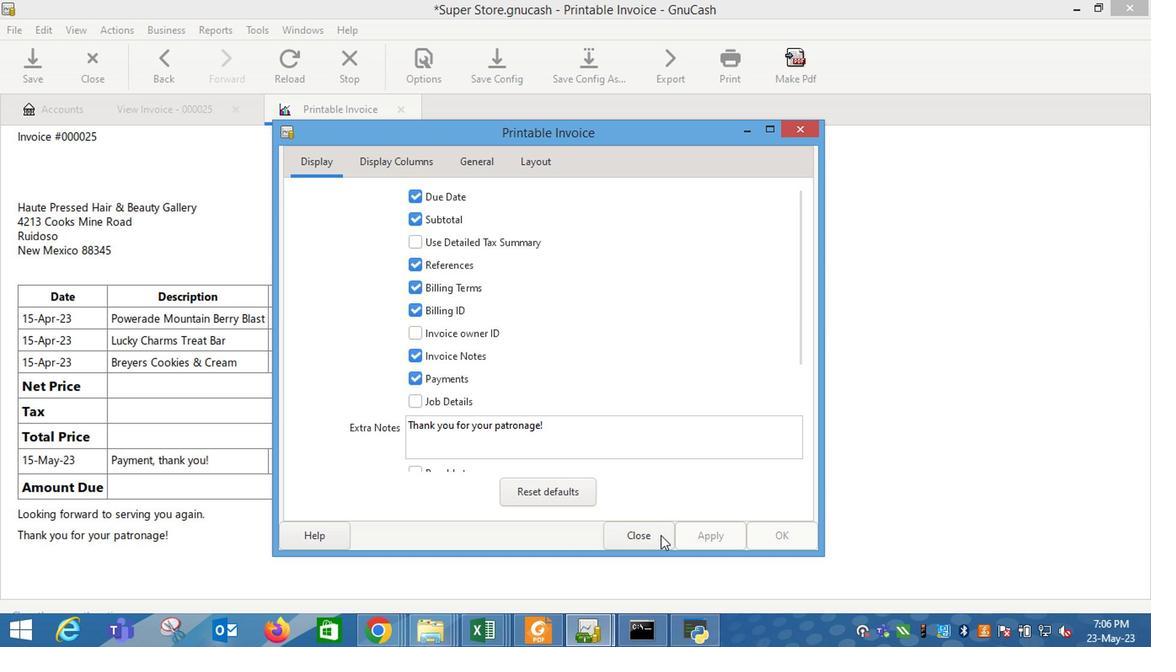 
Action: Mouse pressed left at (641, 534)
Screenshot: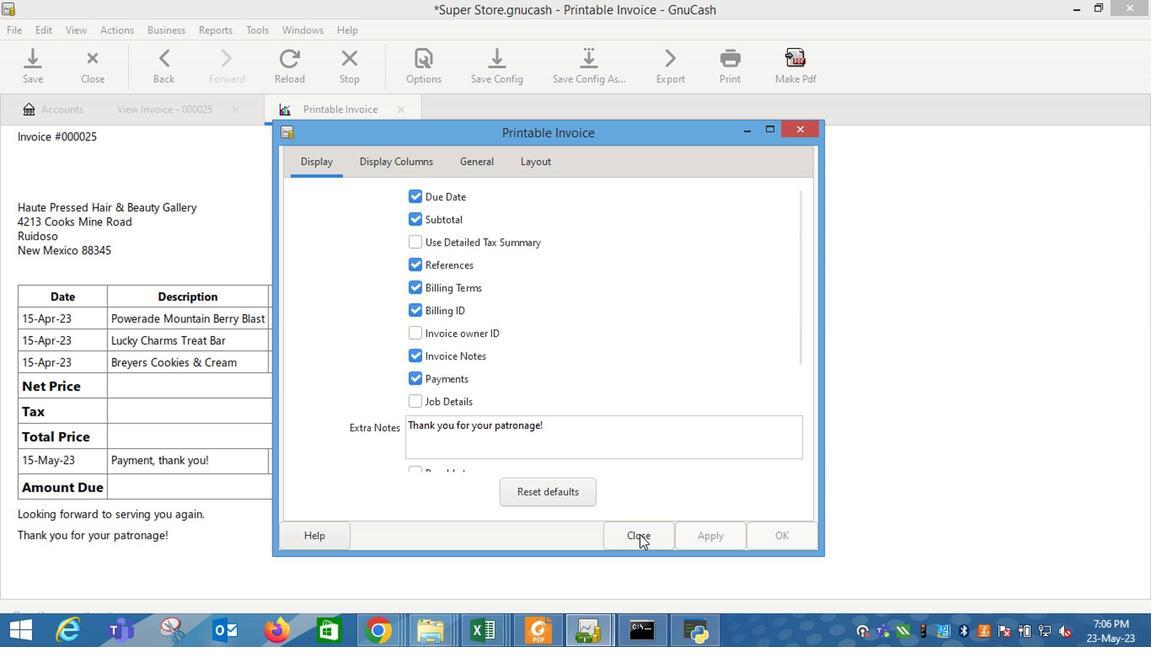 
Action: Mouse moved to (419, 402)
Screenshot: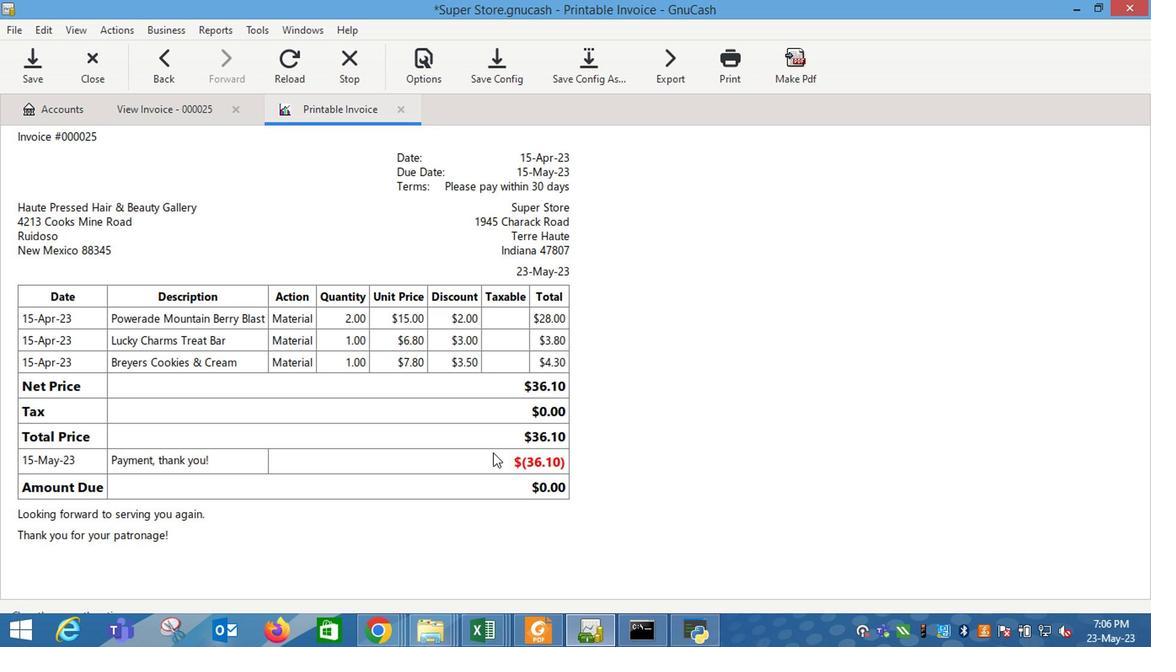 
